 Task: Add a signature Katie Thompson containing Best wishes for a happy National Friendship Day, Katie Thompson to email address softage.9@softage.net and add a label Air quality
Action: Mouse moved to (1274, 70)
Screenshot: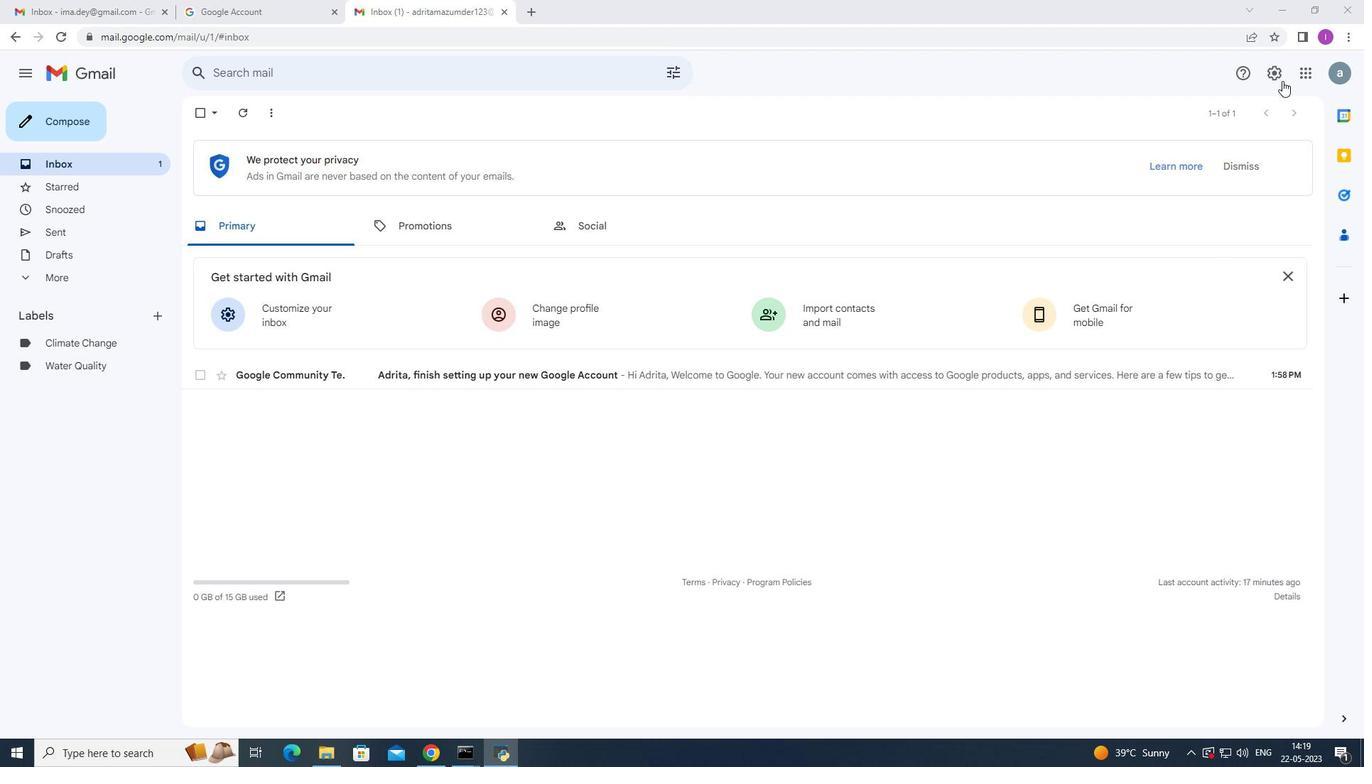 
Action: Mouse pressed left at (1274, 70)
Screenshot: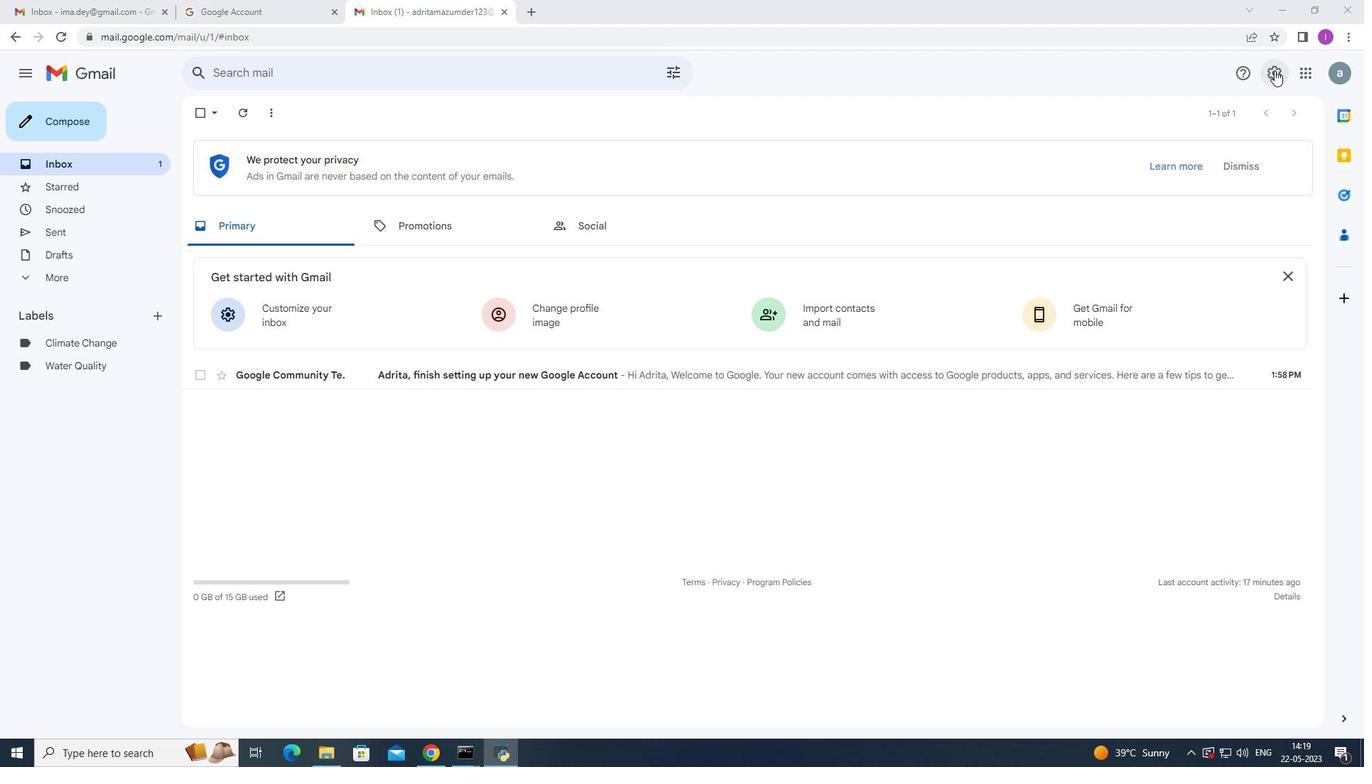 
Action: Mouse moved to (1236, 142)
Screenshot: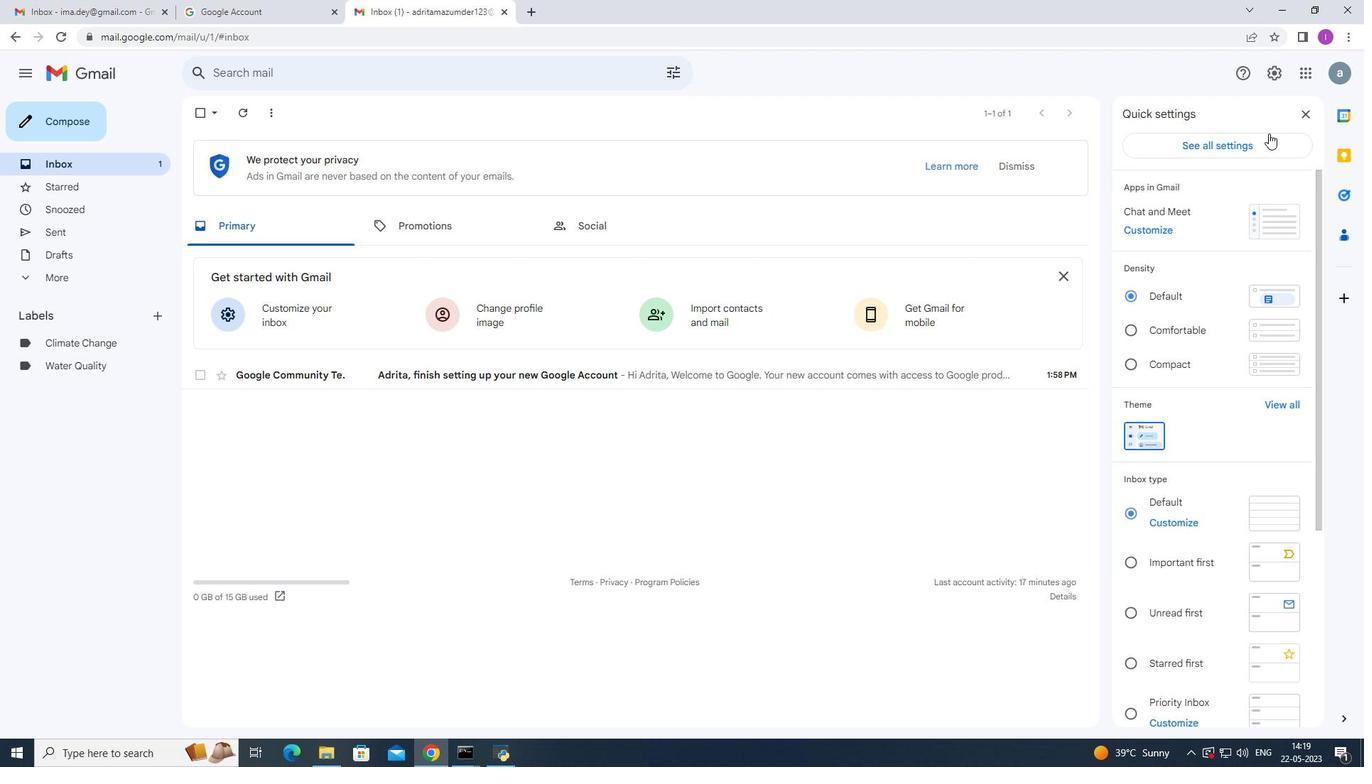 
Action: Mouse pressed left at (1236, 142)
Screenshot: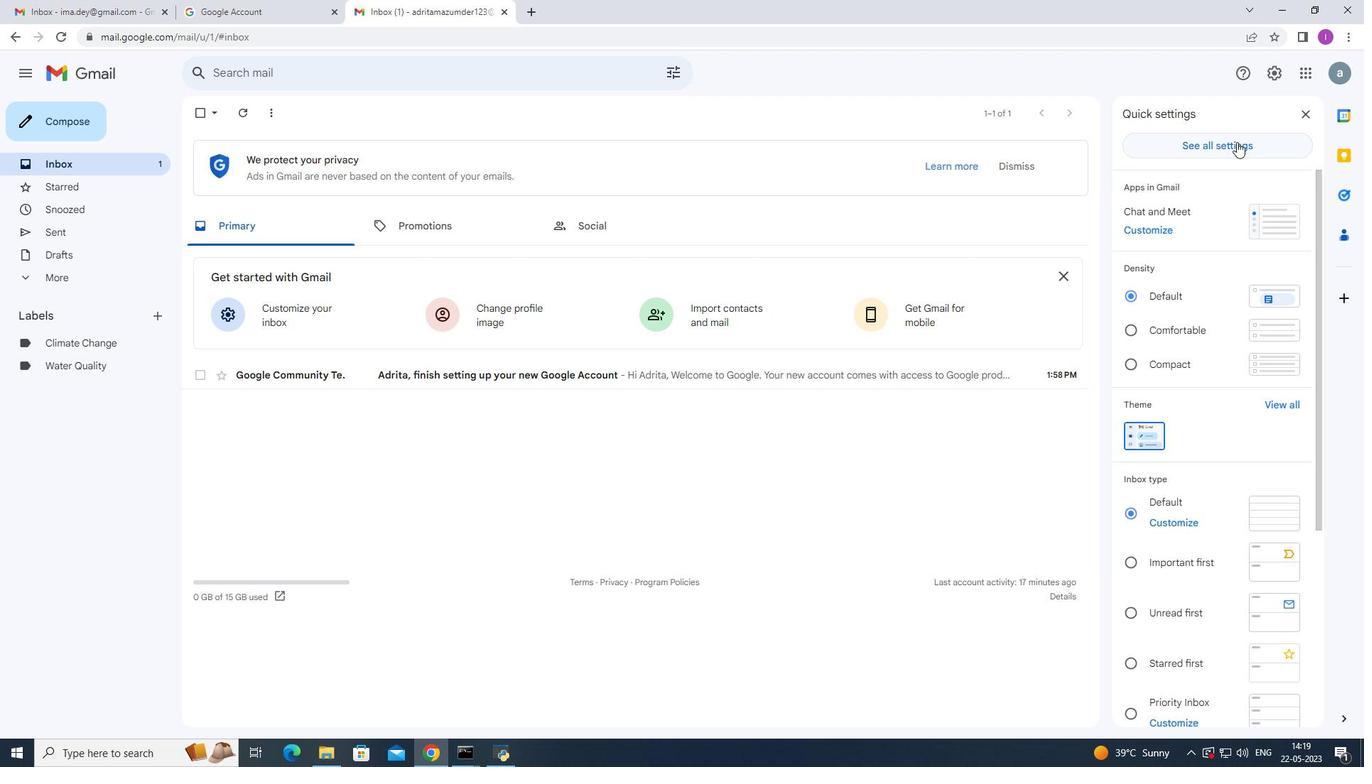 
Action: Mouse moved to (591, 413)
Screenshot: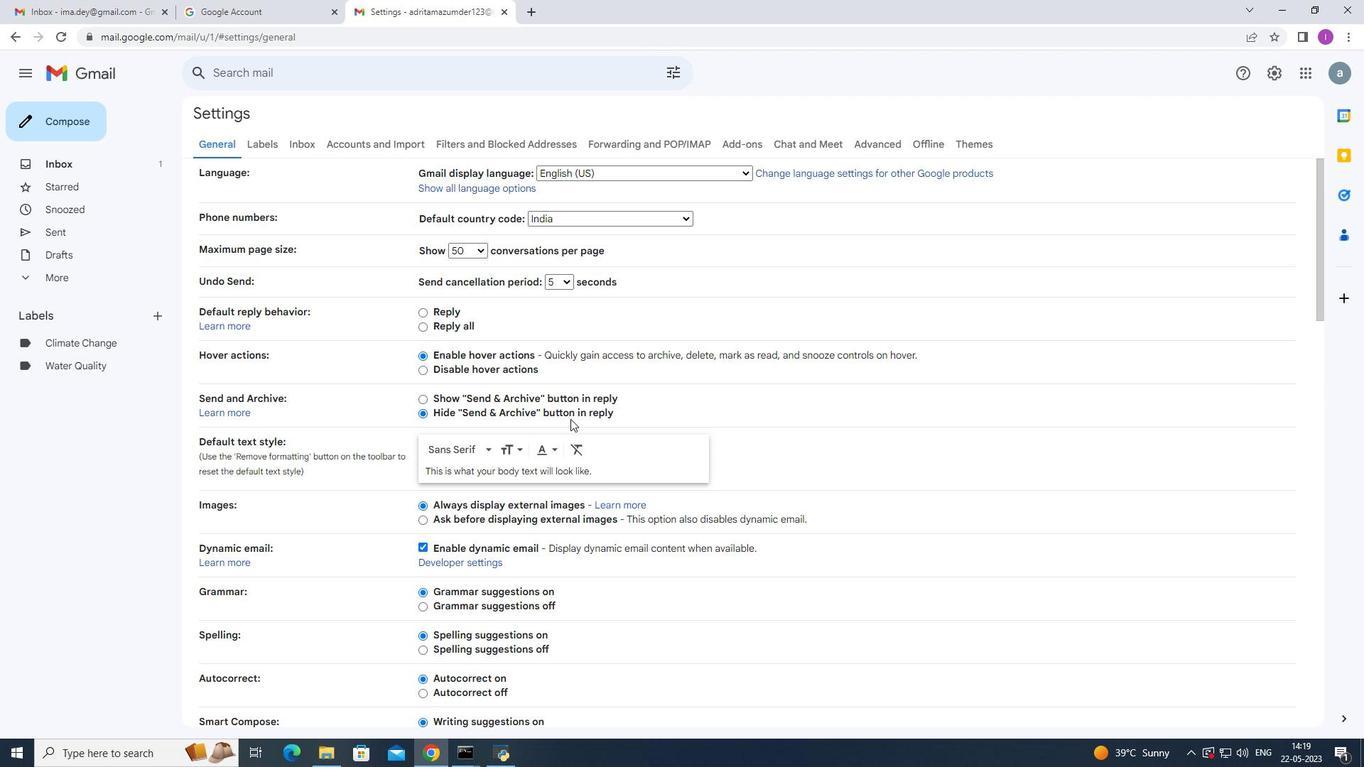 
Action: Mouse scrolled (591, 412) with delta (0, 0)
Screenshot: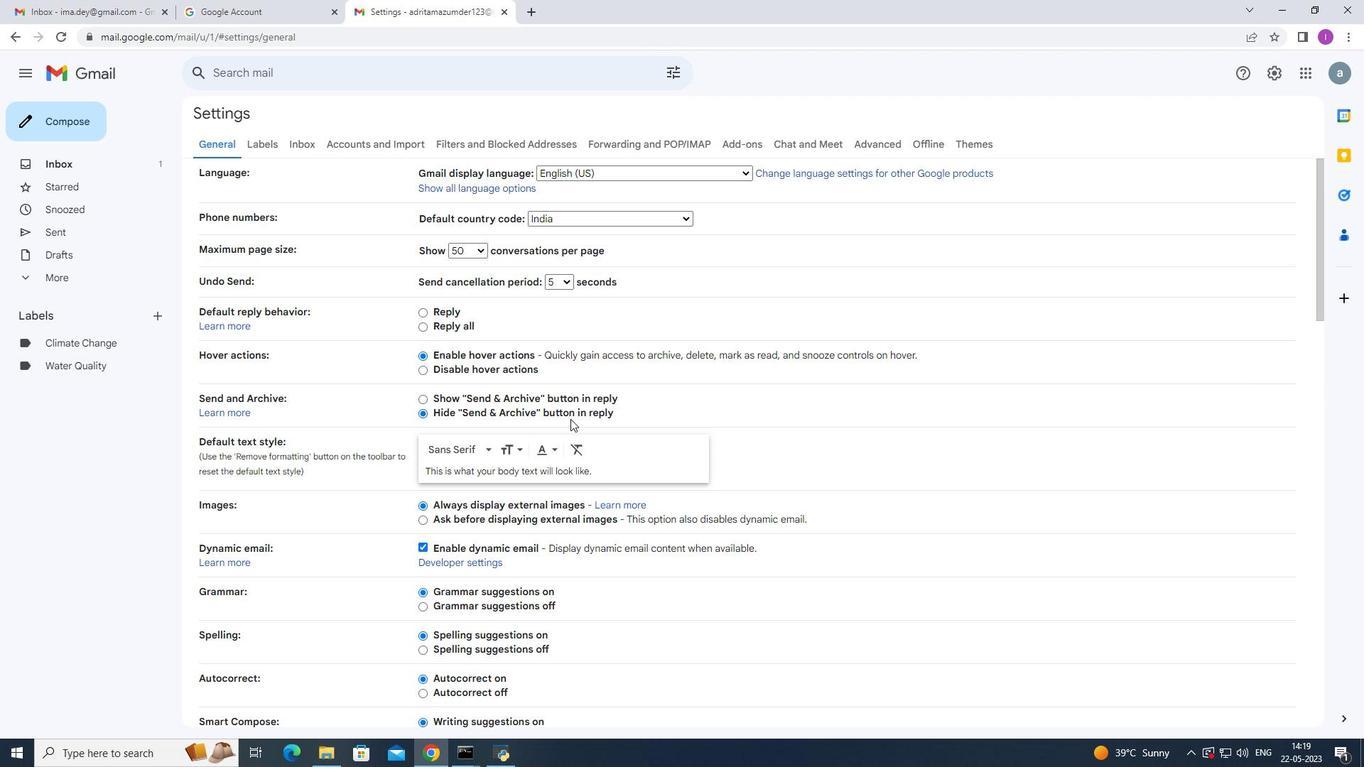 
Action: Mouse scrolled (591, 412) with delta (0, 0)
Screenshot: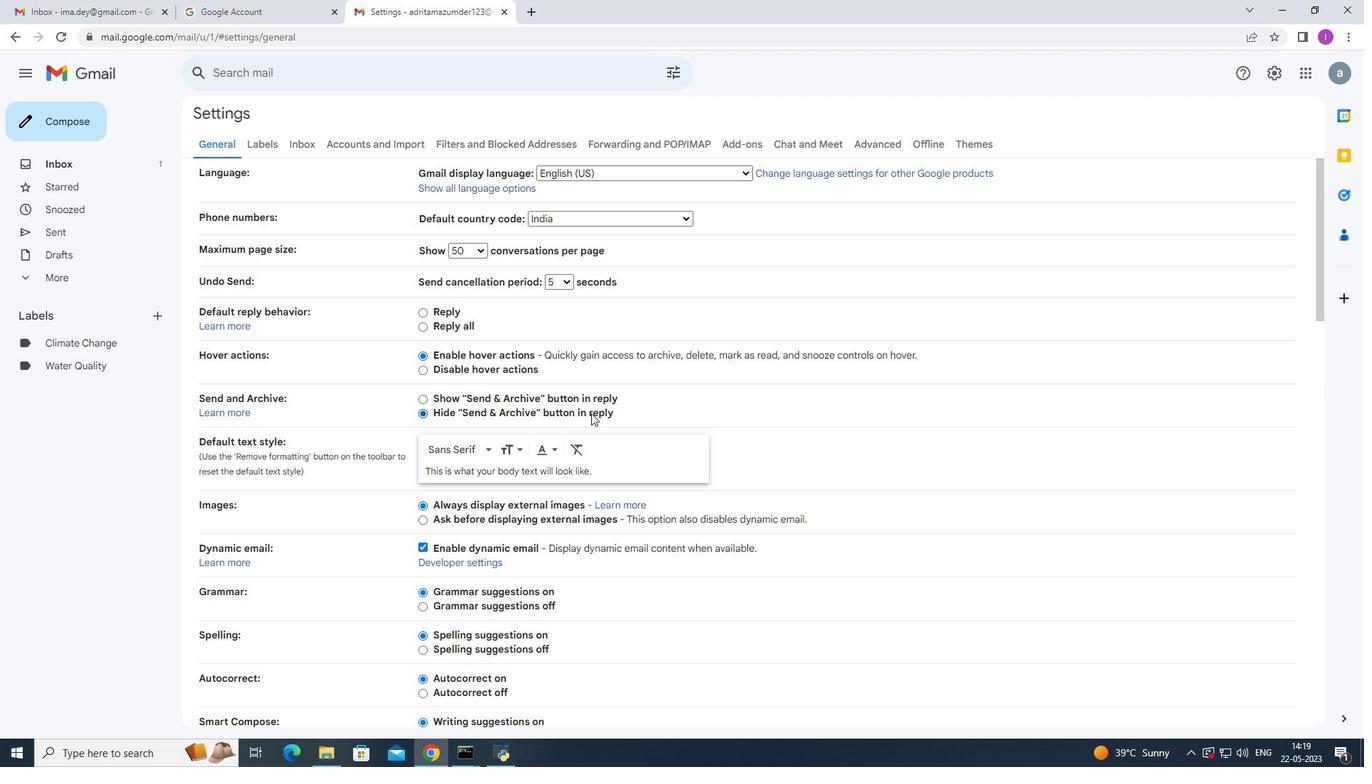 
Action: Mouse moved to (591, 413)
Screenshot: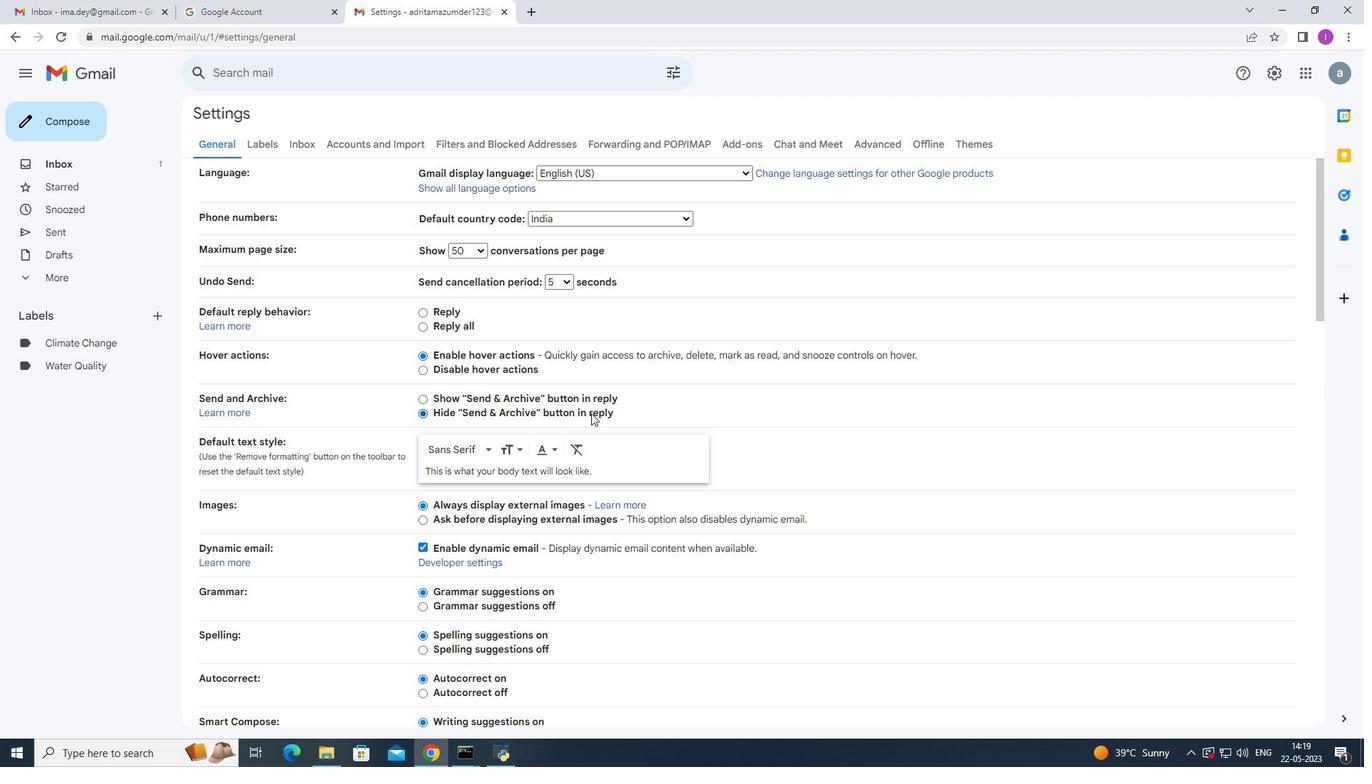 
Action: Mouse scrolled (591, 412) with delta (0, 0)
Screenshot: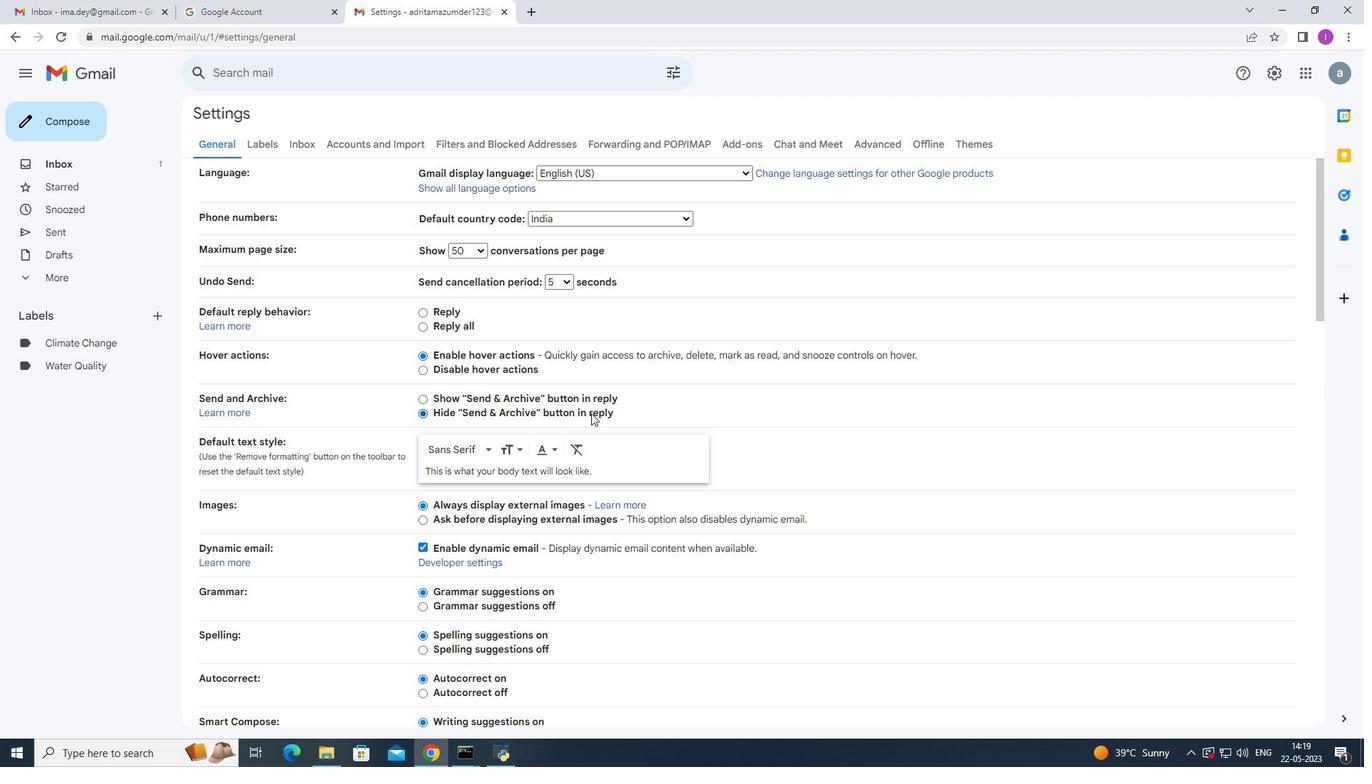 
Action: Mouse scrolled (591, 412) with delta (0, 0)
Screenshot: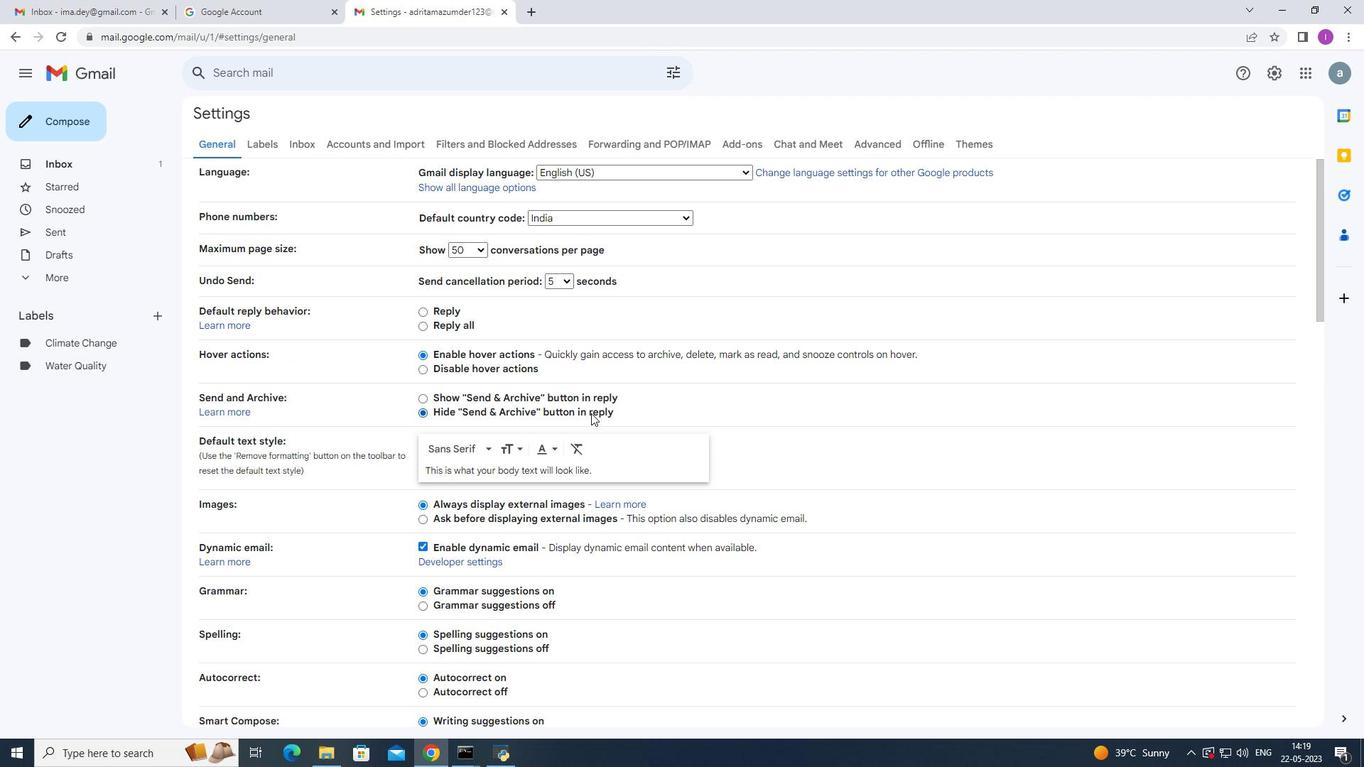 
Action: Mouse scrolled (591, 412) with delta (0, 0)
Screenshot: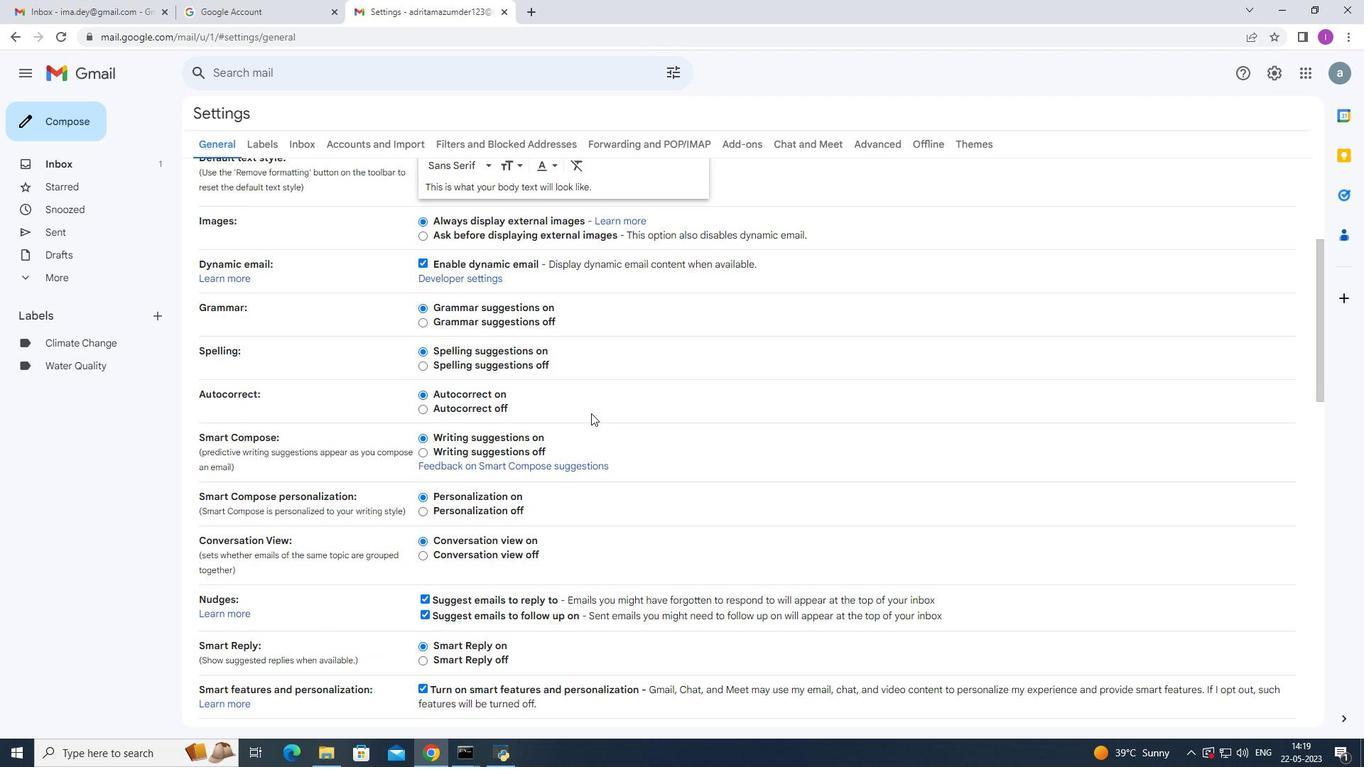 
Action: Mouse scrolled (591, 412) with delta (0, 0)
Screenshot: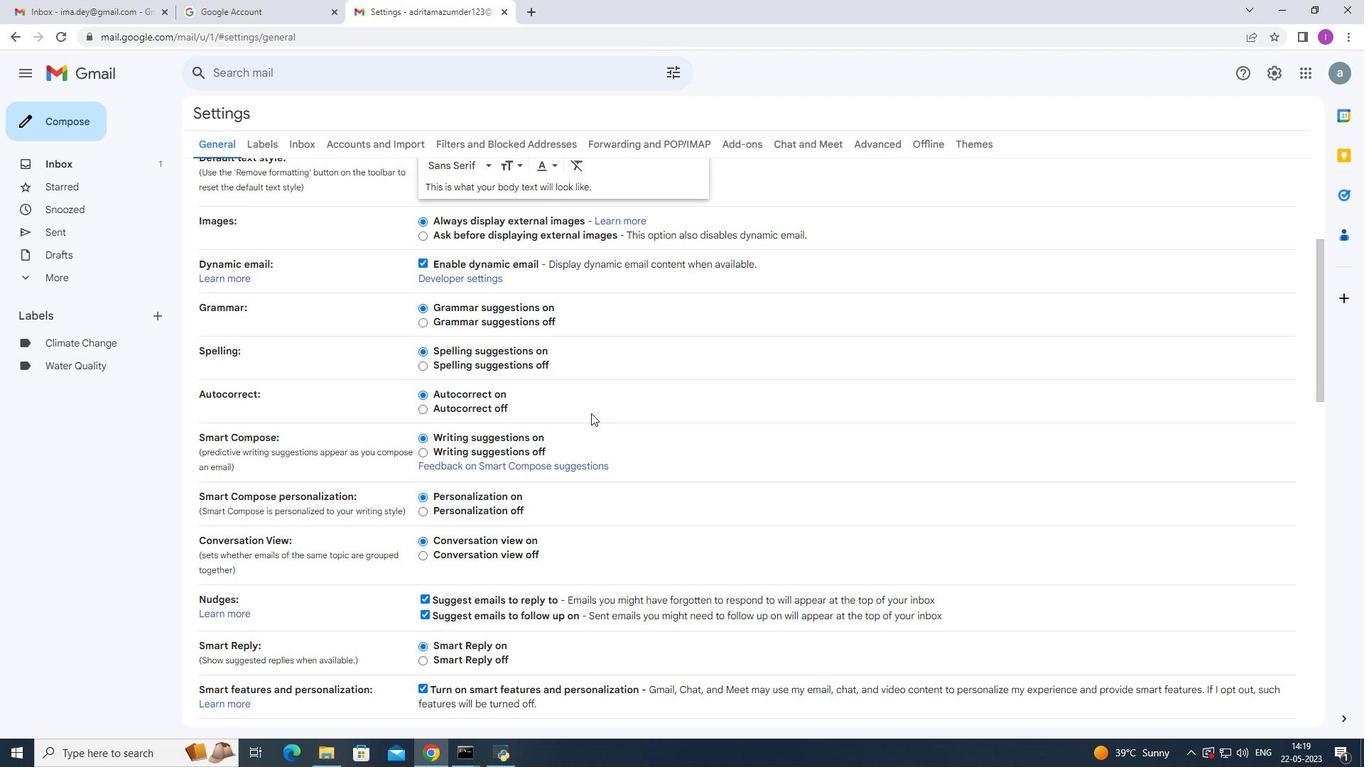 
Action: Mouse scrolled (591, 412) with delta (0, 0)
Screenshot: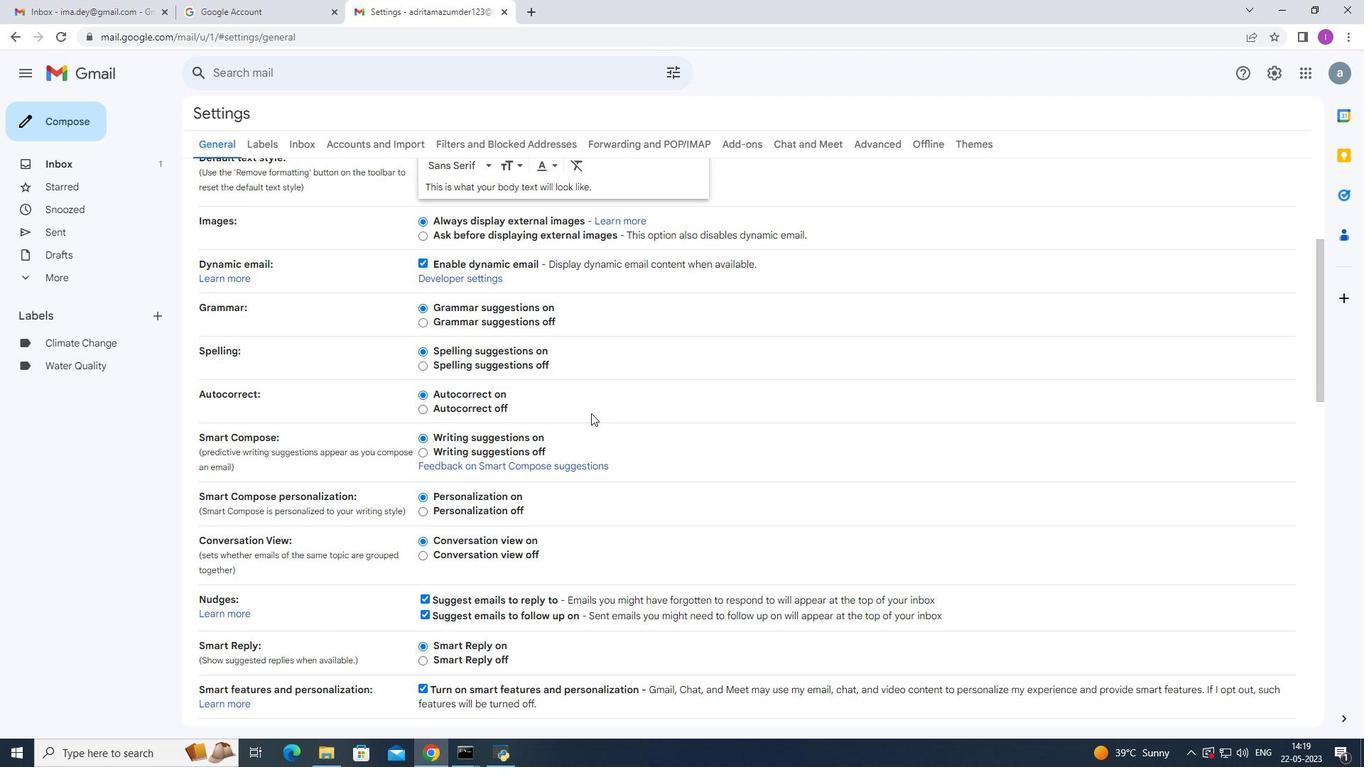 
Action: Mouse scrolled (591, 412) with delta (0, 0)
Screenshot: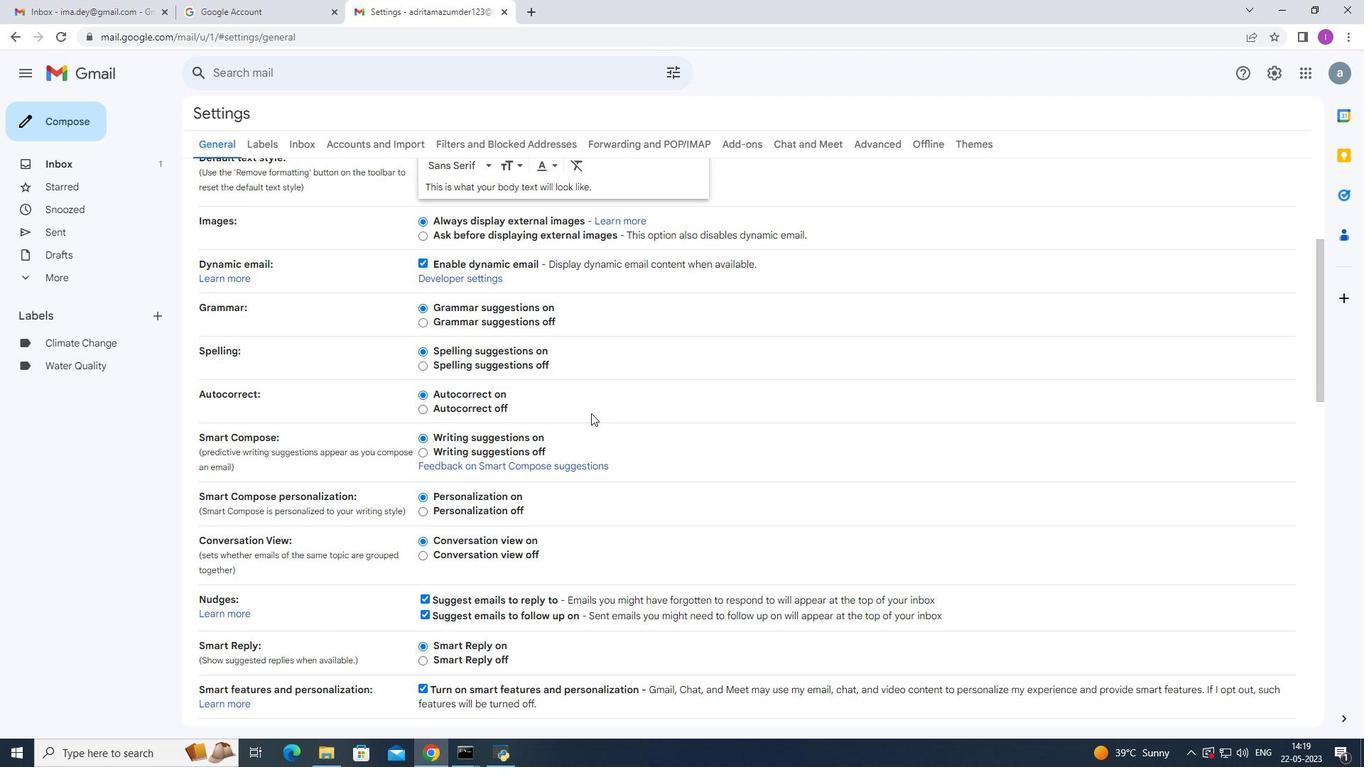 
Action: Mouse scrolled (591, 412) with delta (0, 0)
Screenshot: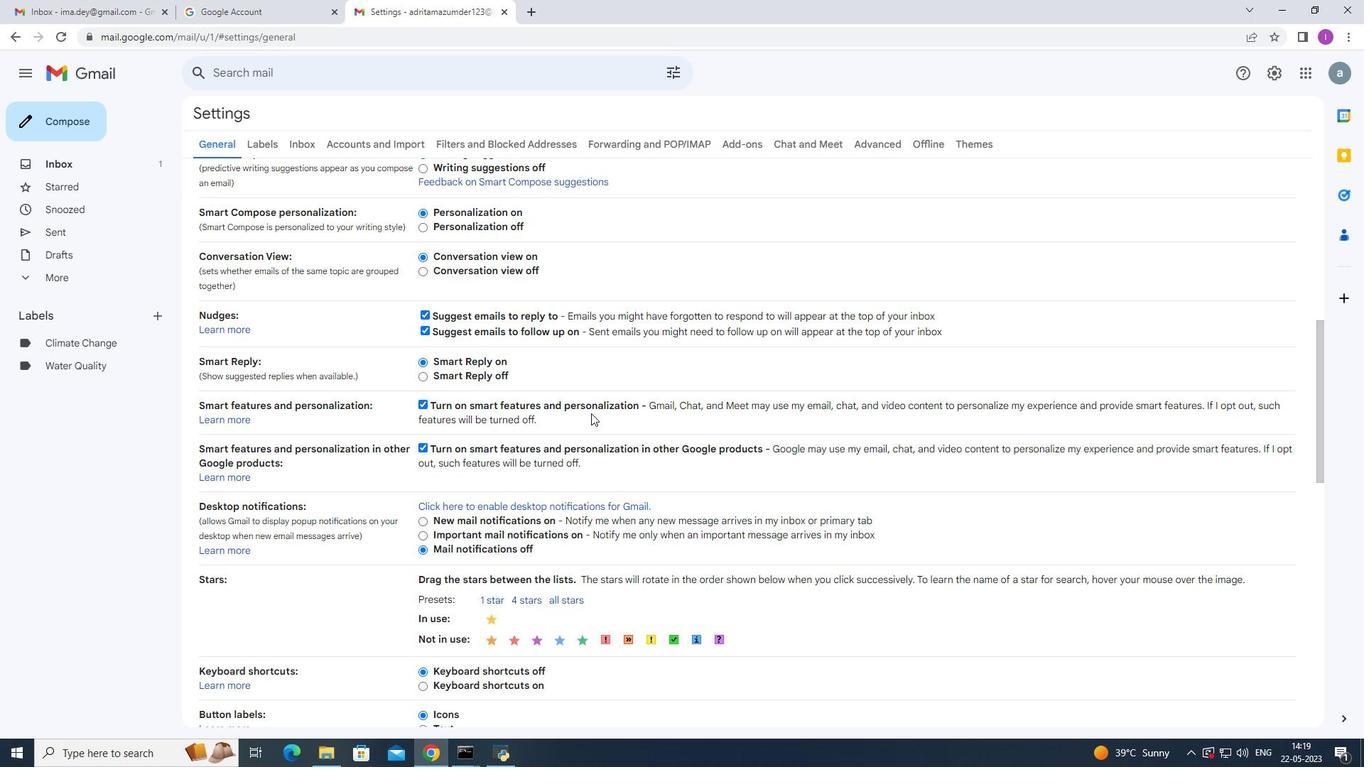 
Action: Mouse scrolled (591, 412) with delta (0, 0)
Screenshot: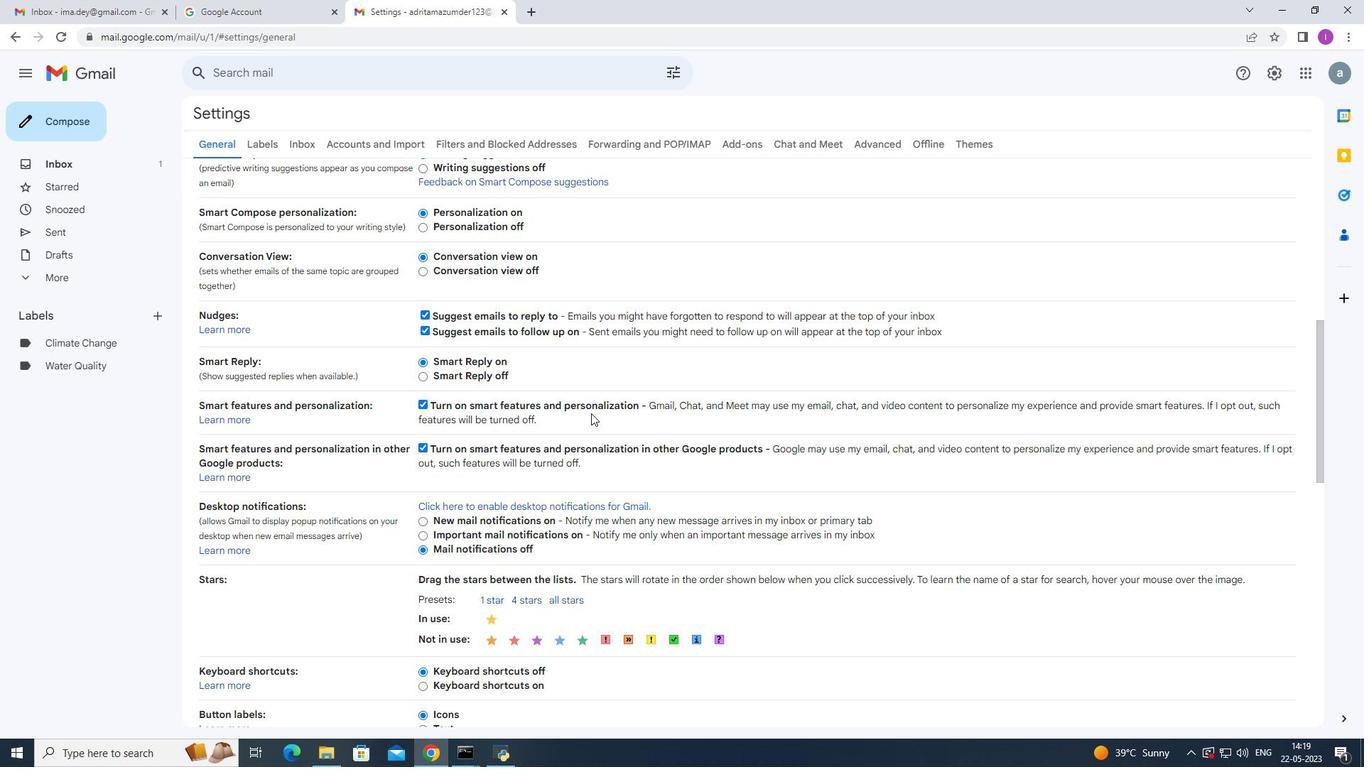 
Action: Mouse scrolled (591, 412) with delta (0, 0)
Screenshot: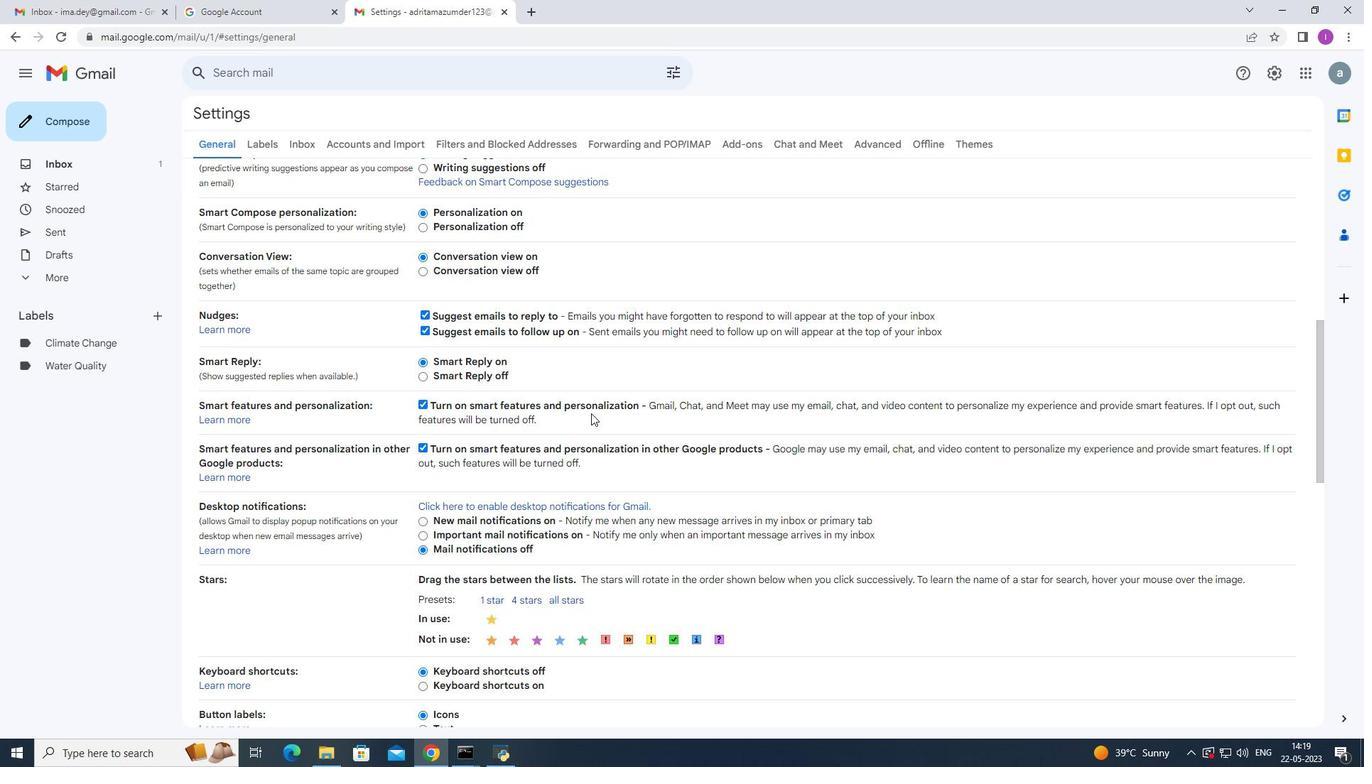 
Action: Mouse scrolled (591, 412) with delta (0, 0)
Screenshot: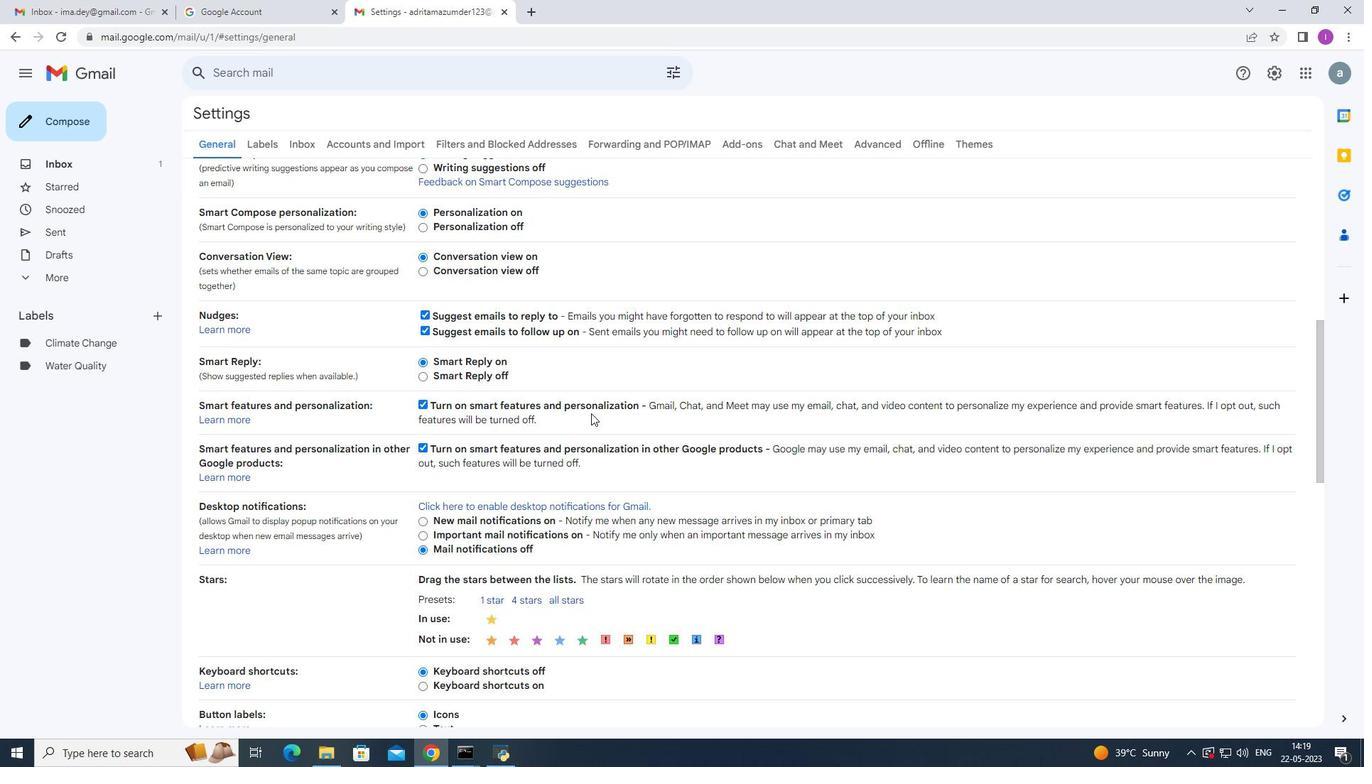 
Action: Mouse scrolled (591, 412) with delta (0, 0)
Screenshot: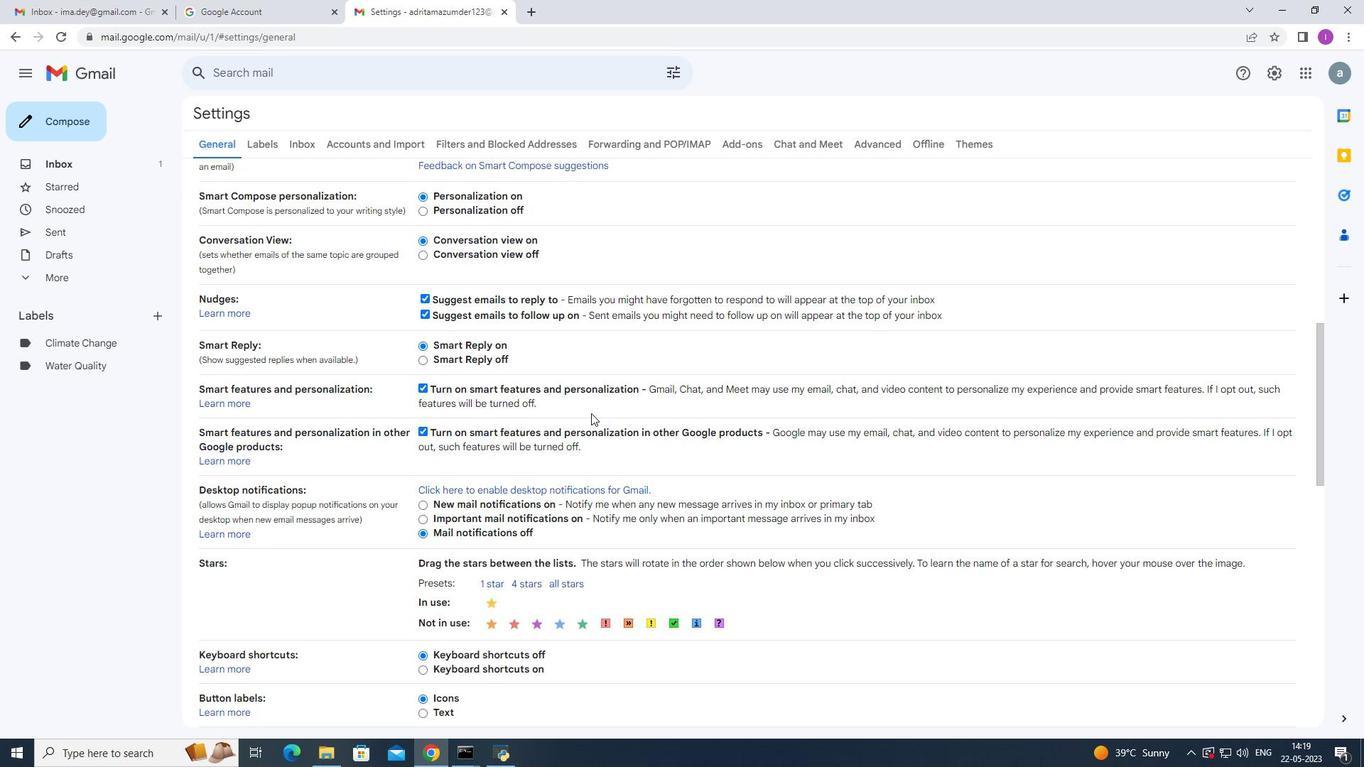
Action: Mouse scrolled (591, 412) with delta (0, 0)
Screenshot: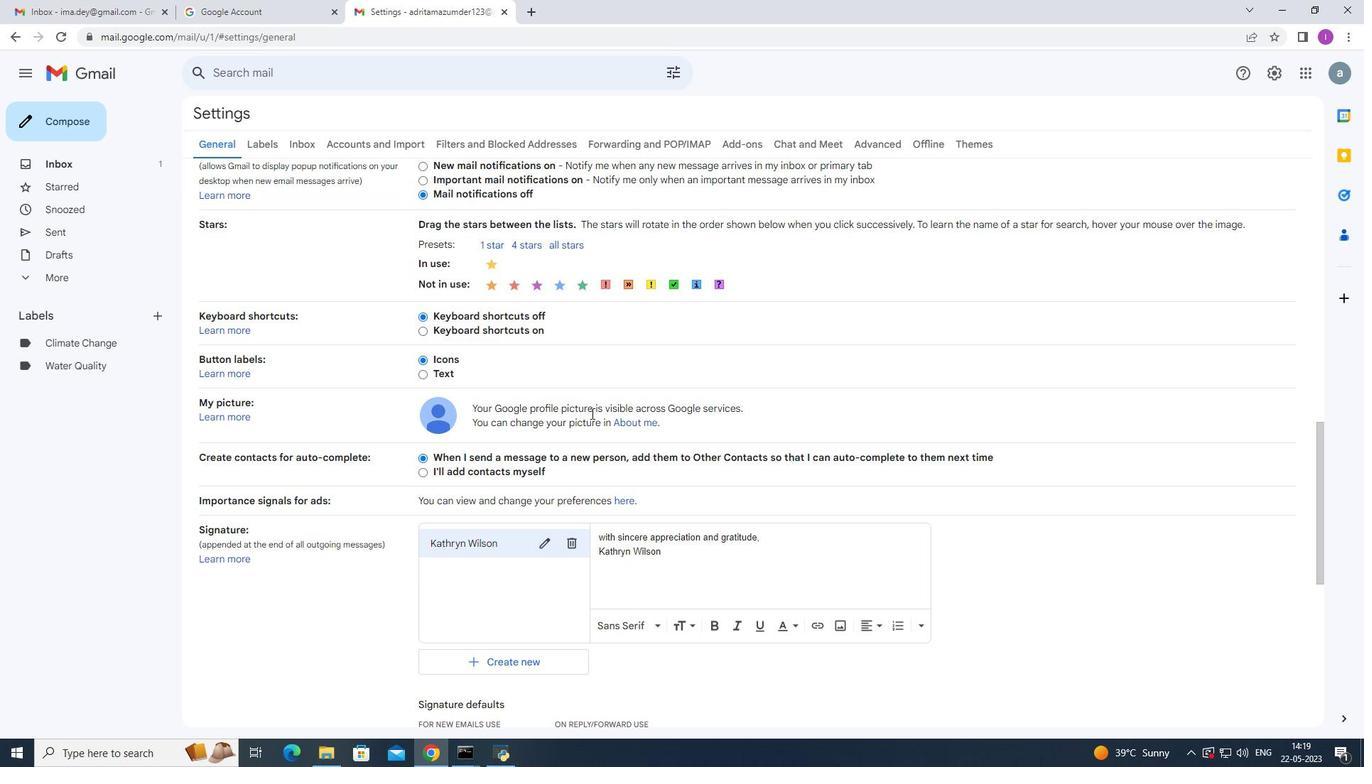 
Action: Mouse scrolled (591, 412) with delta (0, 0)
Screenshot: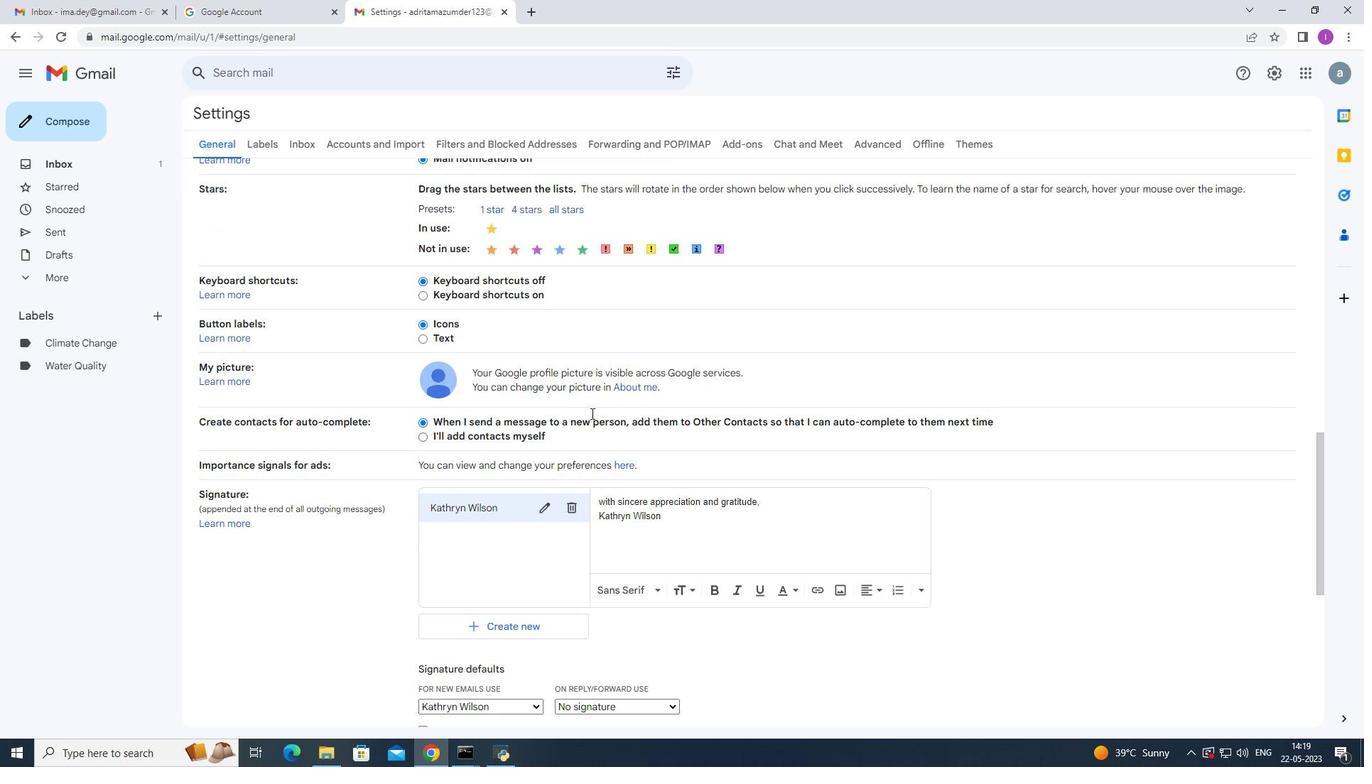 
Action: Mouse moved to (571, 399)
Screenshot: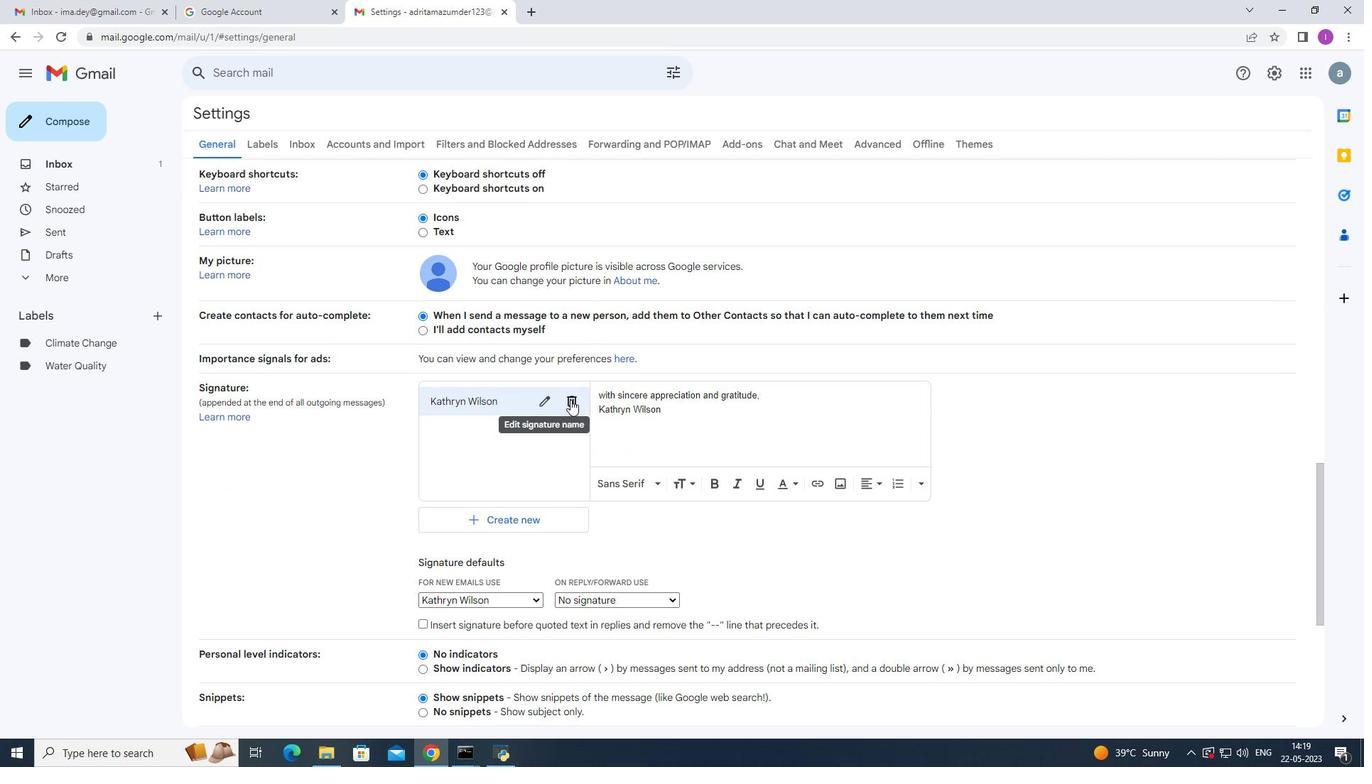
Action: Mouse pressed left at (571, 399)
Screenshot: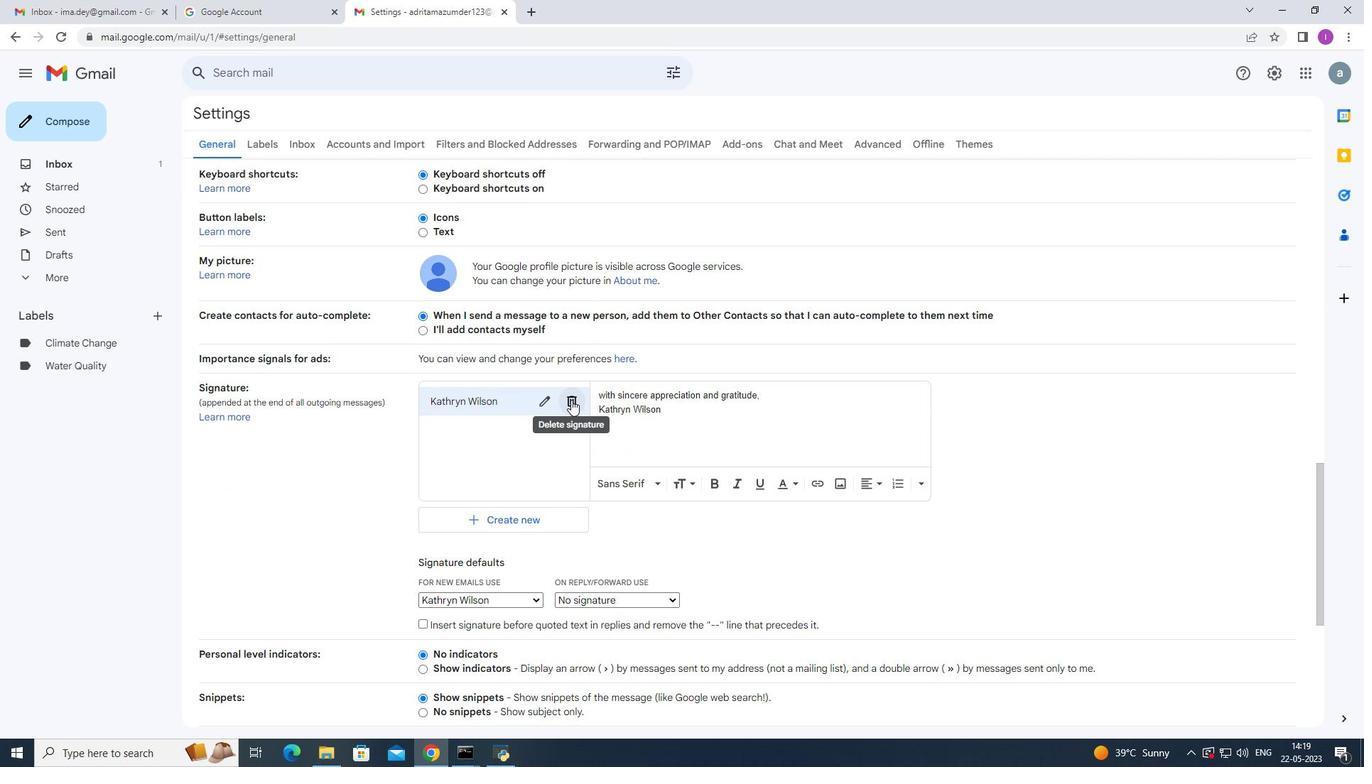 
Action: Mouse moved to (804, 422)
Screenshot: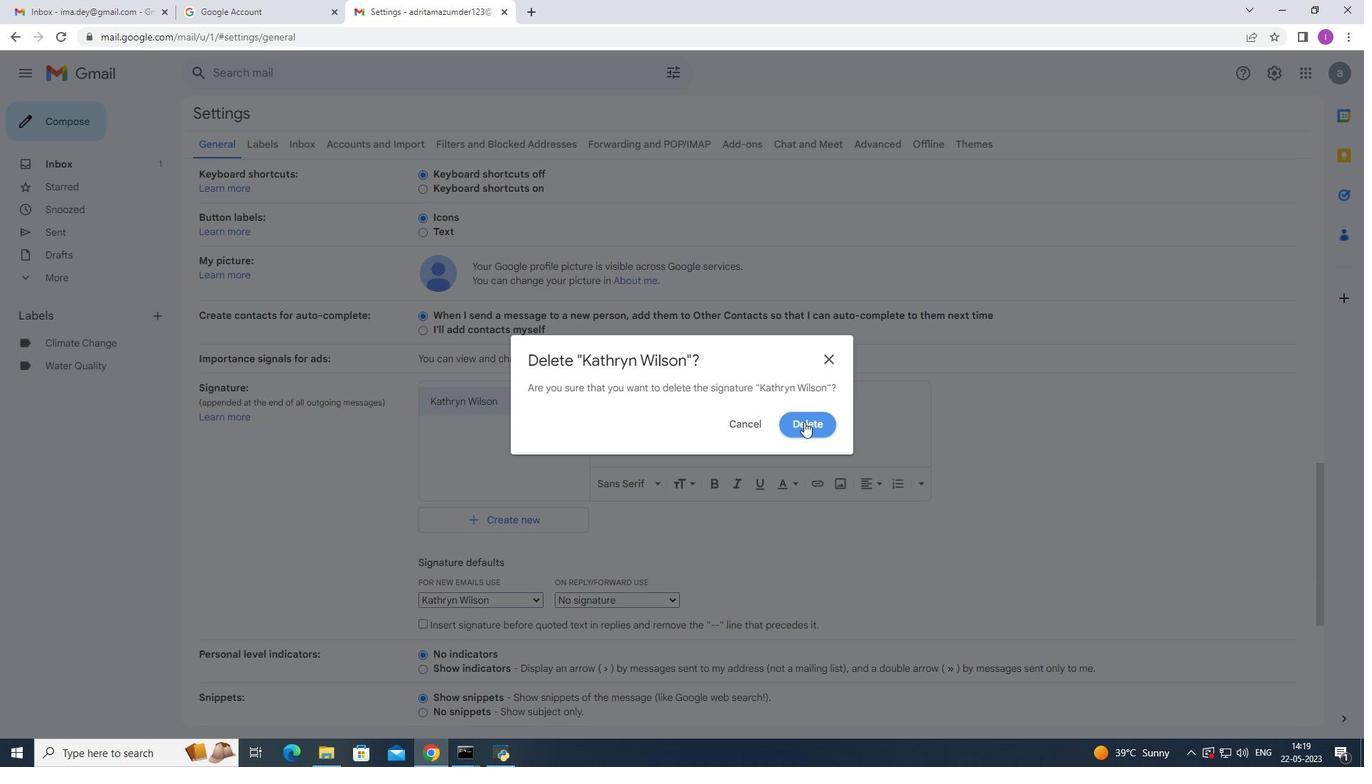 
Action: Mouse pressed left at (804, 422)
Screenshot: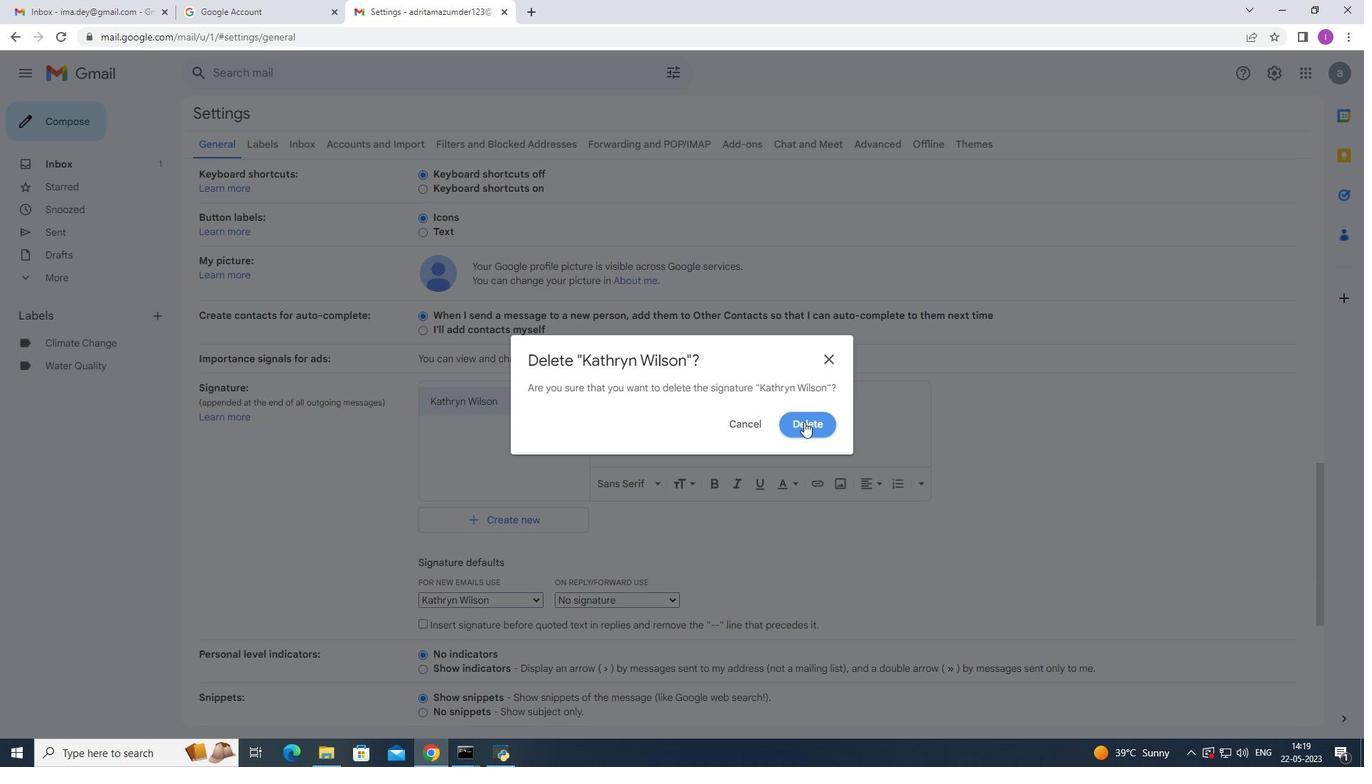 
Action: Mouse moved to (490, 414)
Screenshot: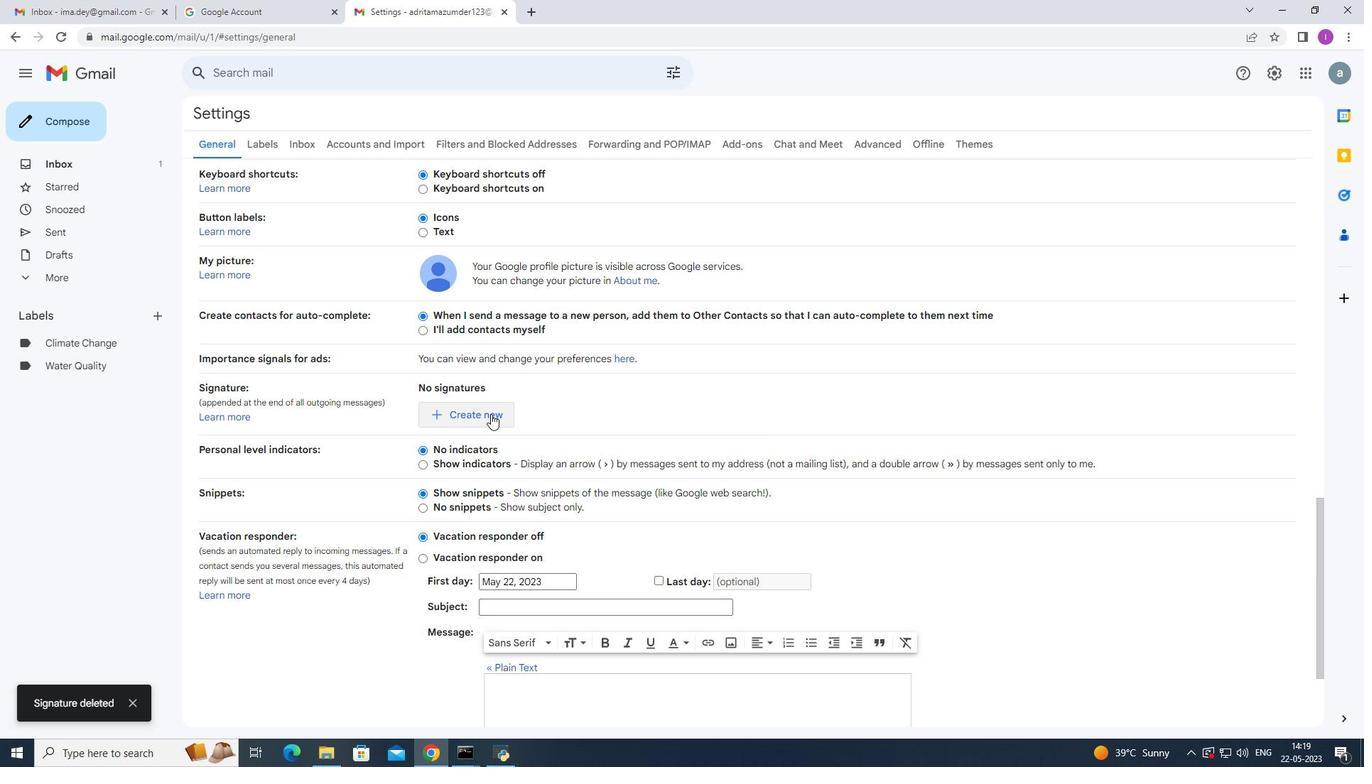 
Action: Mouse pressed left at (490, 414)
Screenshot: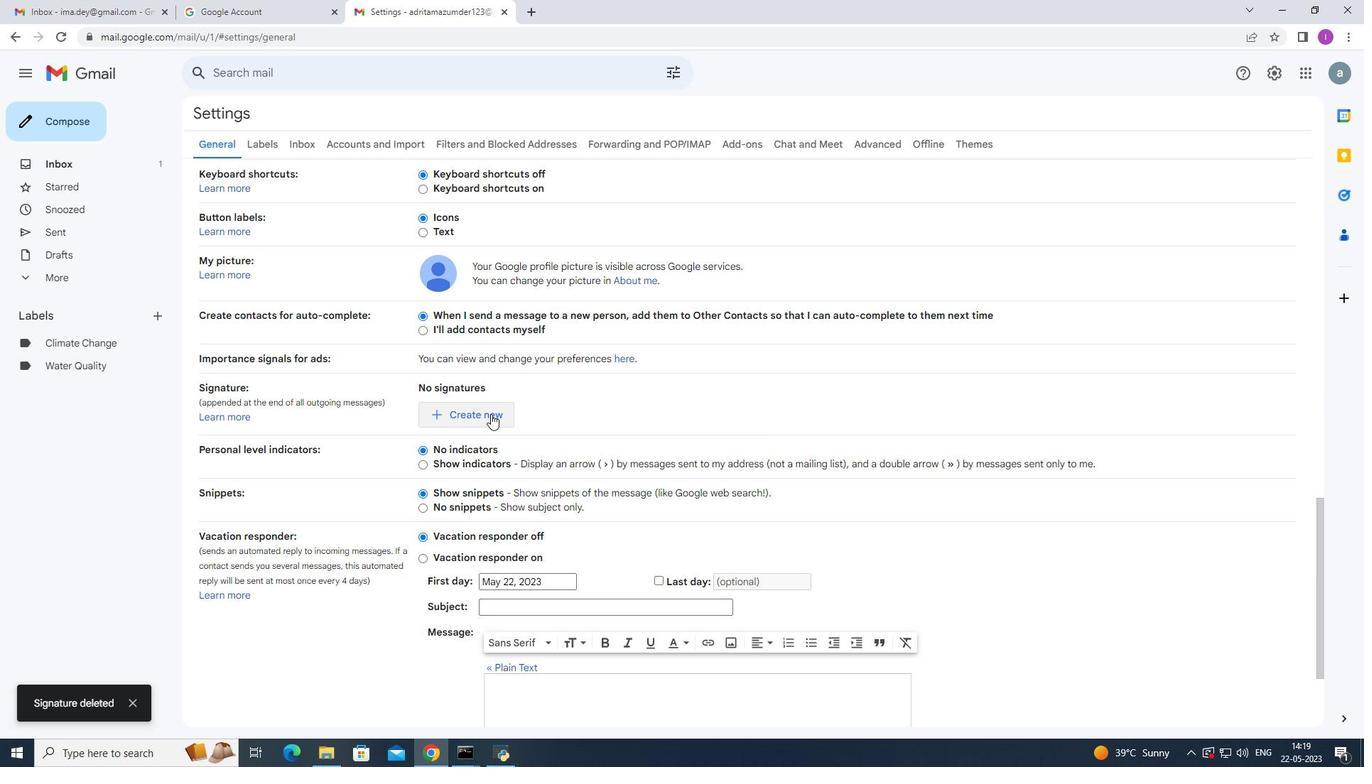 
Action: Mouse moved to (571, 386)
Screenshot: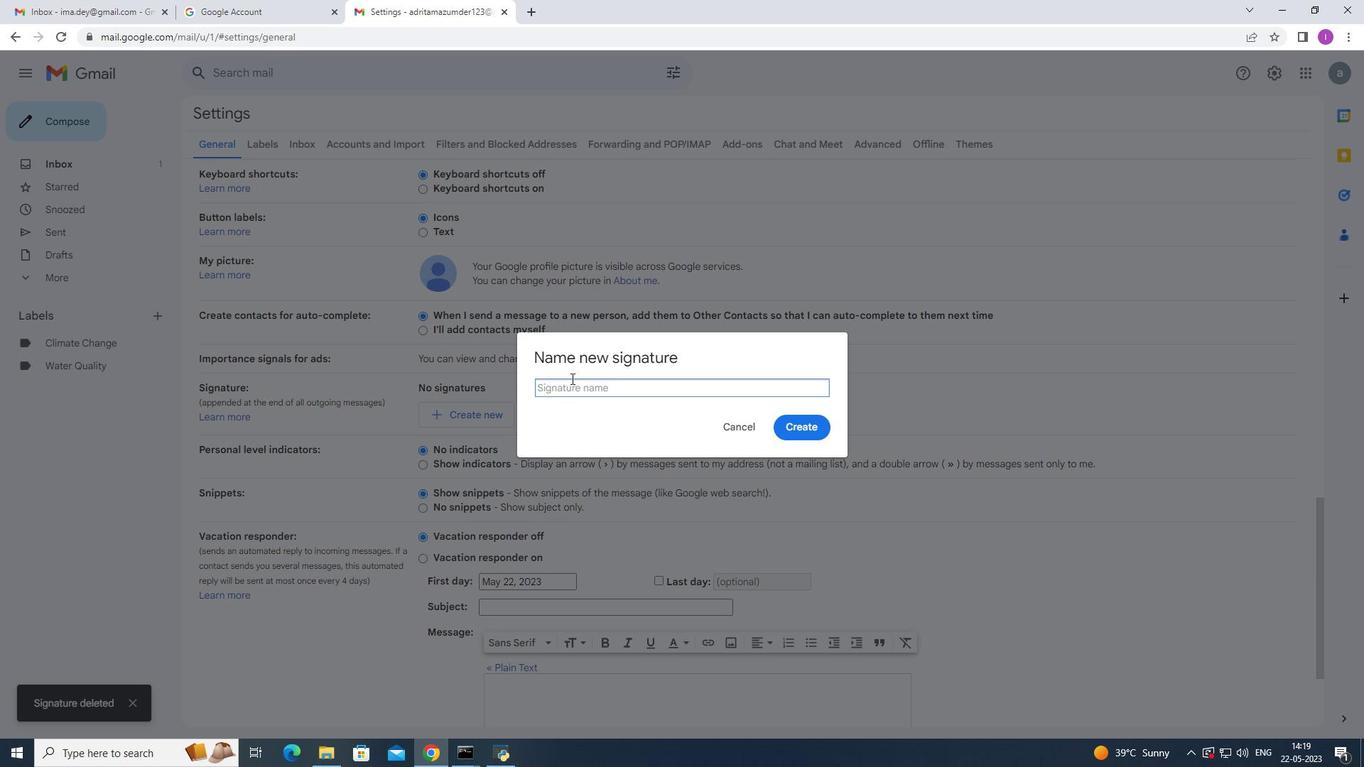 
Action: Key pressed <Key.shift>Katir
Screenshot: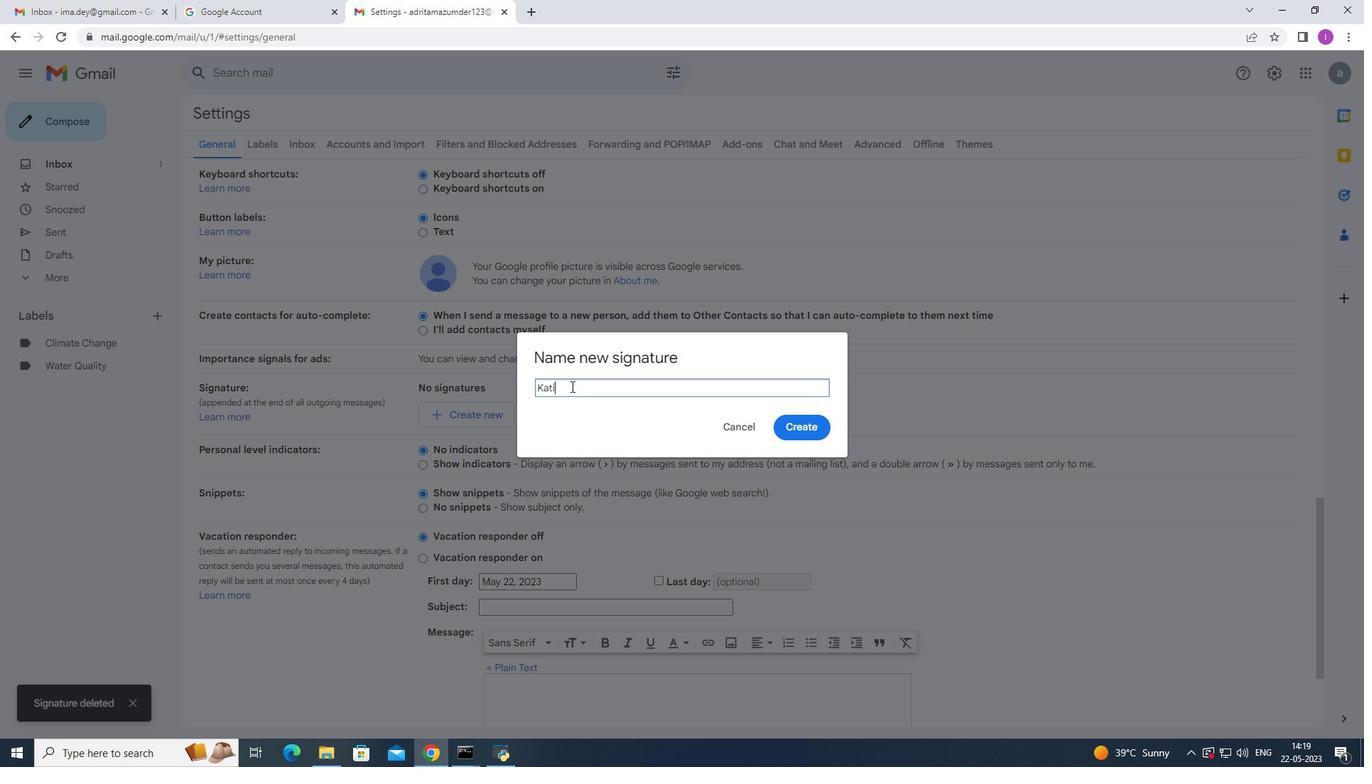 
Action: Mouse moved to (532, 337)
Screenshot: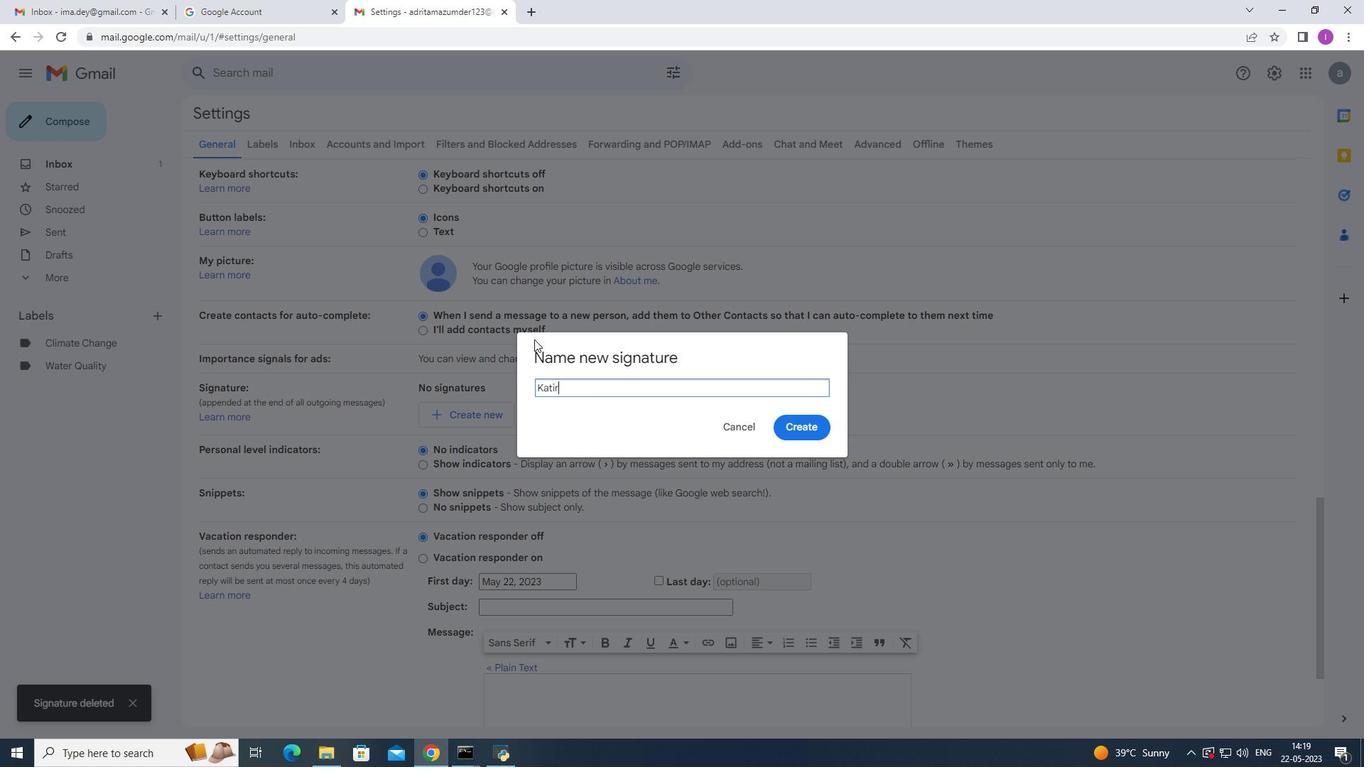 
Action: Key pressed <Key.backspace>
Screenshot: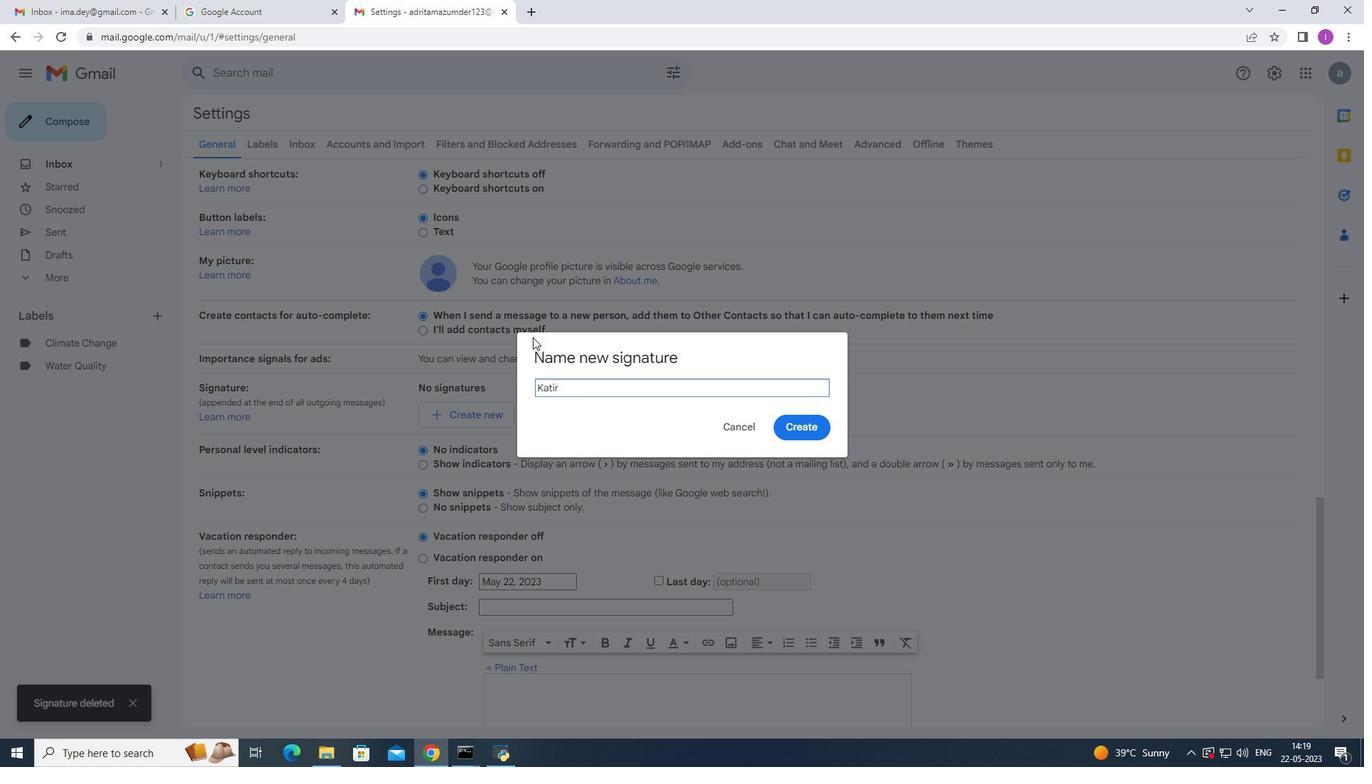 
Action: Mouse moved to (506, 314)
Screenshot: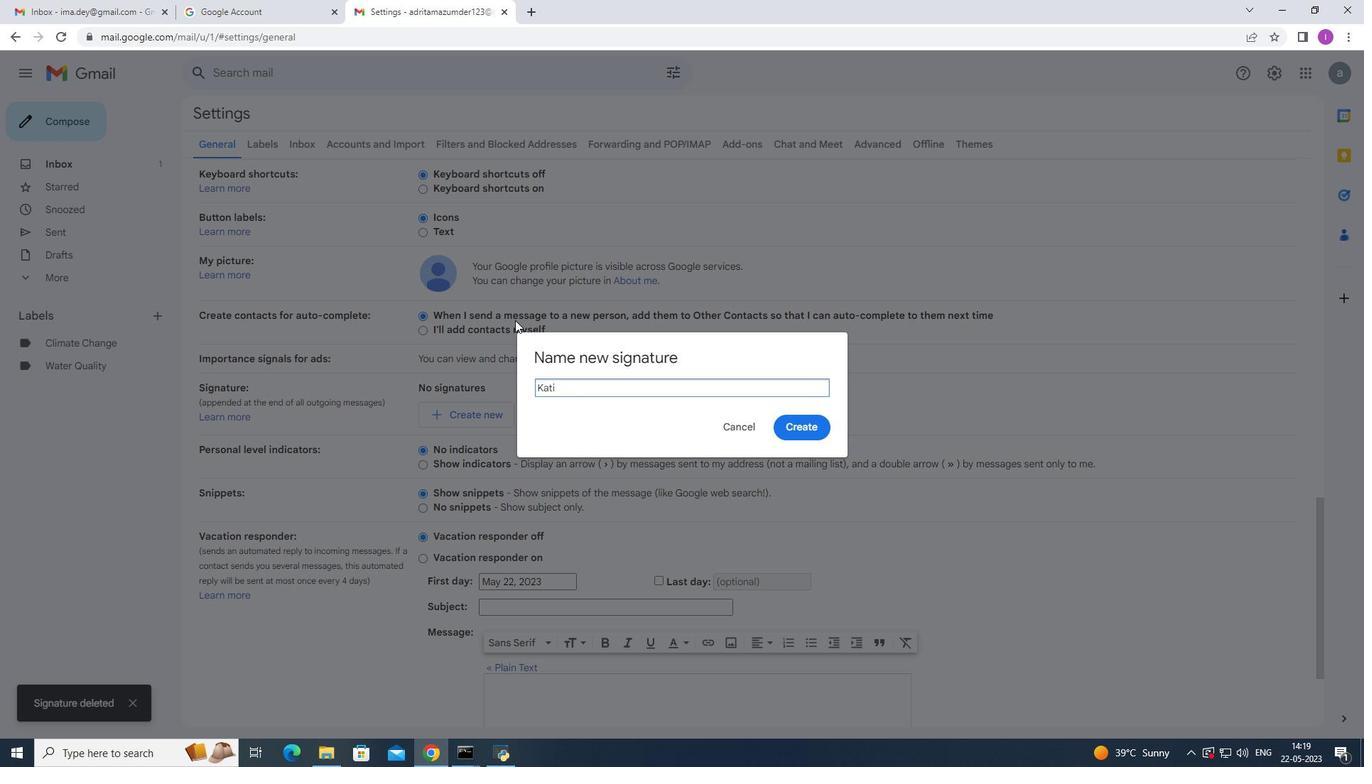 
Action: Key pressed e
Screenshot: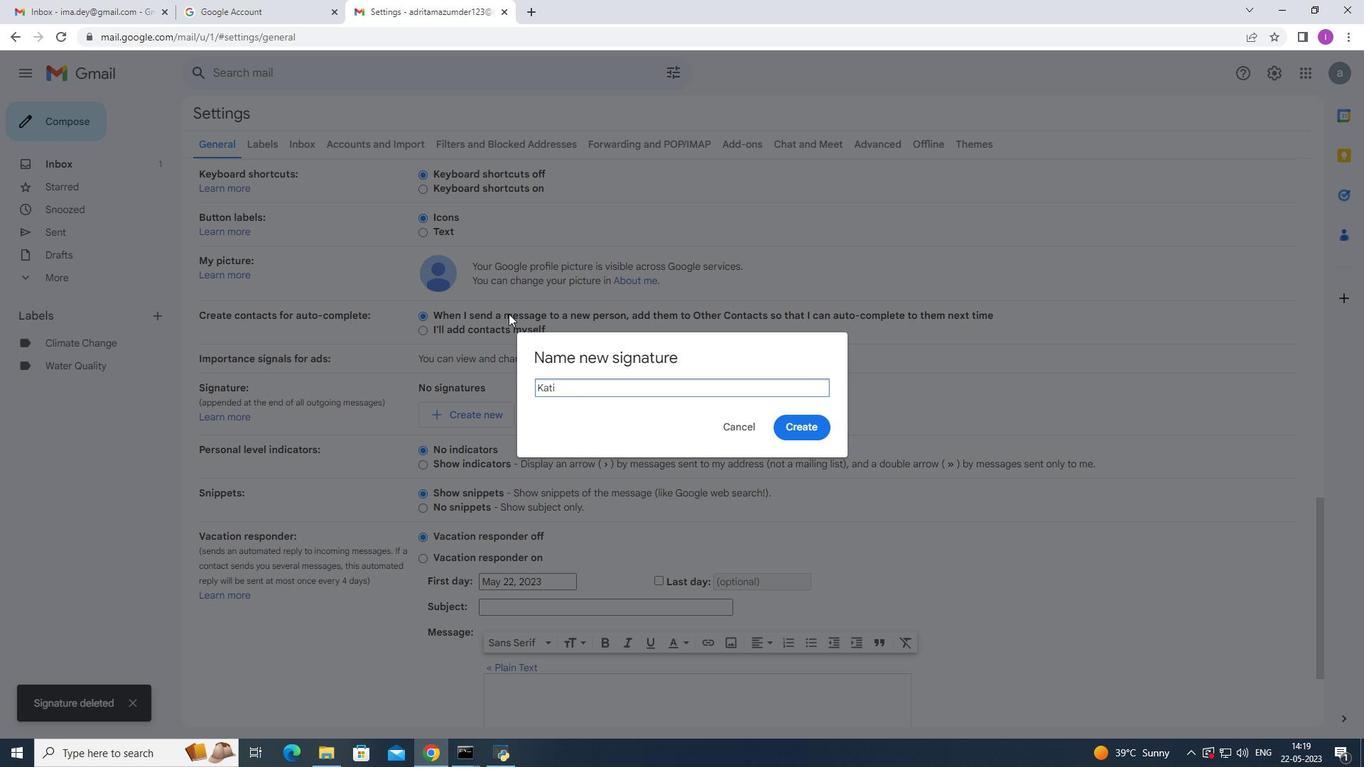 
Action: Mouse moved to (502, 308)
Screenshot: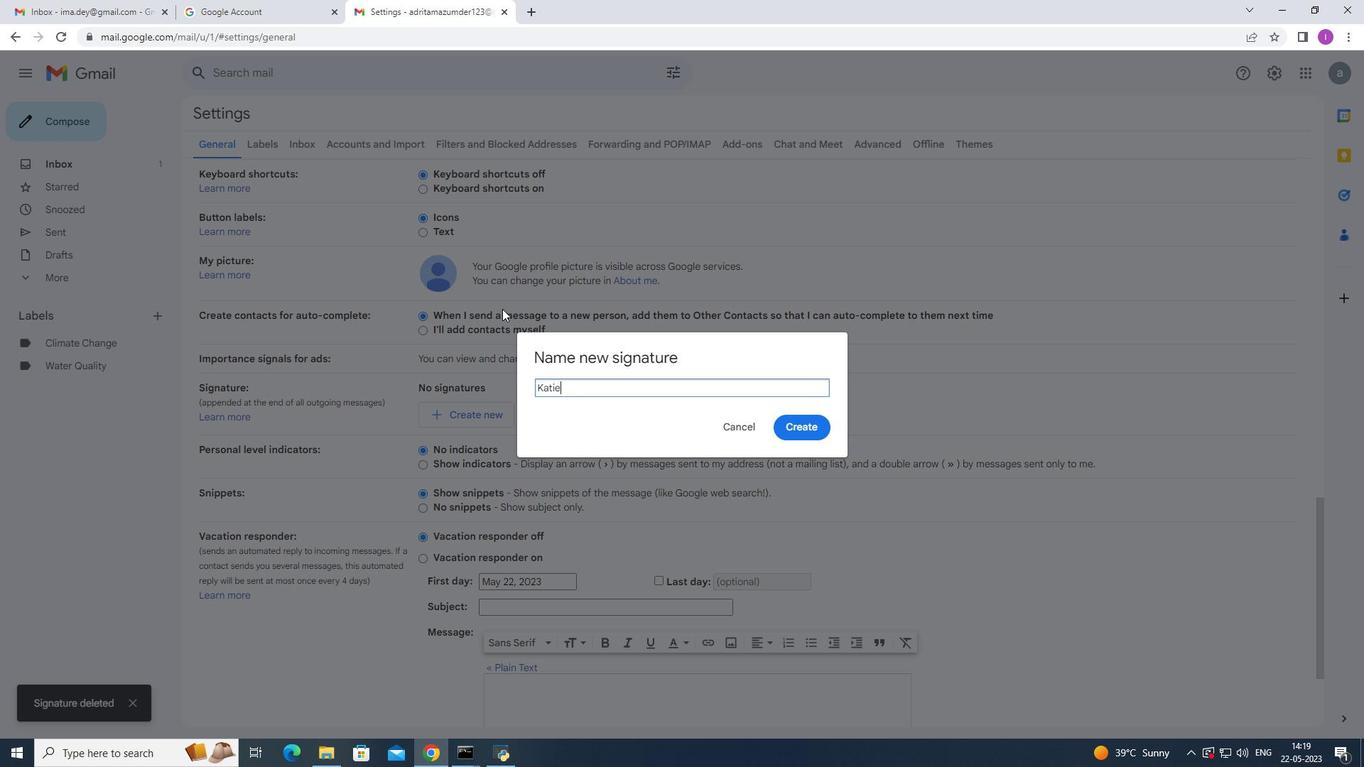 
Action: Key pressed <Key.space>
Screenshot: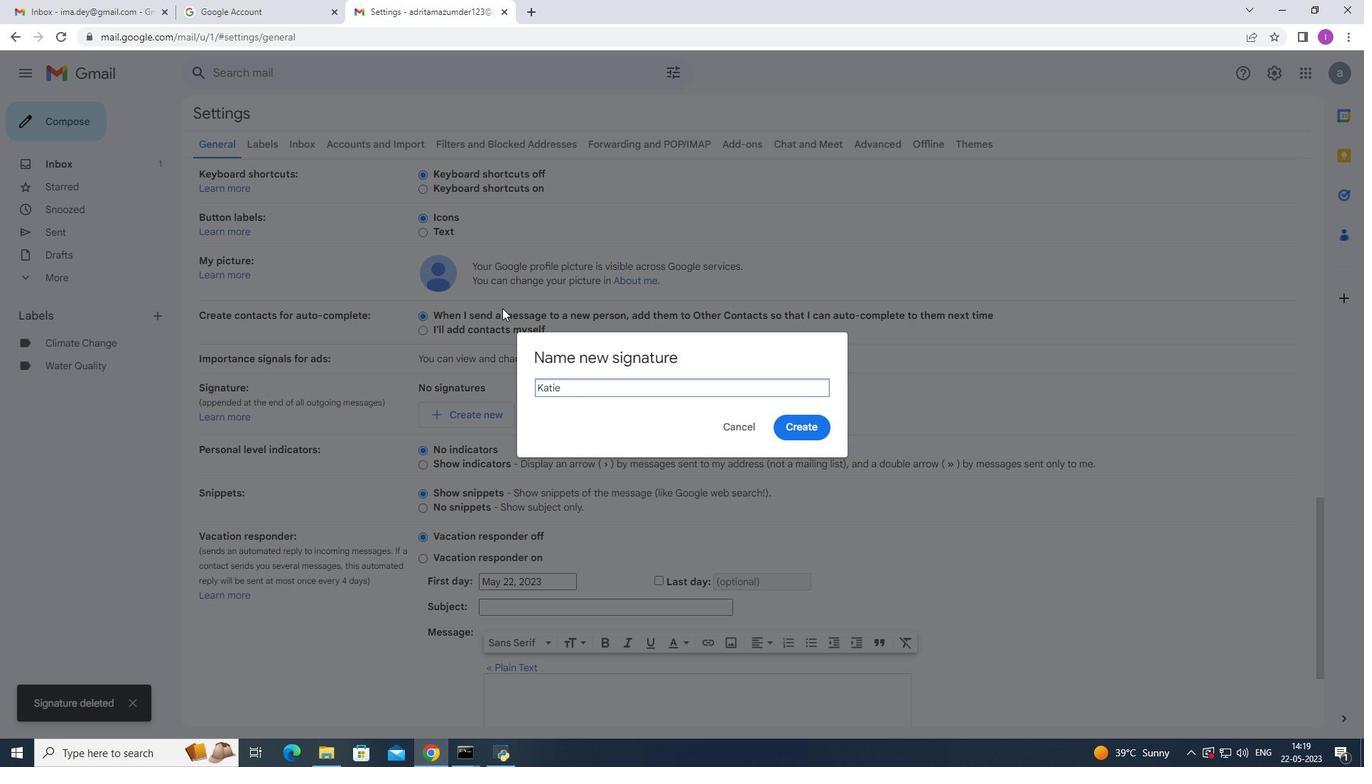 
Action: Mouse moved to (500, 304)
Screenshot: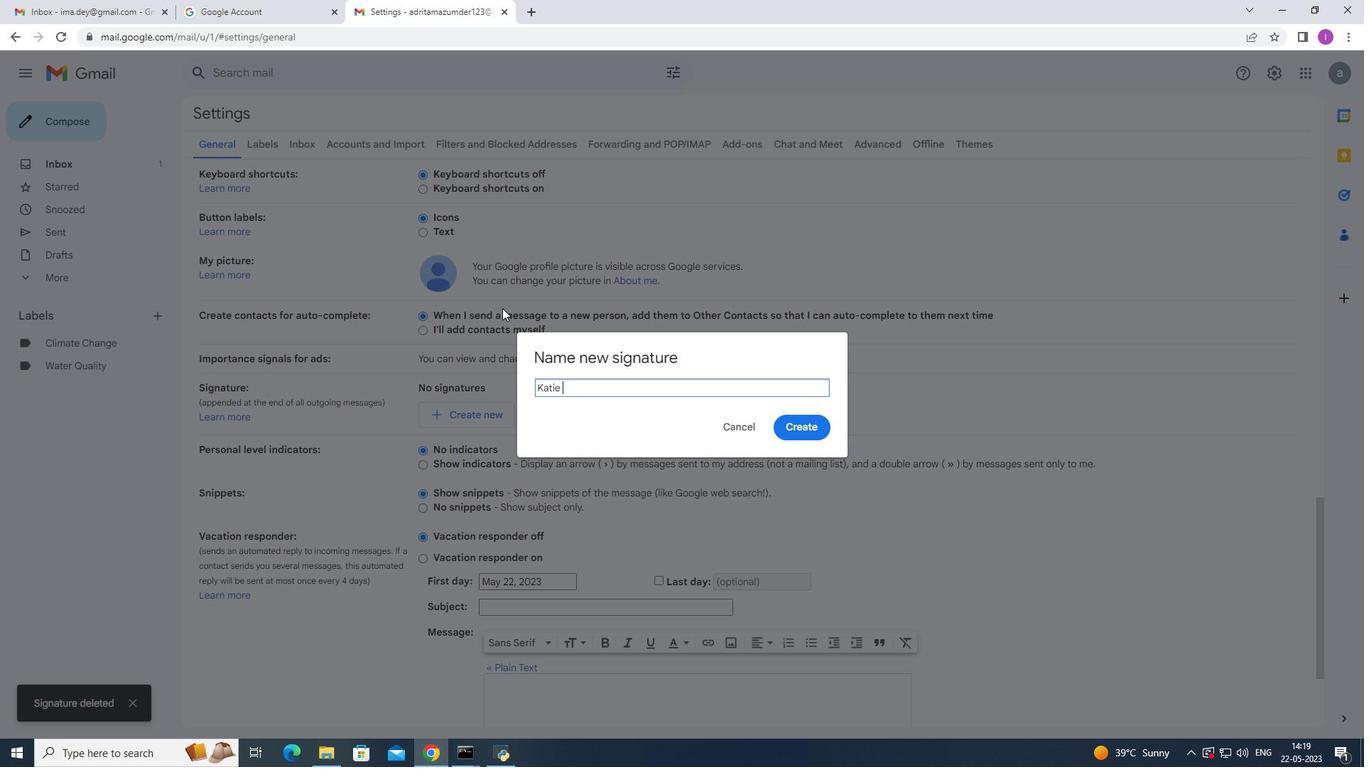 
Action: Key pressed <Key.shift><Key.shift><Key.shift>Thom
Screenshot: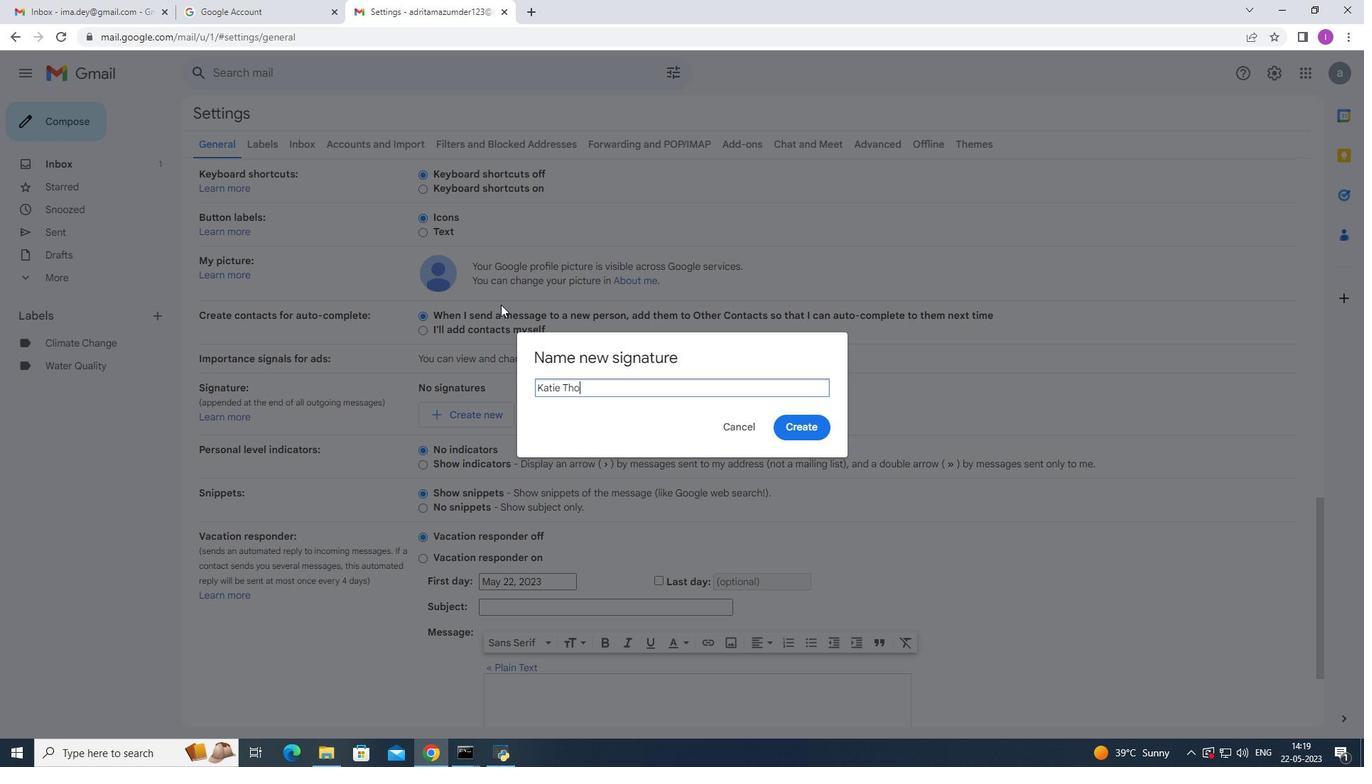 
Action: Mouse moved to (492, 301)
Screenshot: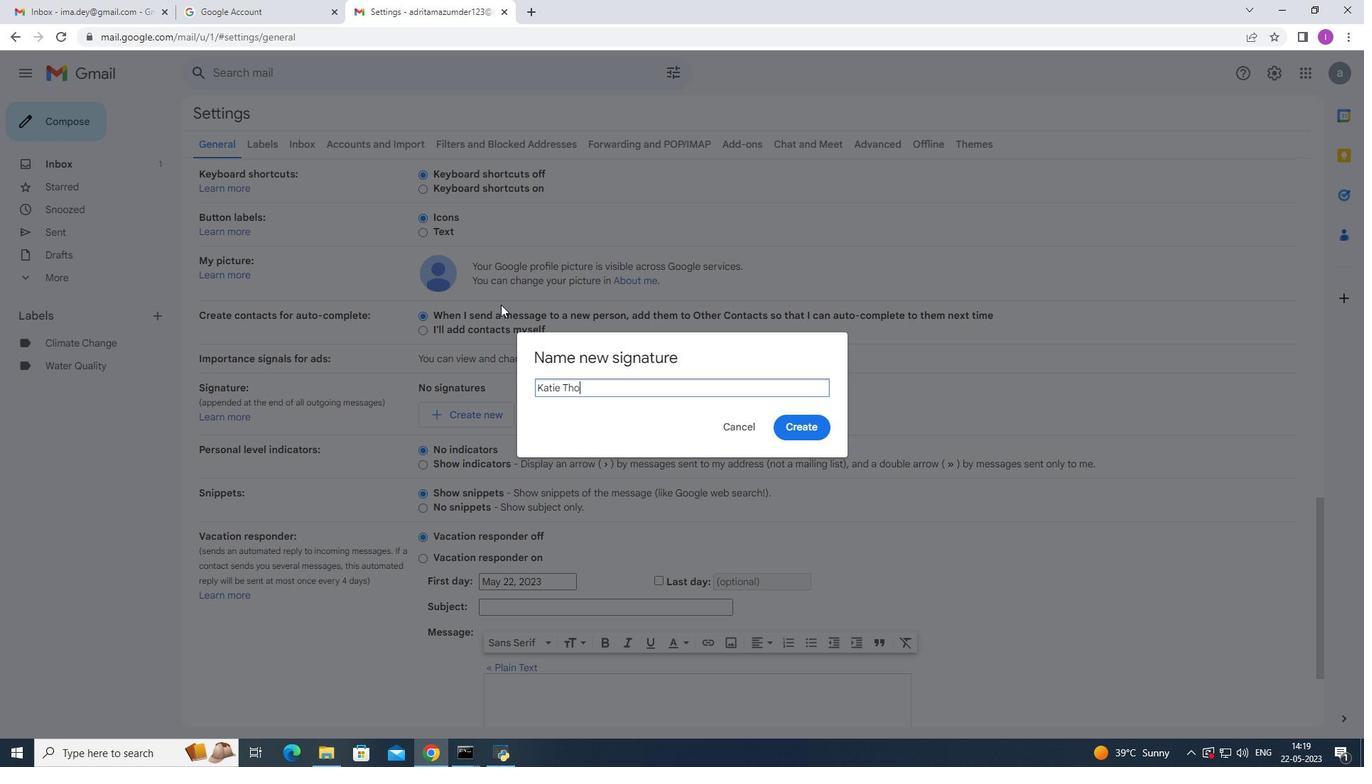 
Action: Key pressed pson
Screenshot: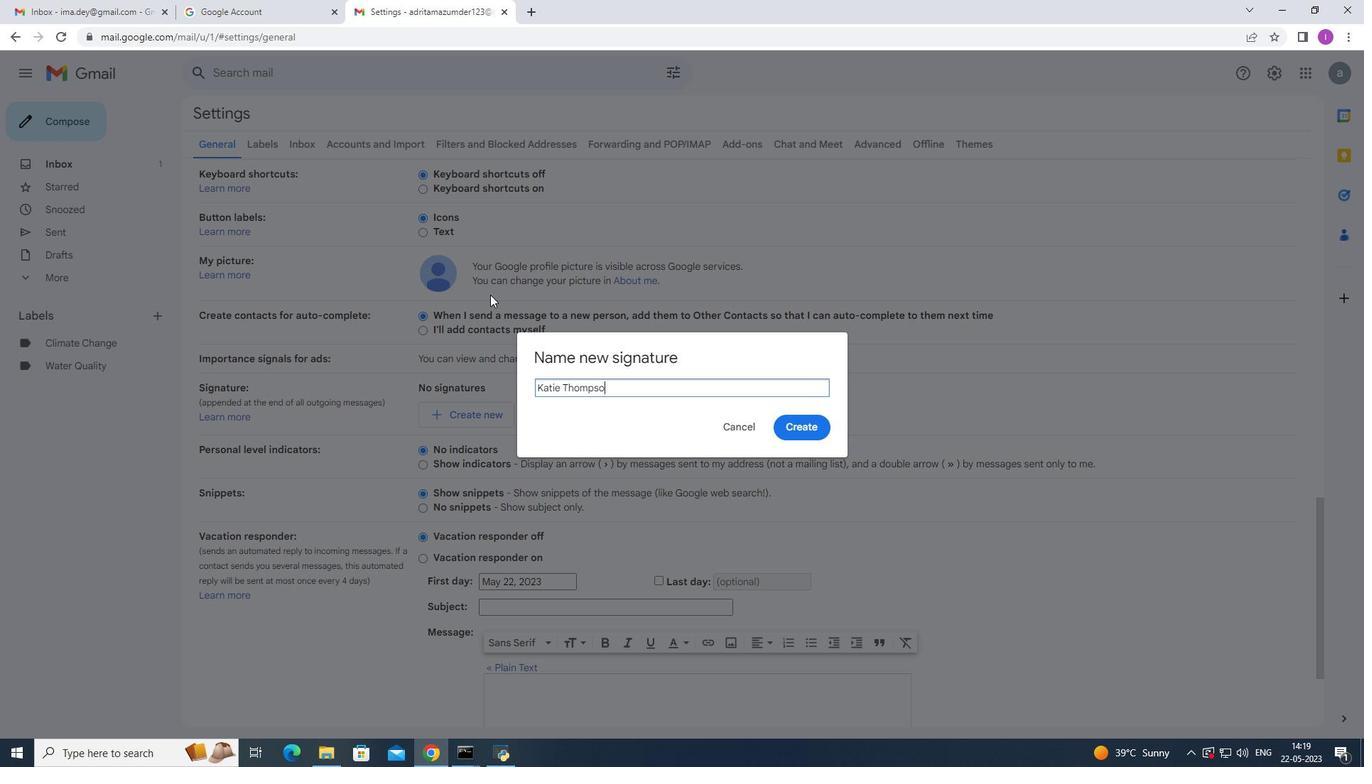 
Action: Mouse moved to (813, 425)
Screenshot: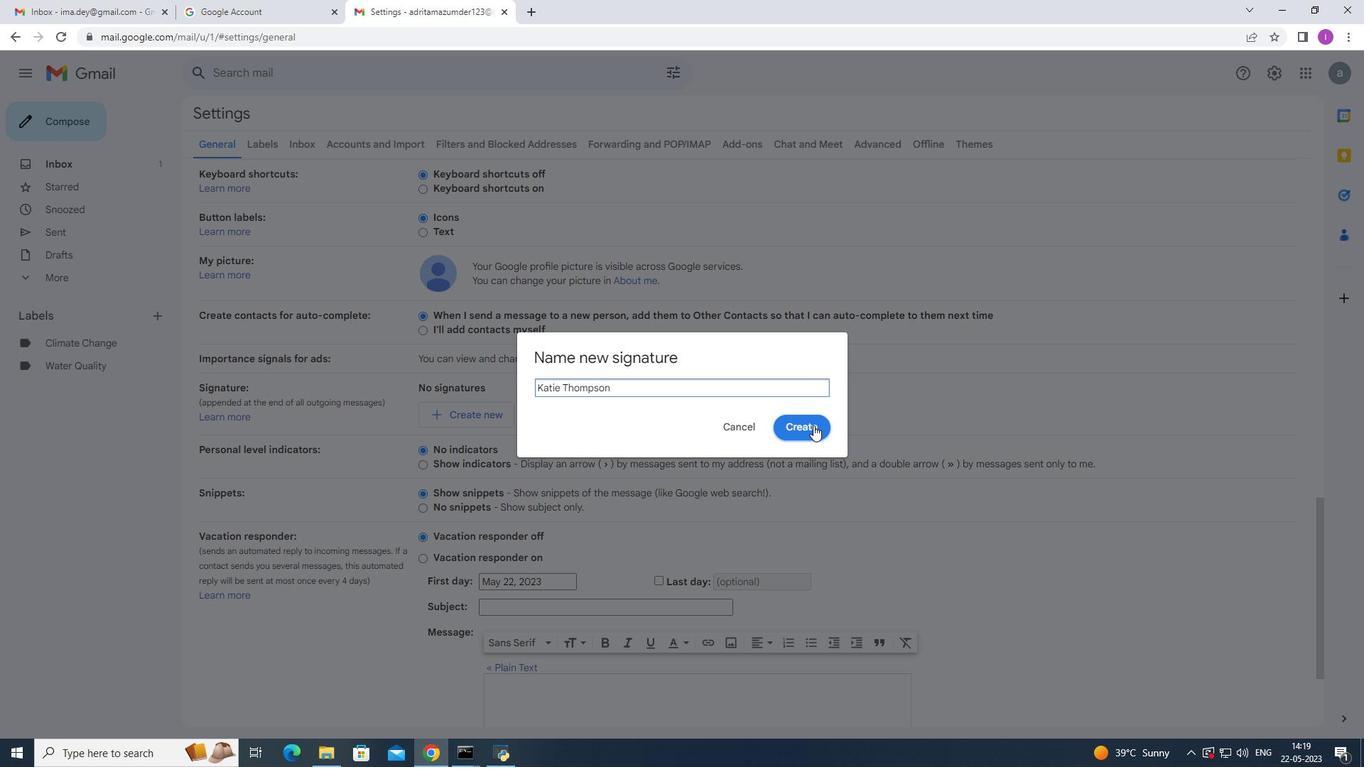 
Action: Mouse pressed left at (813, 425)
Screenshot: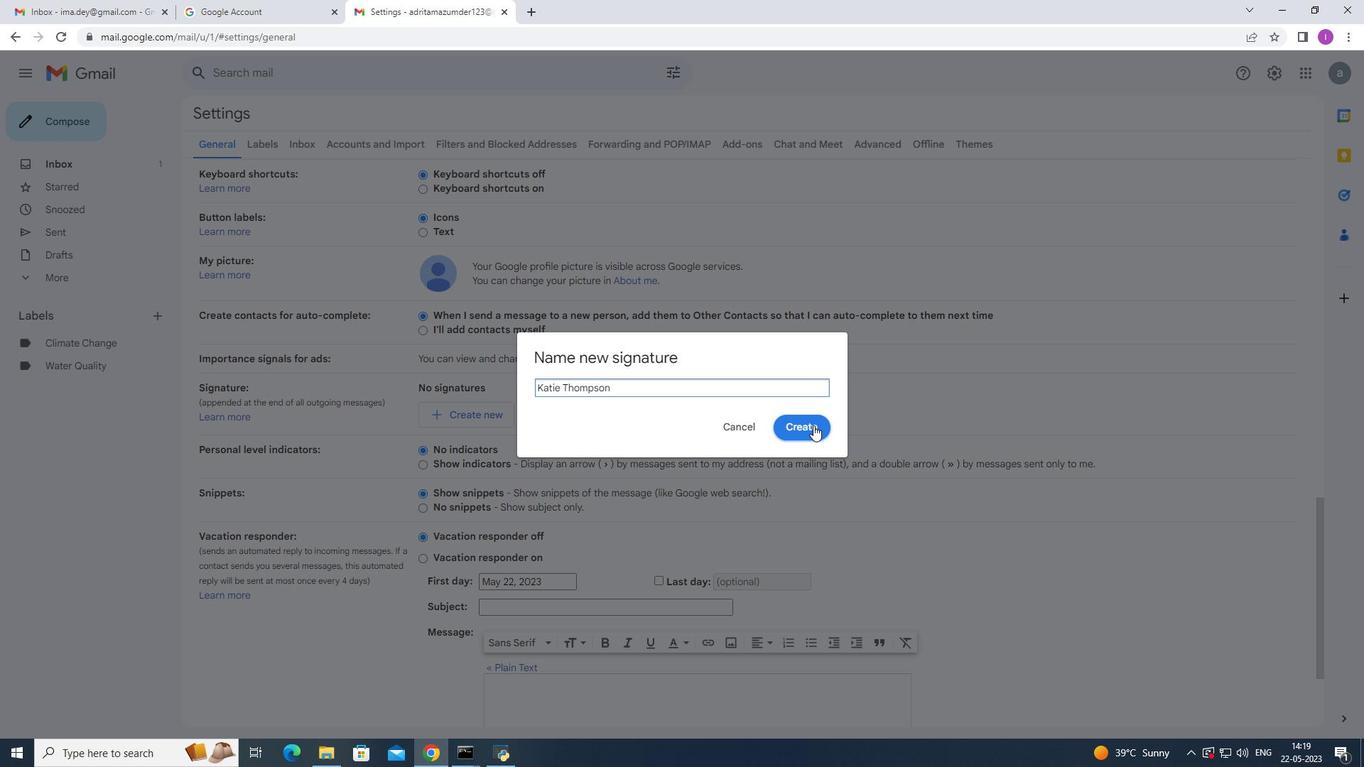 
Action: Mouse moved to (538, 602)
Screenshot: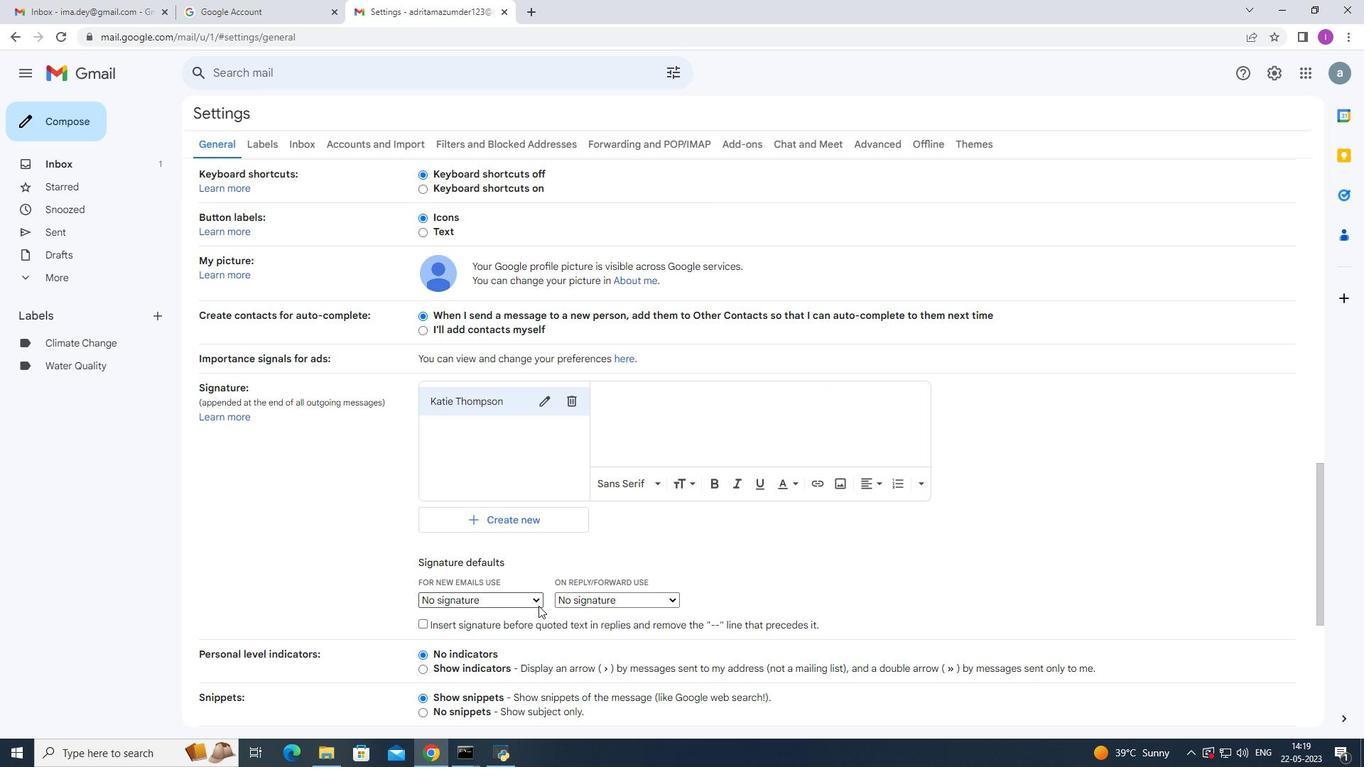 
Action: Mouse pressed left at (538, 602)
Screenshot: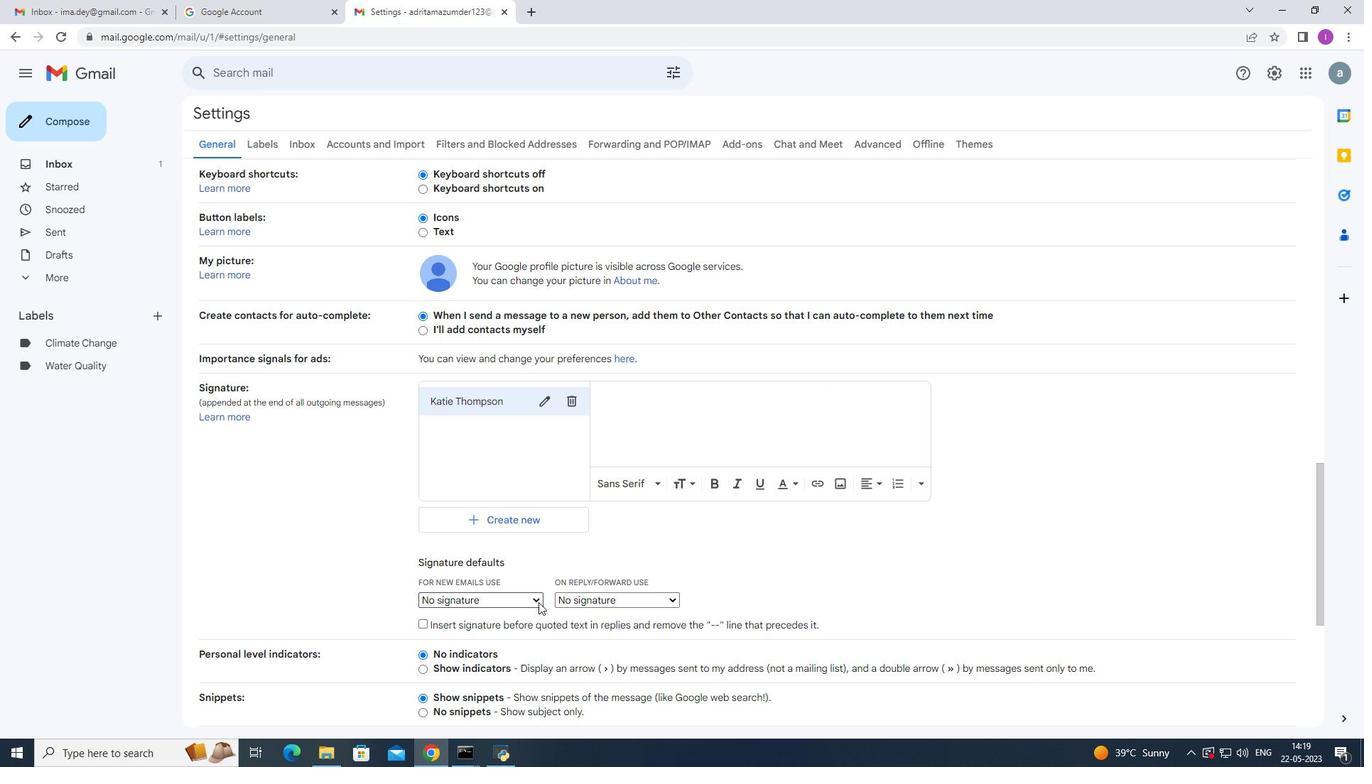 
Action: Mouse moved to (493, 626)
Screenshot: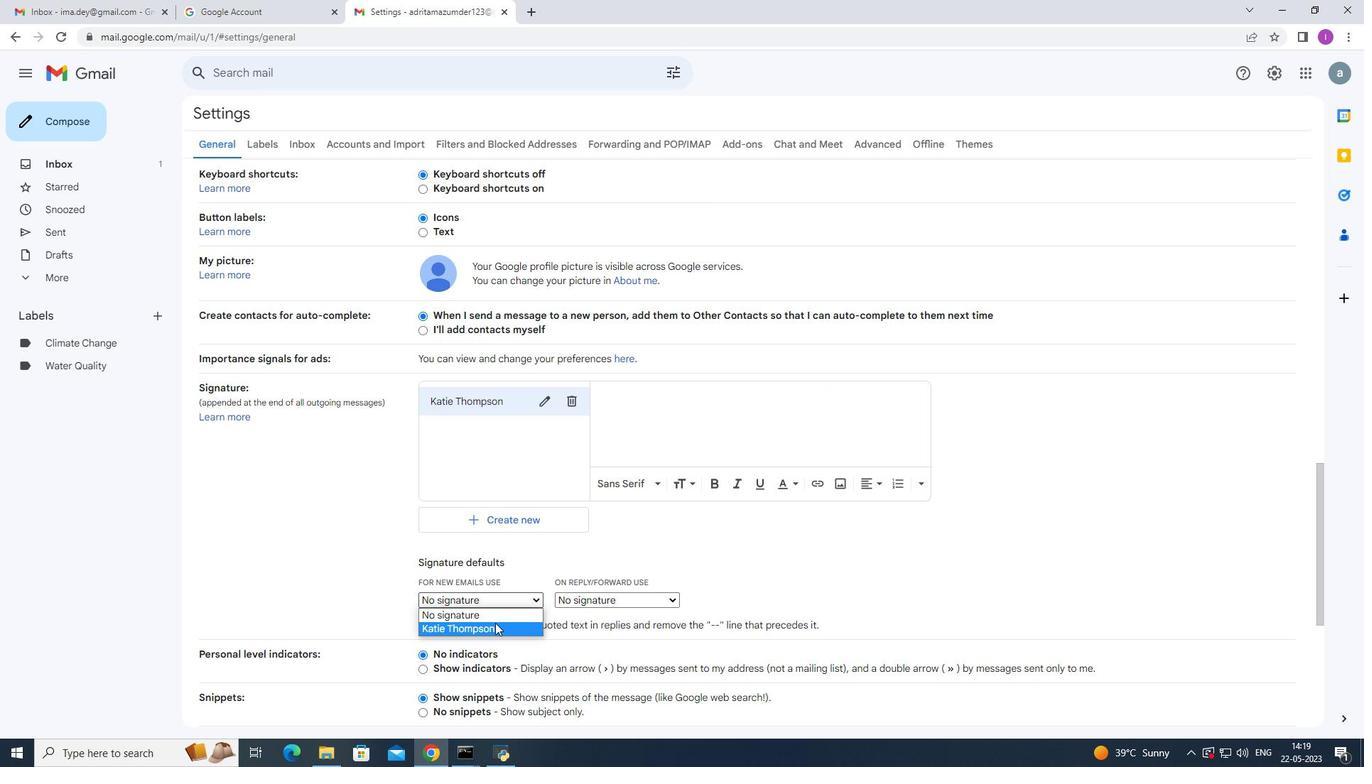 
Action: Mouse pressed left at (493, 626)
Screenshot: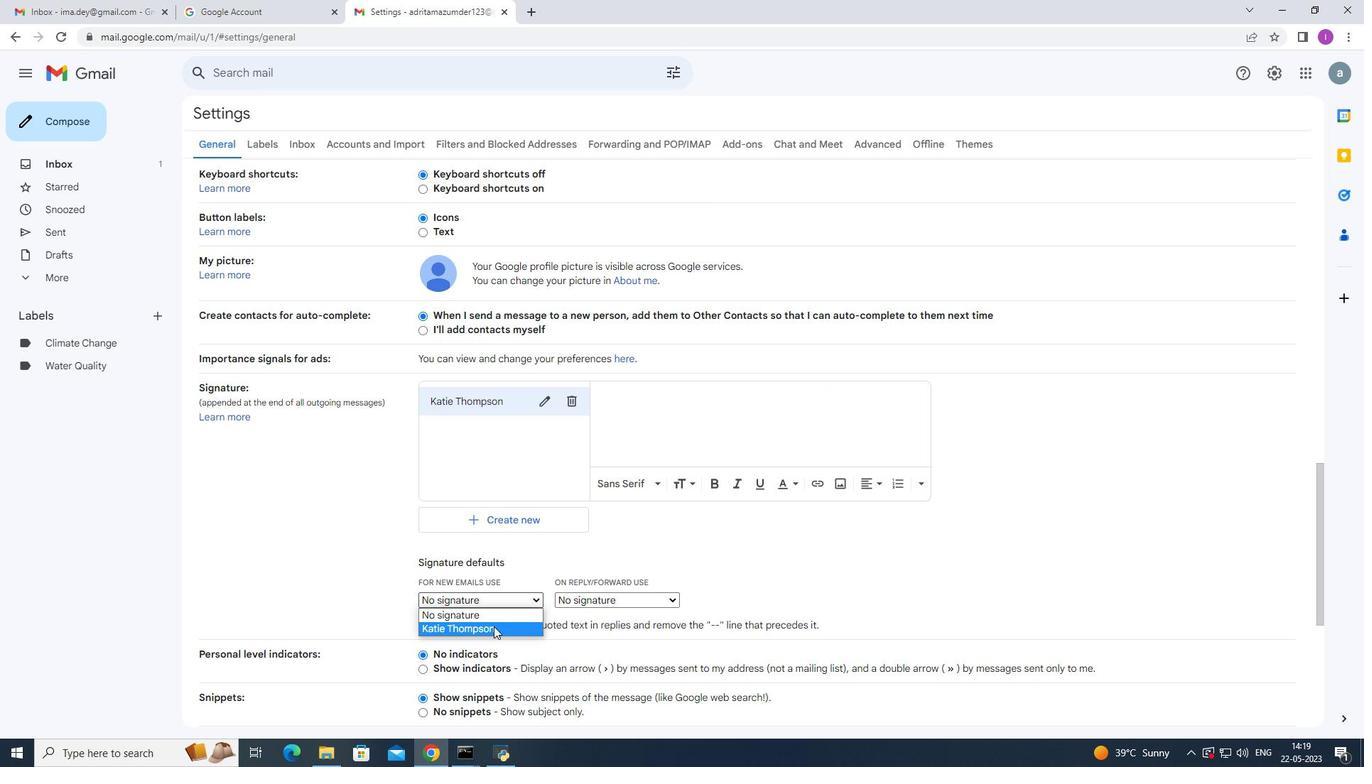 
Action: Mouse pressed left at (493, 626)
Screenshot: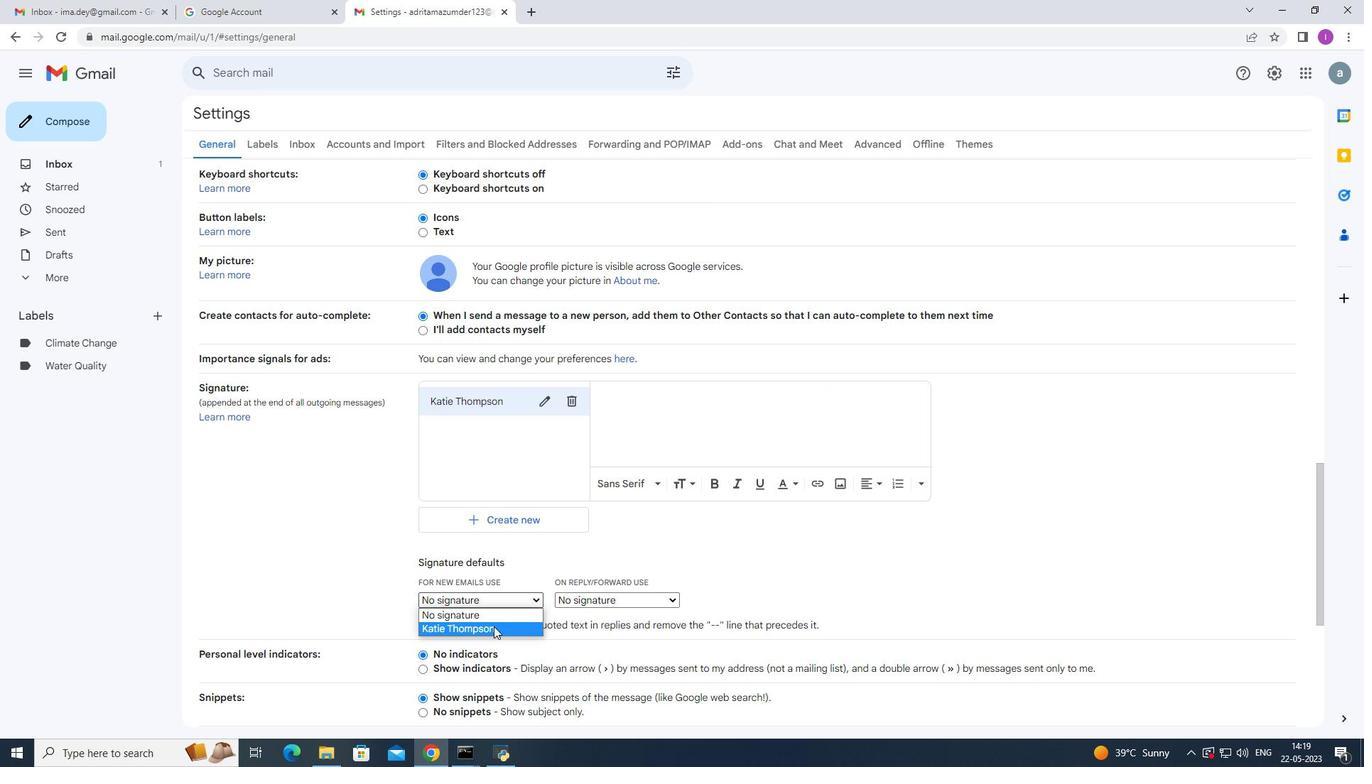 
Action: Mouse moved to (607, 392)
Screenshot: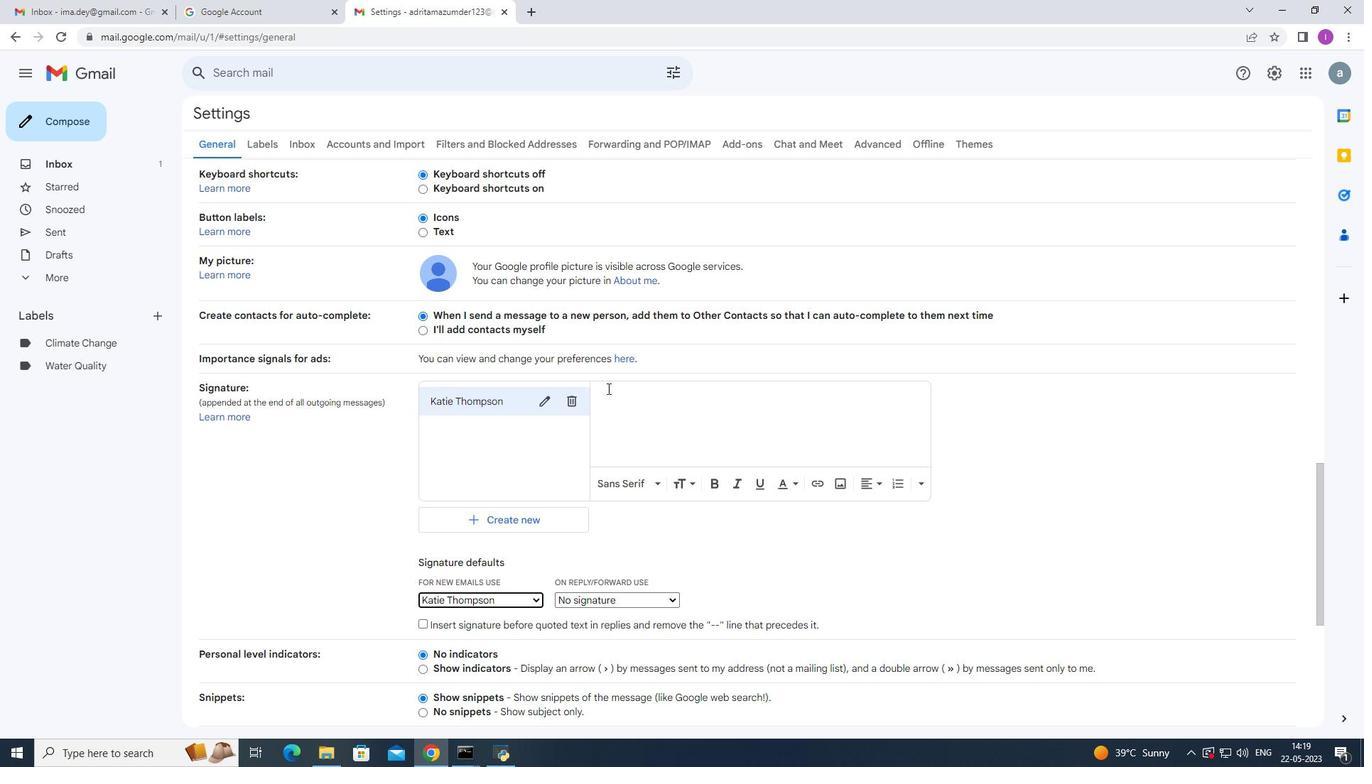 
Action: Mouse pressed left at (607, 392)
Screenshot: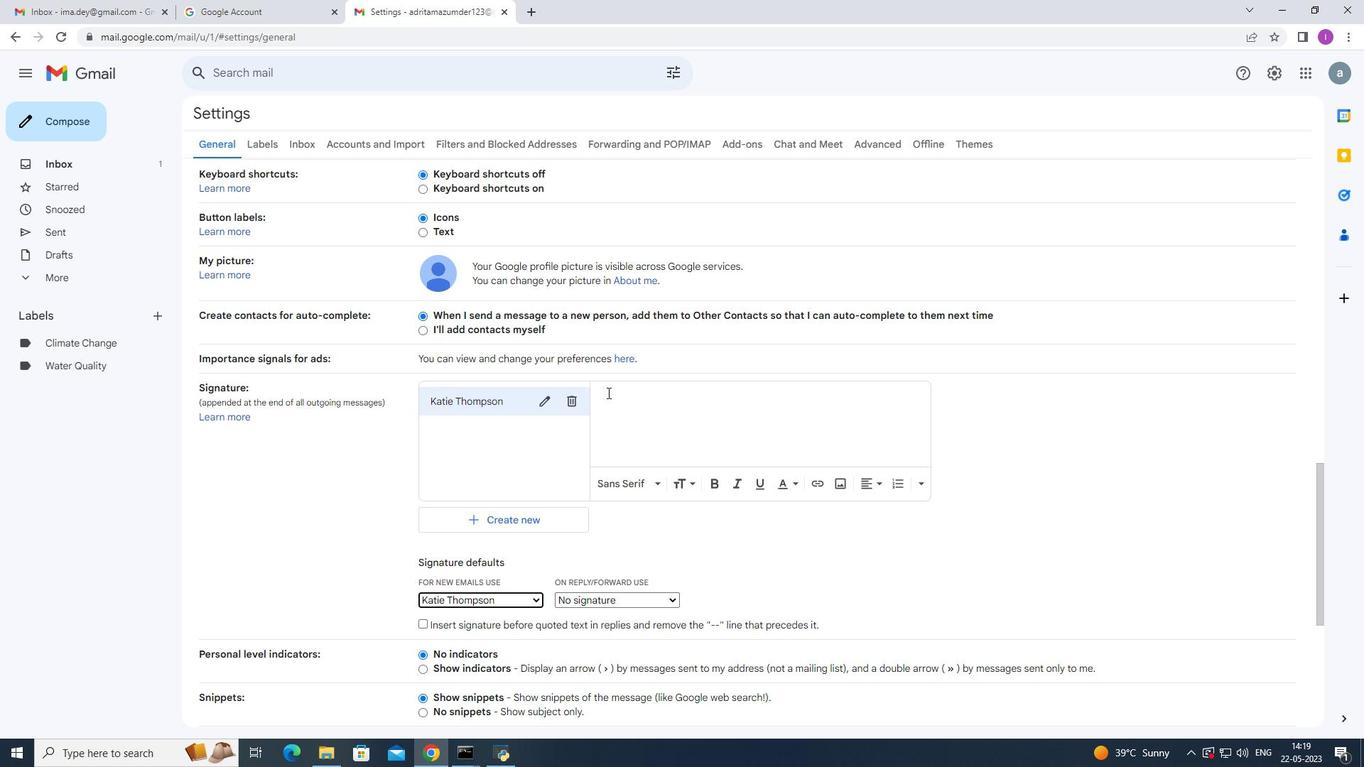 
Action: Mouse moved to (728, 393)
Screenshot: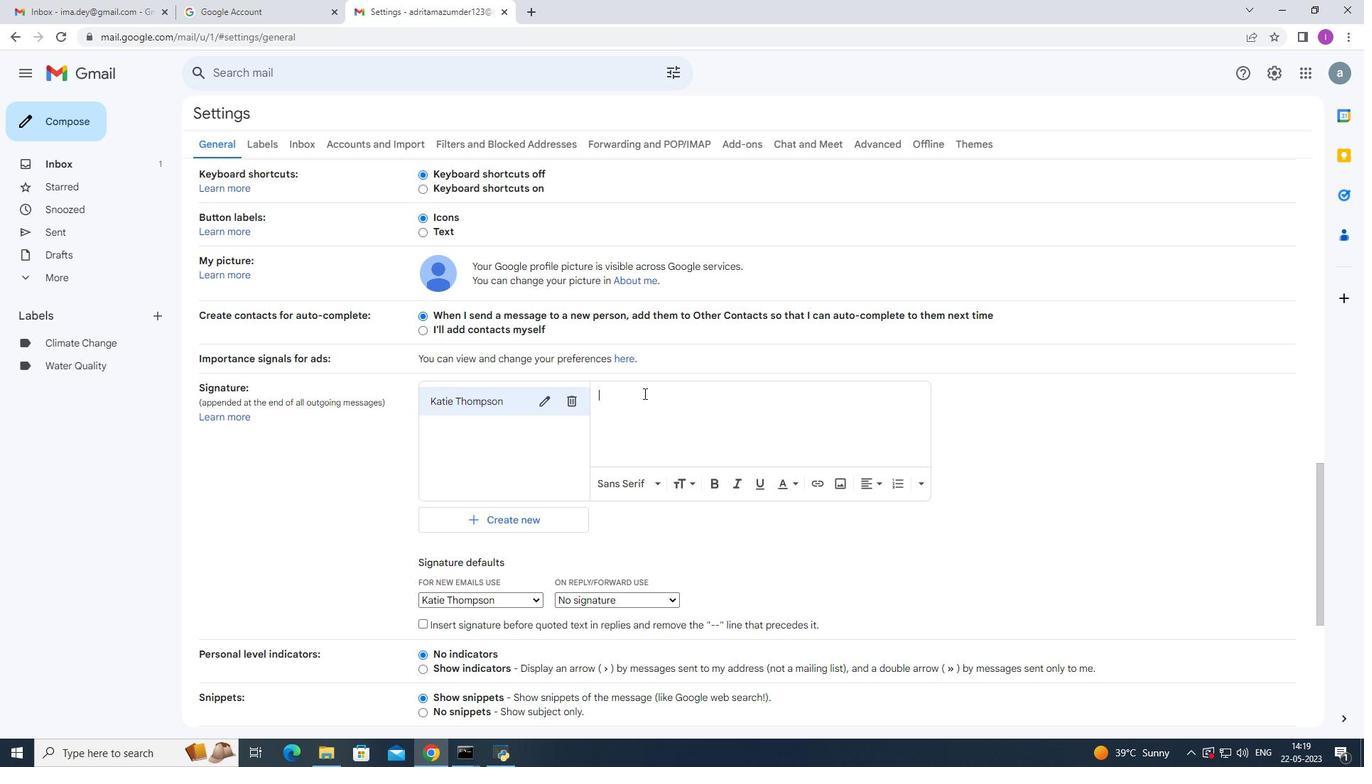 
Action: Key pressed <Key.shift>Best<Key.space>wishes<Key.space>for<Key.space>a<Key.space>happy<Key.space>national<Key.shift>Friendship<Key.space>
Screenshot: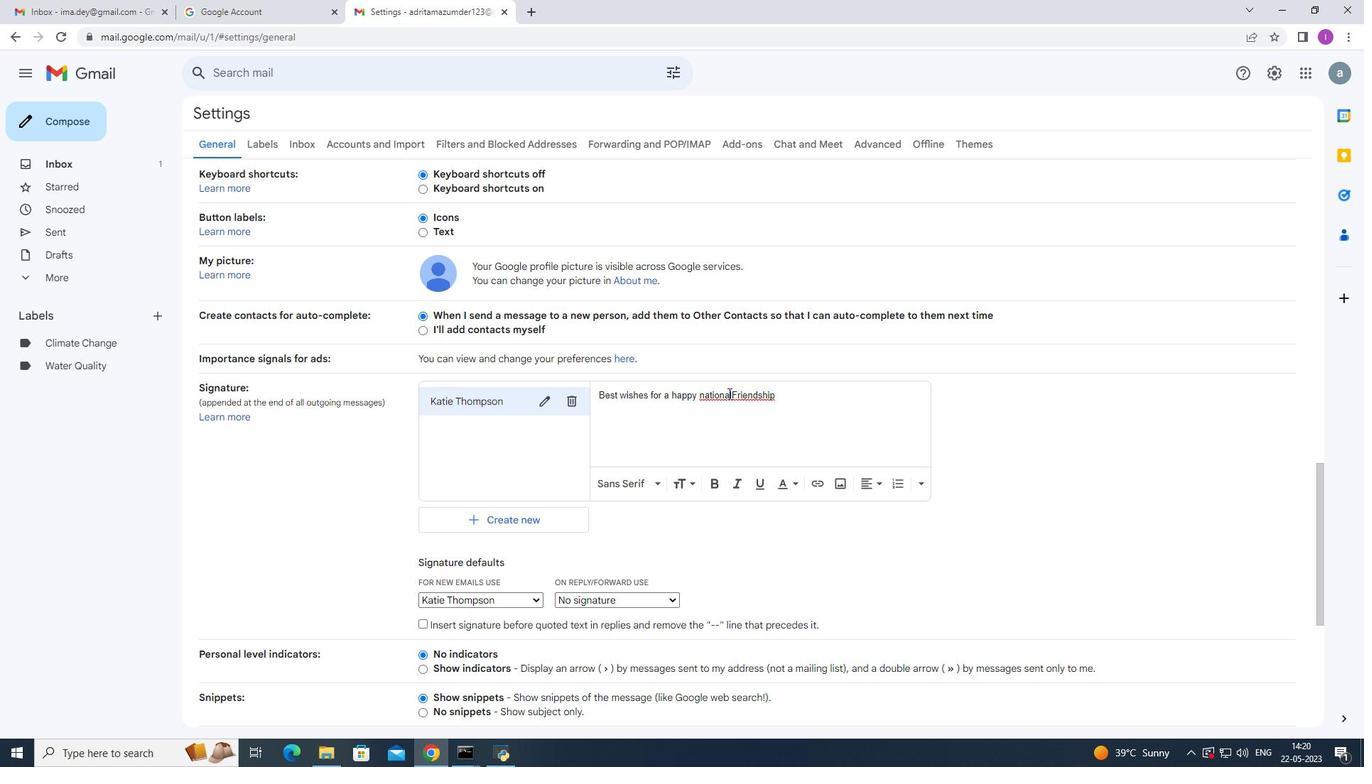 
Action: Mouse moved to (731, 394)
Screenshot: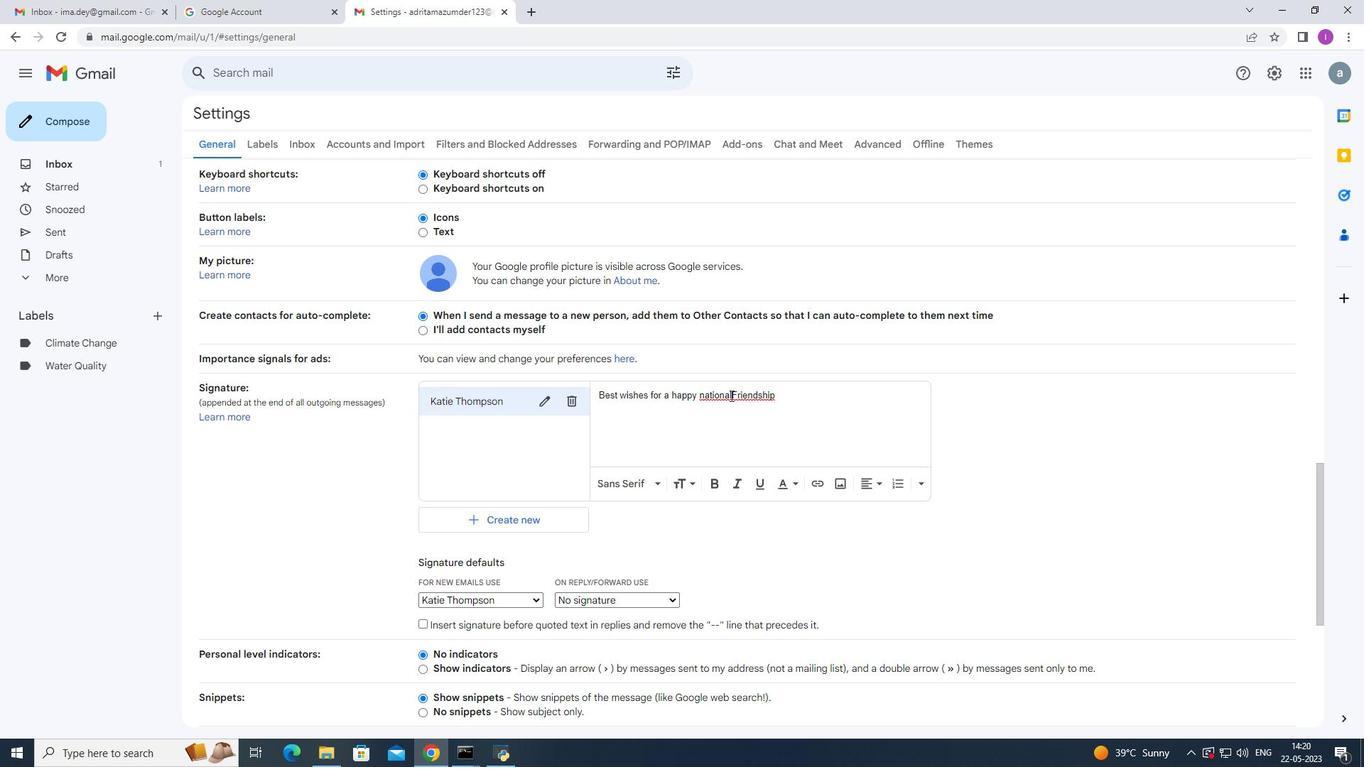 
Action: Mouse pressed left at (731, 394)
Screenshot: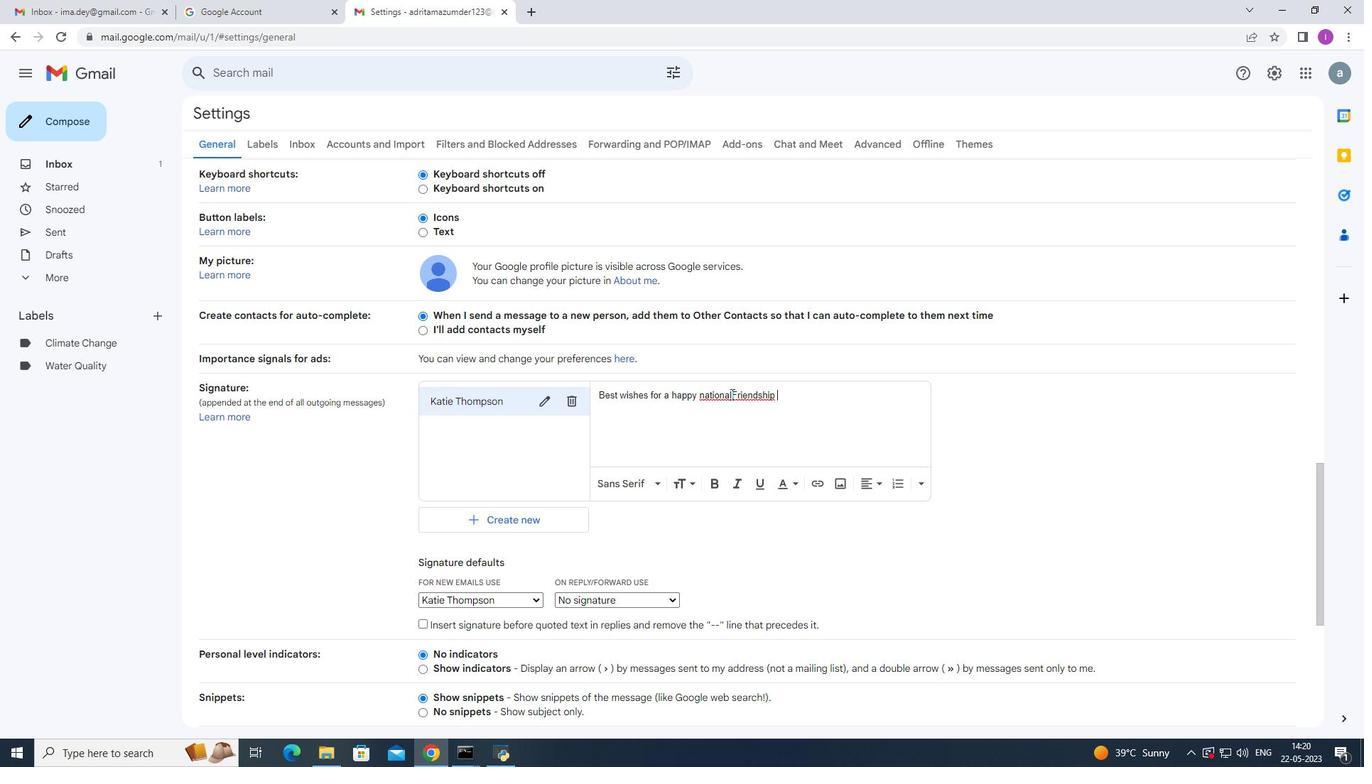 
Action: Key pressed <Key.space>
Screenshot: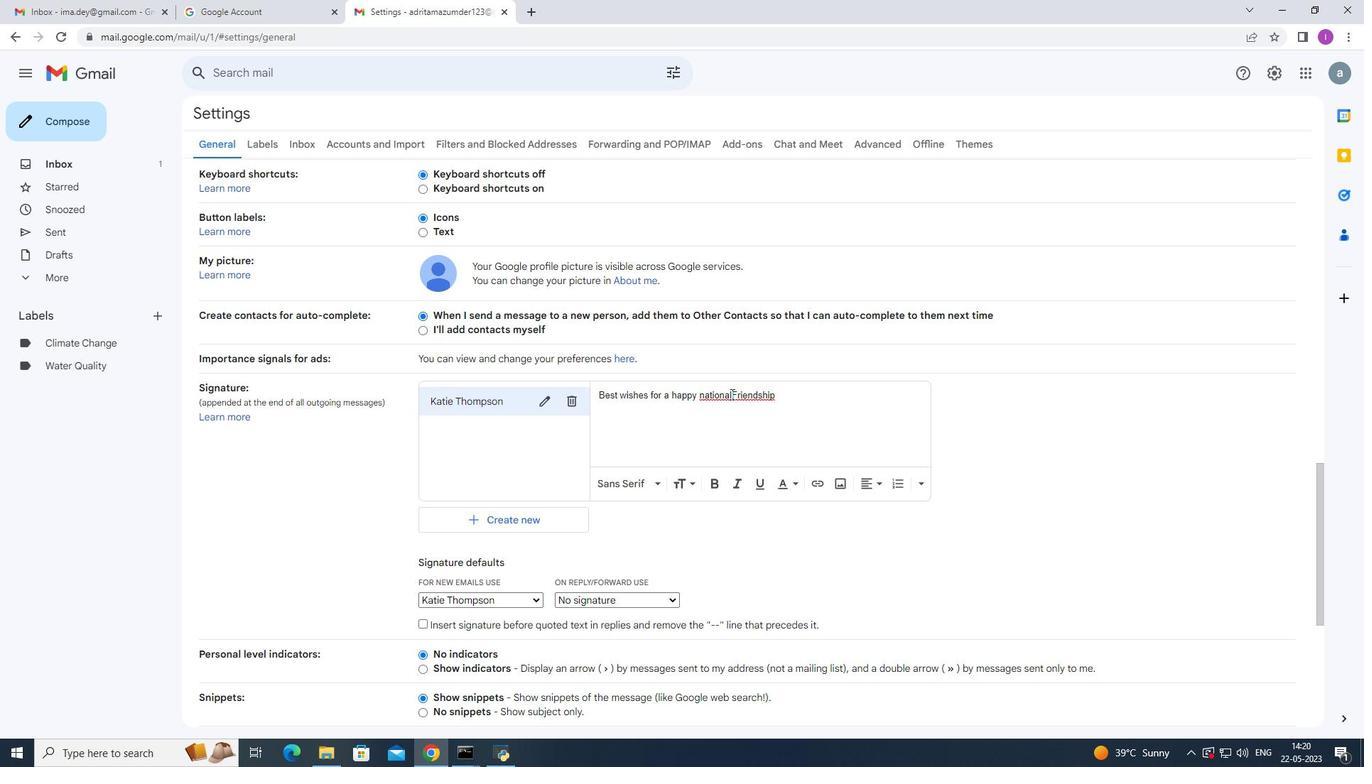 
Action: Mouse moved to (783, 395)
Screenshot: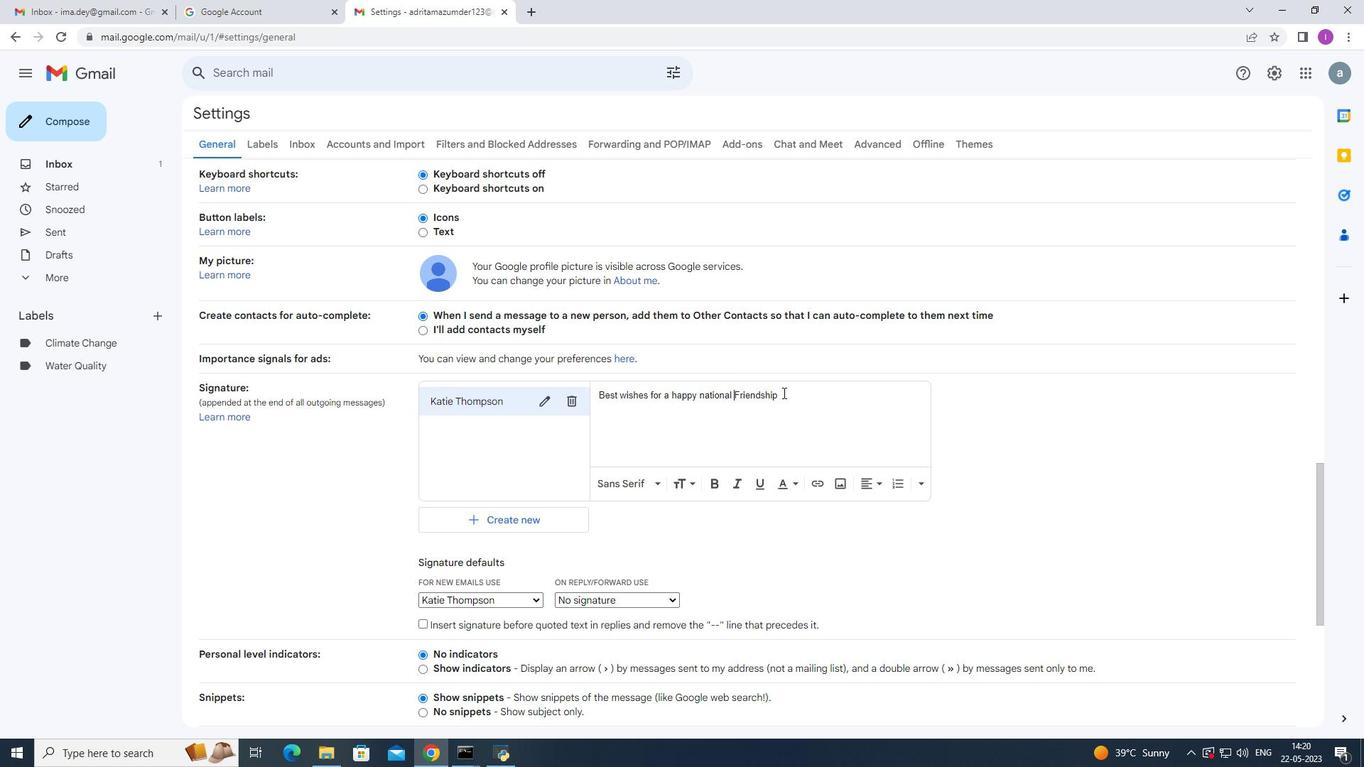 
Action: Mouse pressed left at (783, 395)
Screenshot: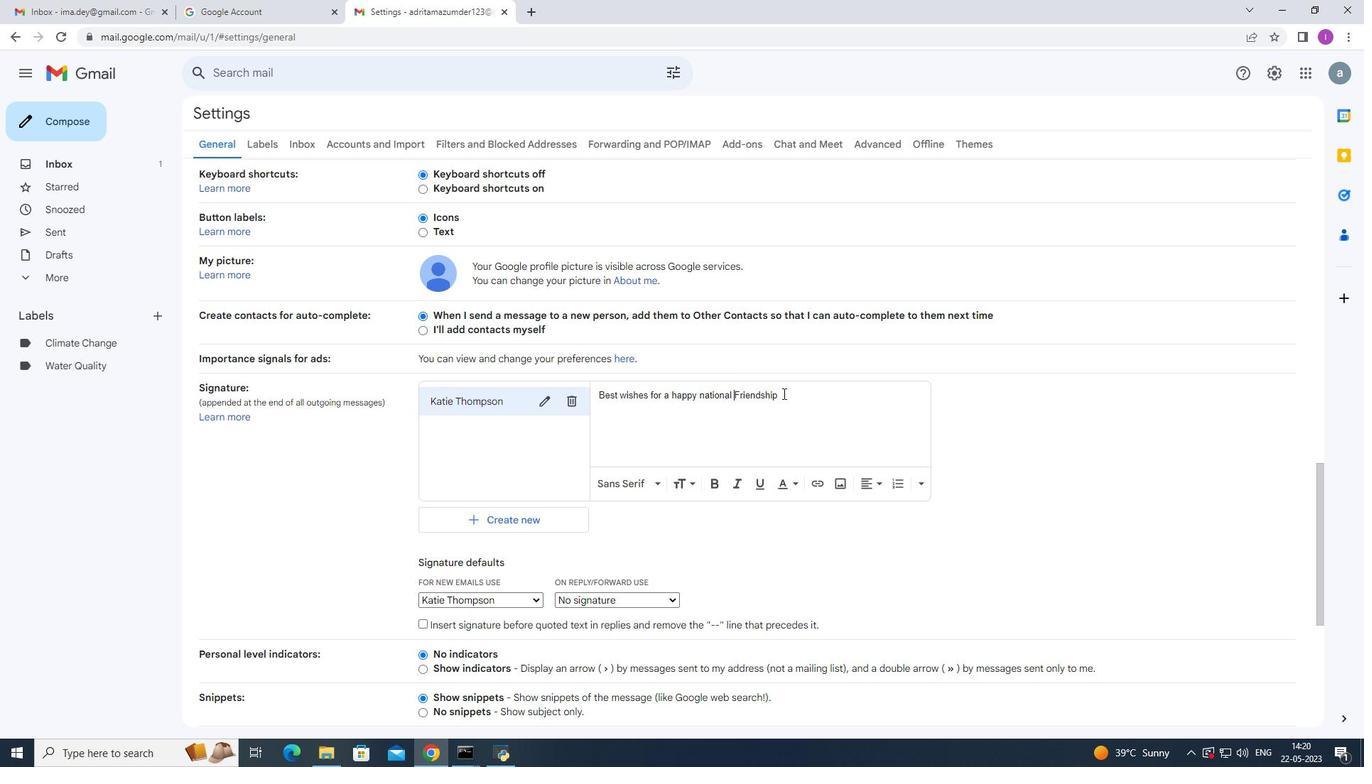 
Action: Mouse moved to (702, 394)
Screenshot: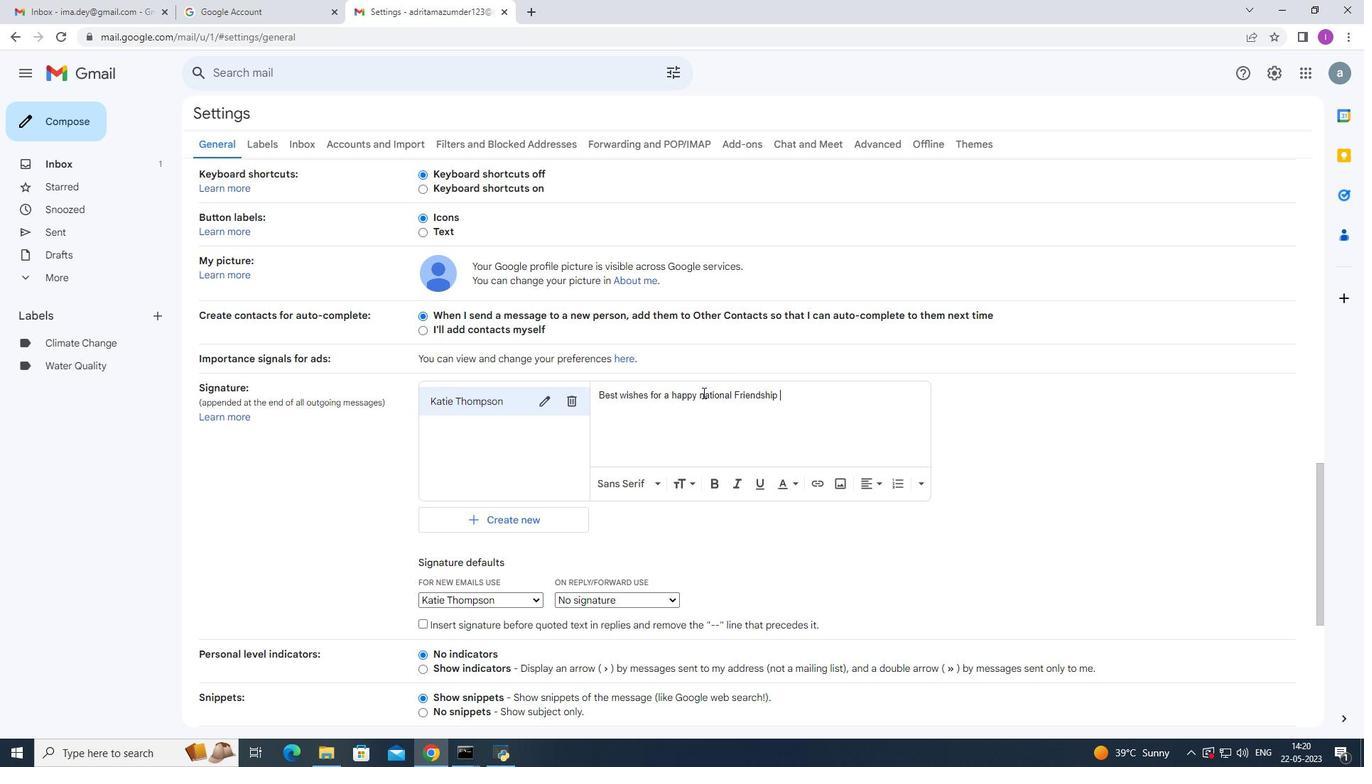 
Action: Mouse pressed left at (702, 394)
Screenshot: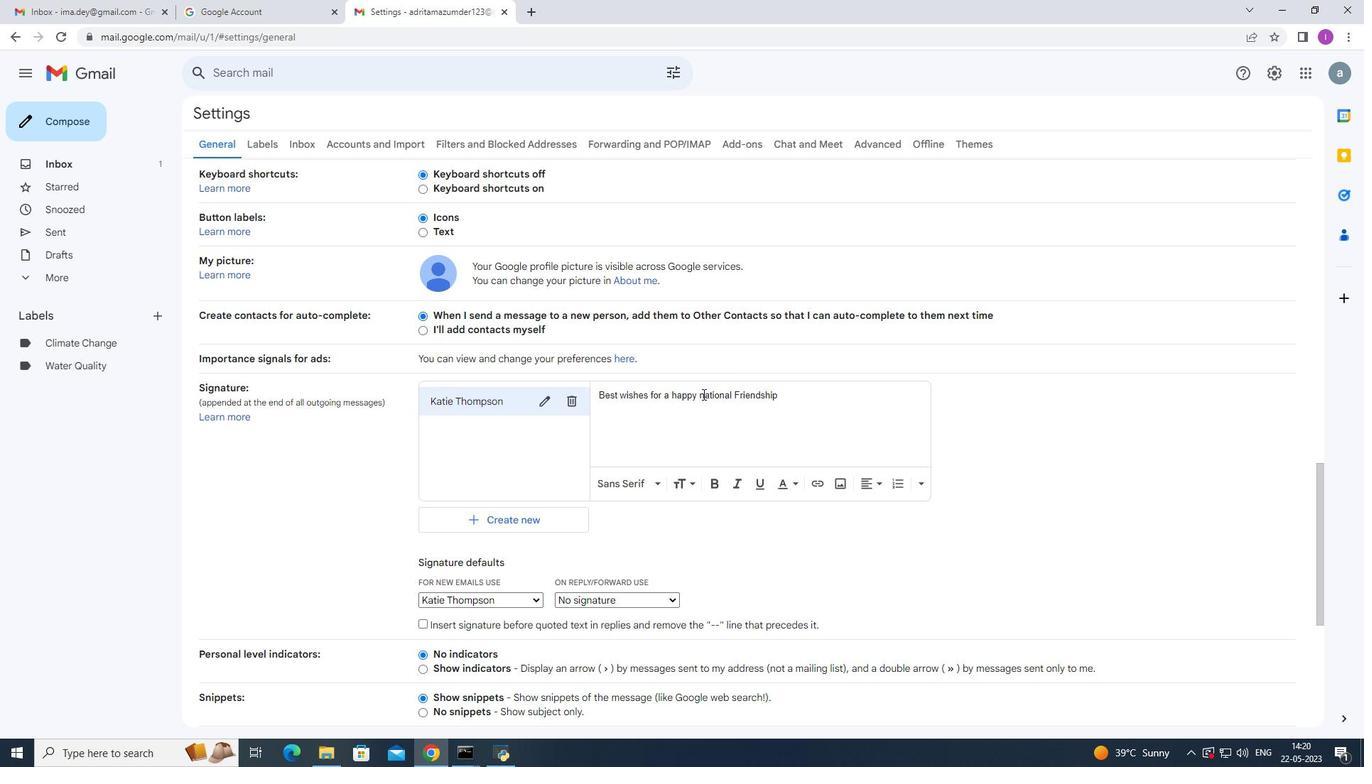 
Action: Mouse moved to (750, 402)
Screenshot: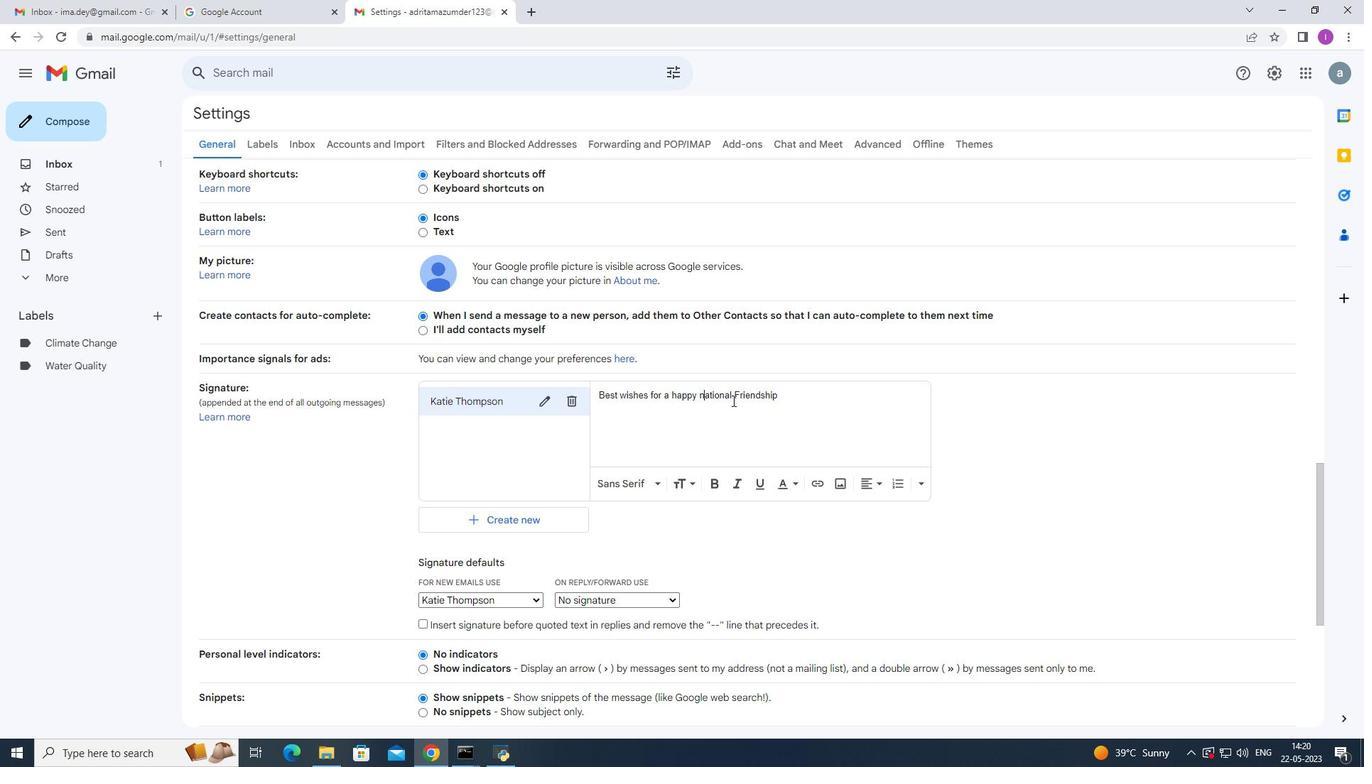 
Action: Key pressed <Key.backspace><Key.shift>N
Screenshot: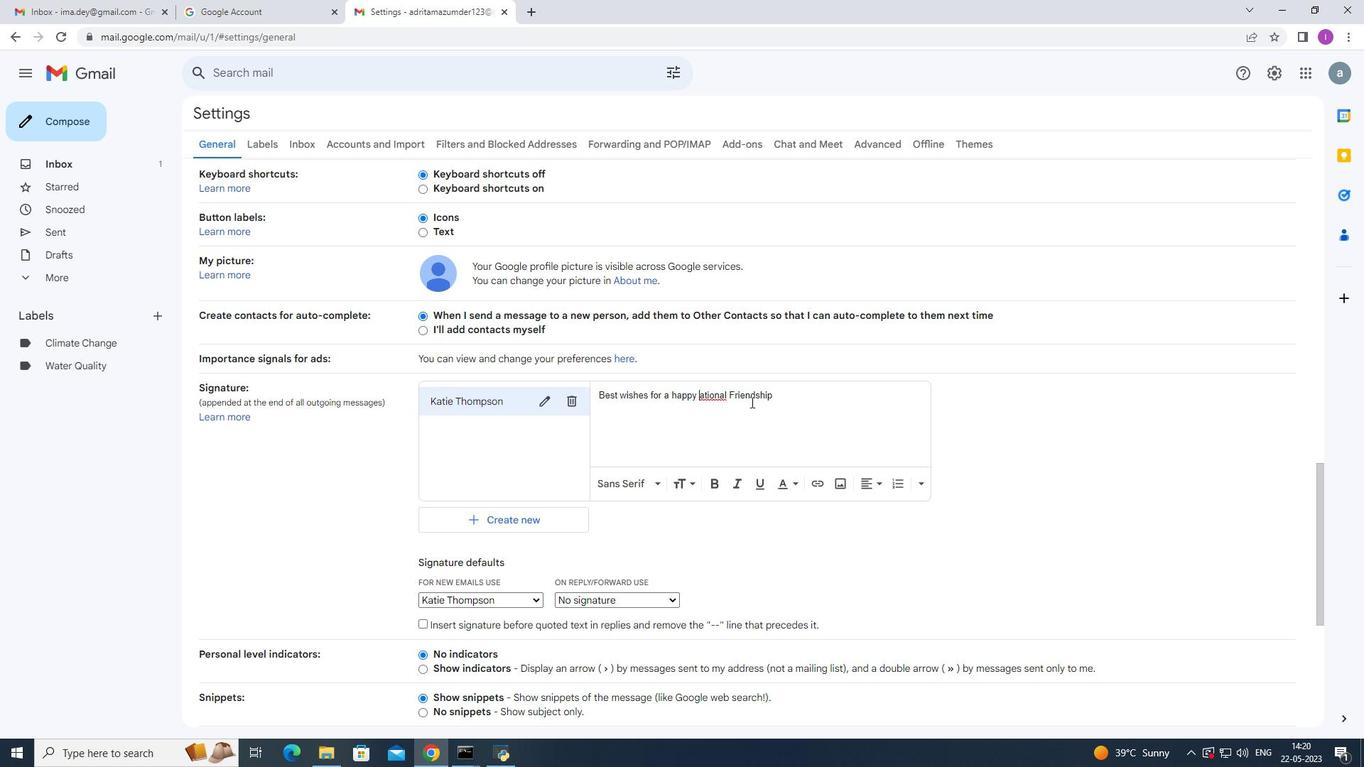 
Action: Mouse moved to (780, 392)
Screenshot: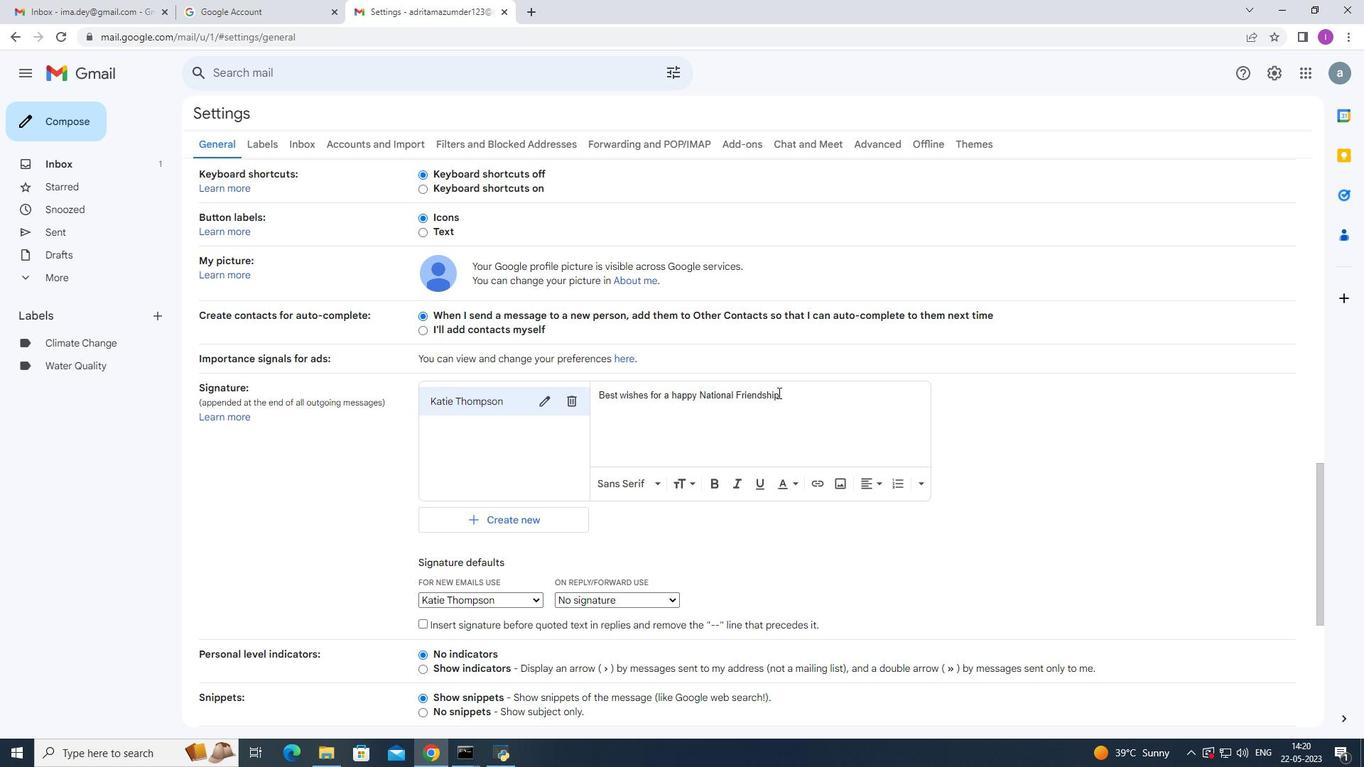 
Action: Mouse pressed left at (780, 392)
Screenshot: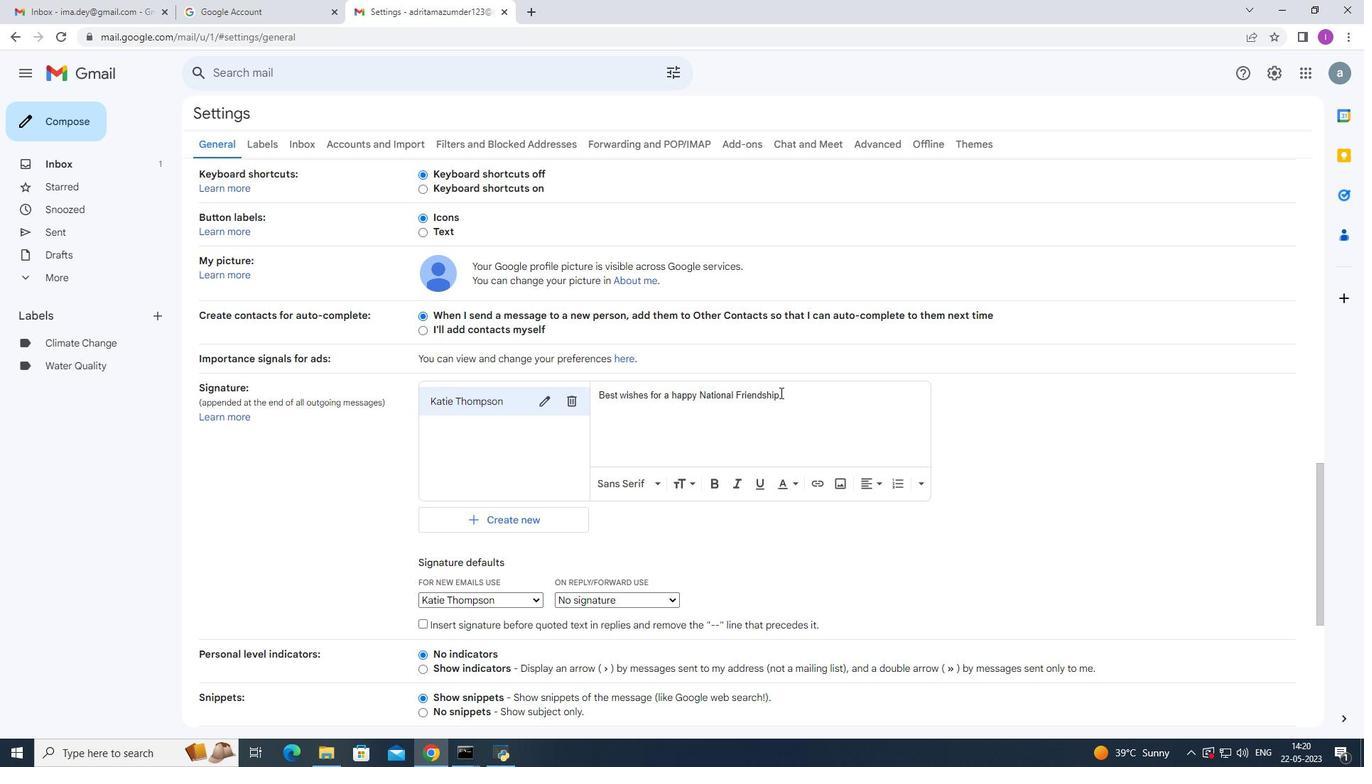 
Action: Mouse moved to (815, 390)
Screenshot: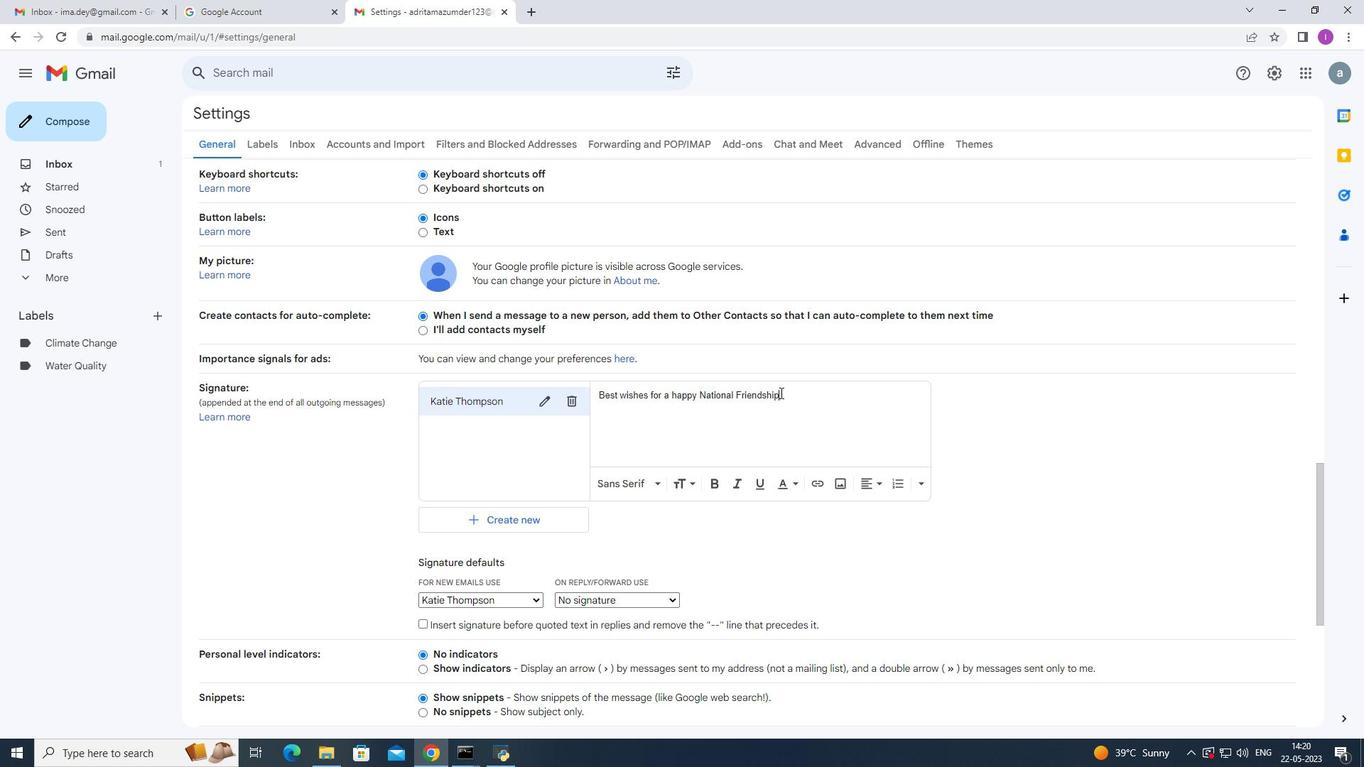 
Action: Key pressed <Key.space><Key.shift>Day
Screenshot: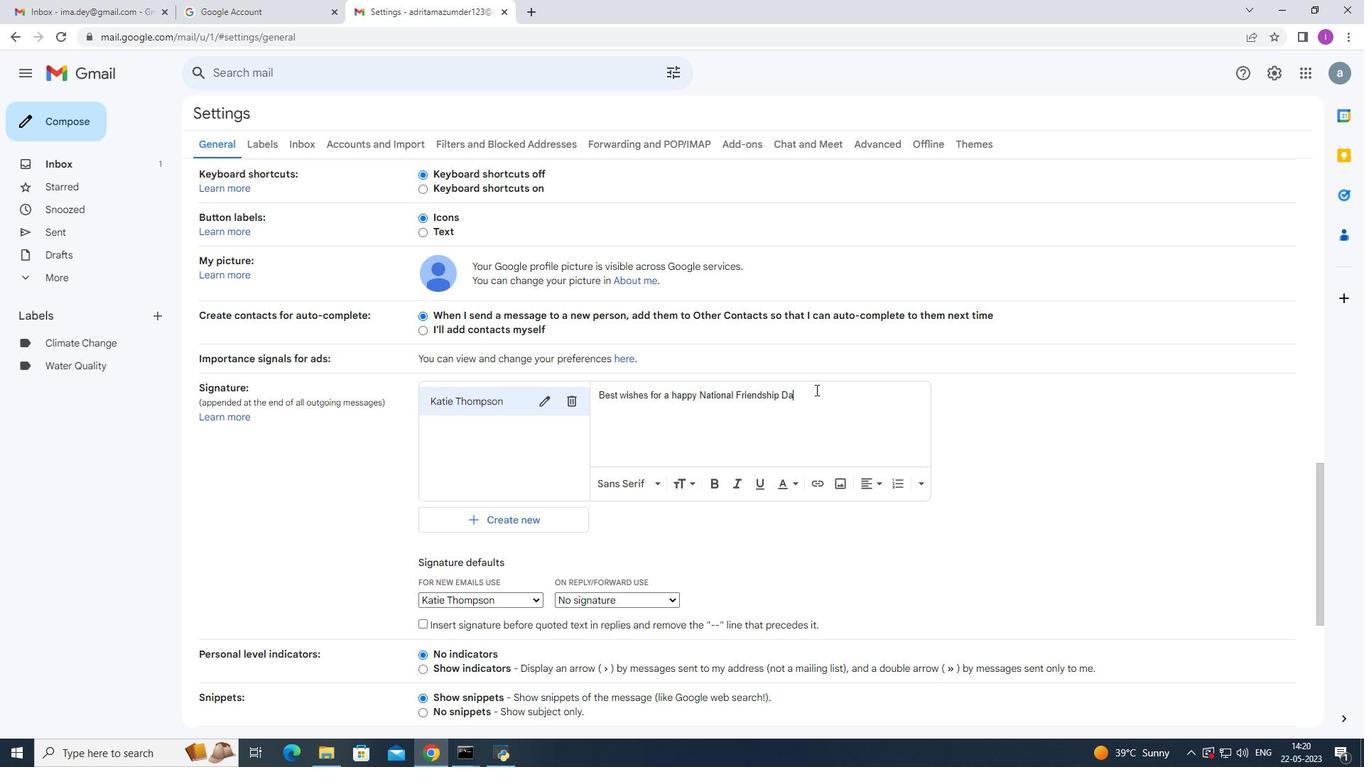 
Action: Mouse moved to (617, 422)
Screenshot: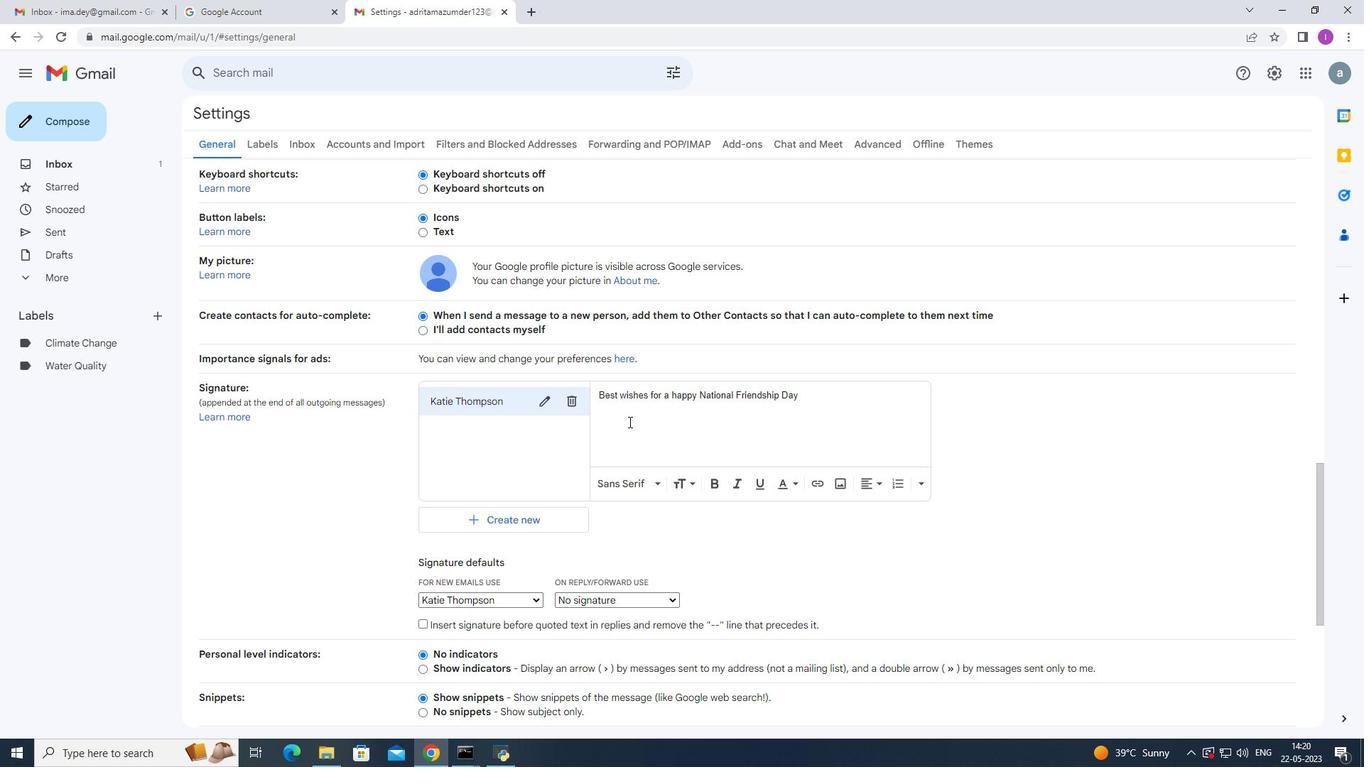 
Action: Mouse pressed left at (617, 422)
Screenshot: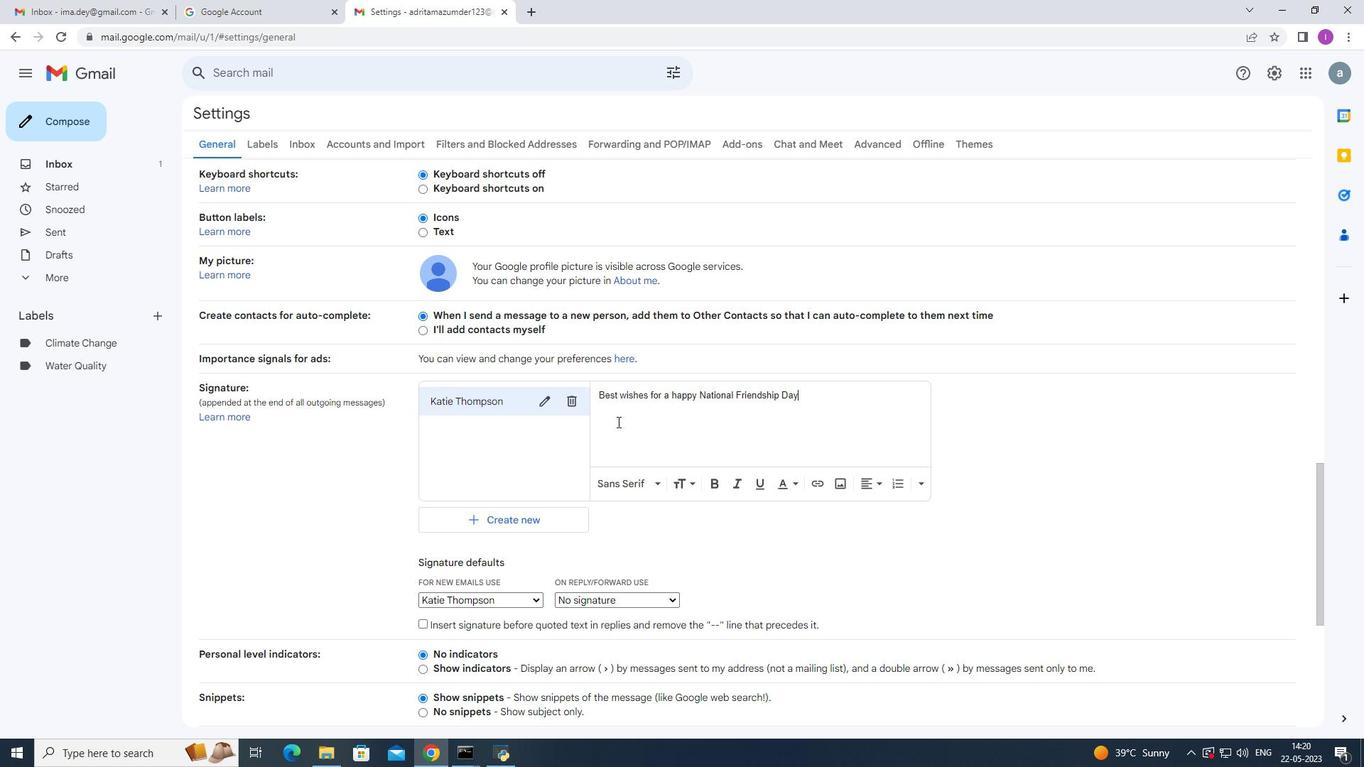 
Action: Mouse moved to (810, 397)
Screenshot: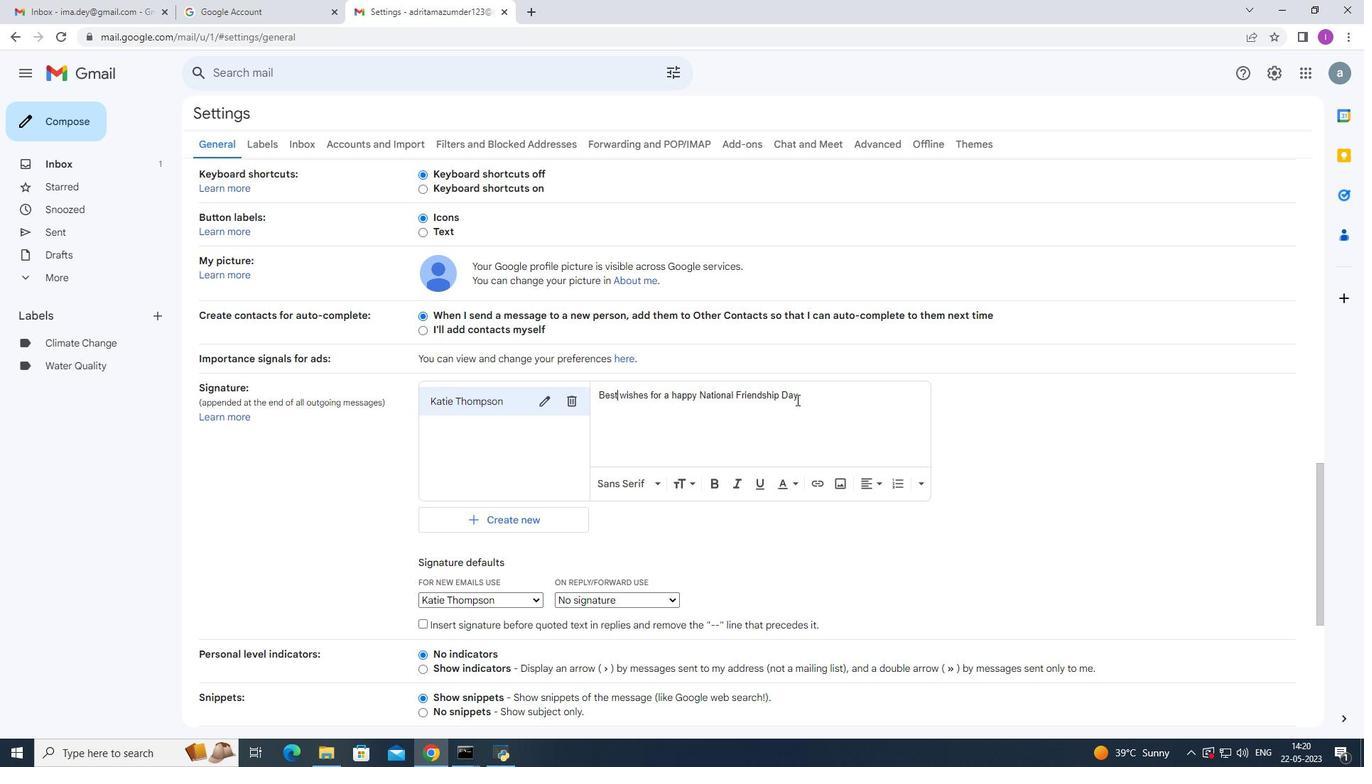 
Action: Mouse pressed left at (810, 397)
Screenshot: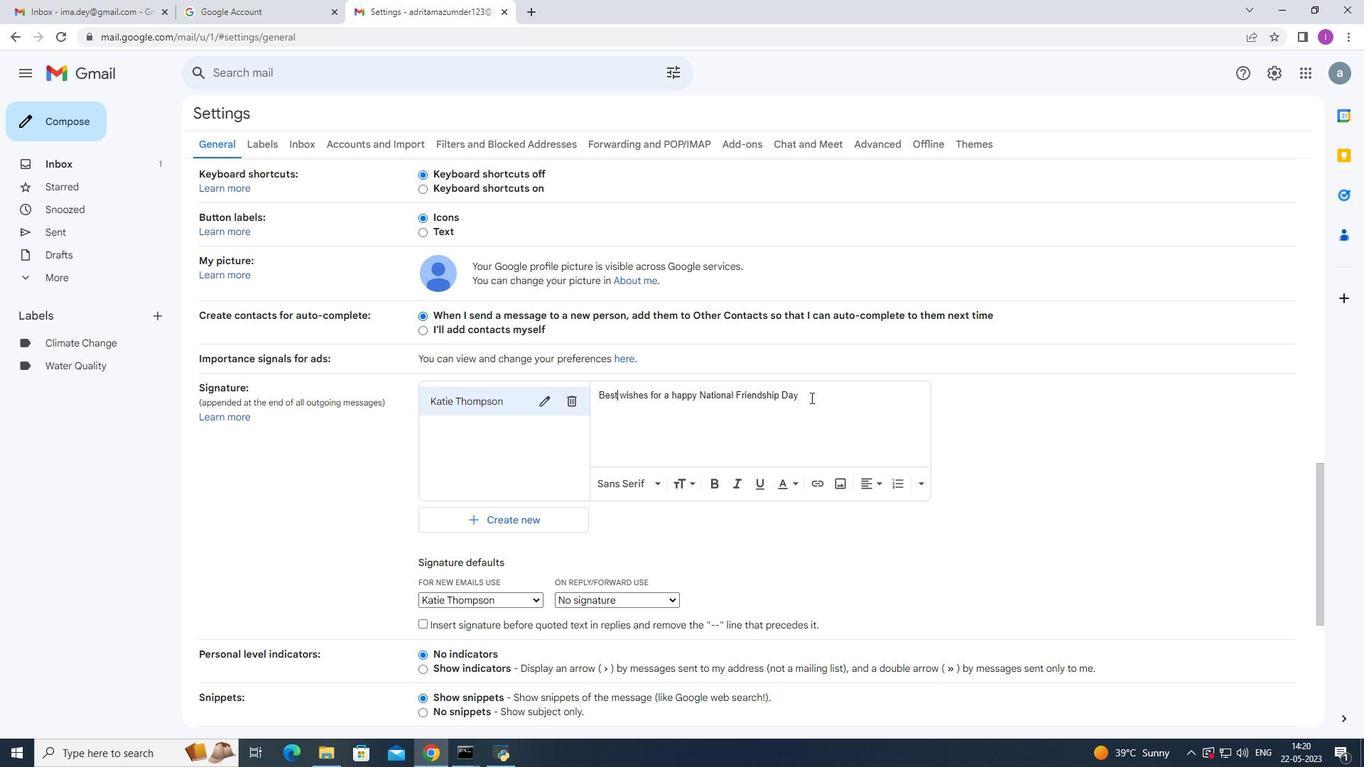 
Action: Key pressed <Key.enter><Key.shift><Key.shift><Key.shift><Key.shift><Key.shift><Key.shift><Key.shift><Key.shift><Key.shift>Katie<Key.space><Key.shift><Key.shift><Key.shift><Key.shift><Key.shift><Key.shift><Key.shift><Key.shift>Thop<Key.backspace>mo<Key.backspace>pson
Screenshot: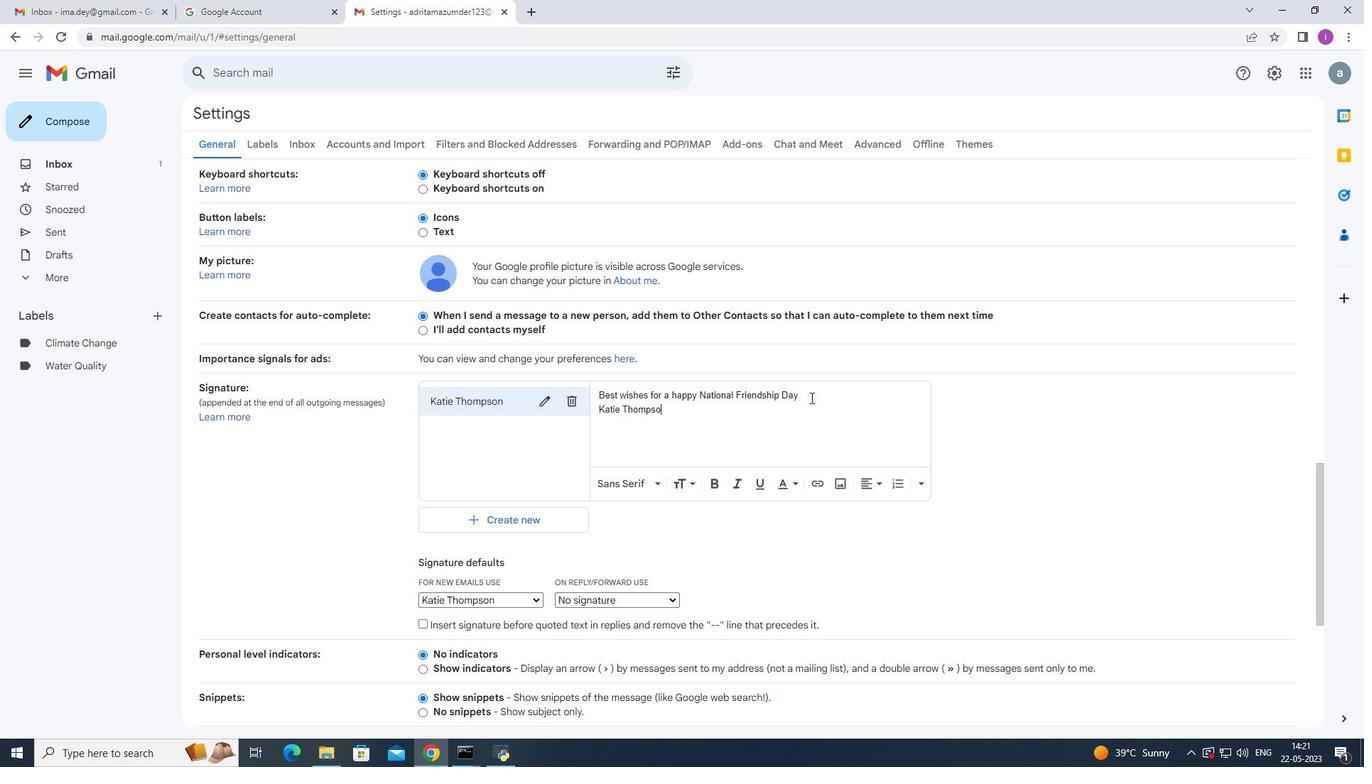 
Action: Mouse moved to (679, 468)
Screenshot: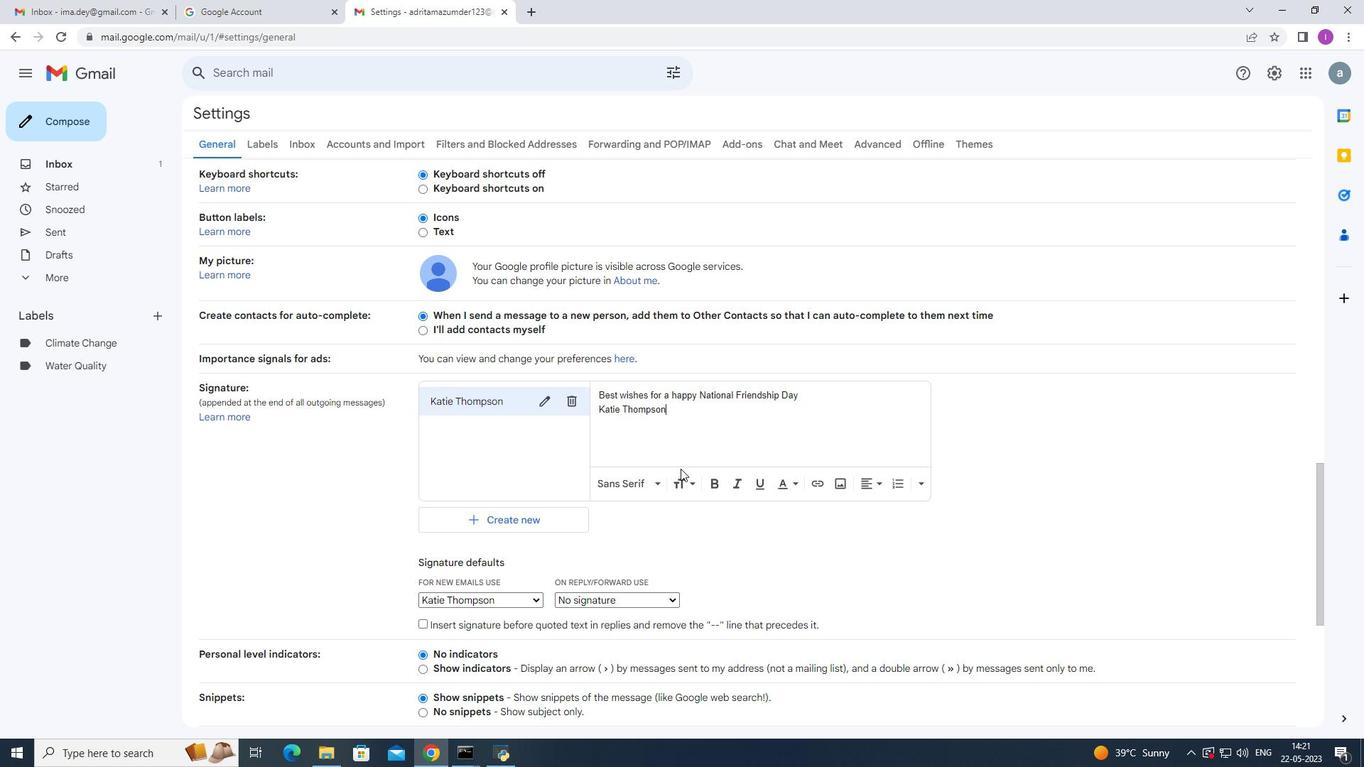 
Action: Mouse scrolled (679, 467) with delta (0, 0)
Screenshot: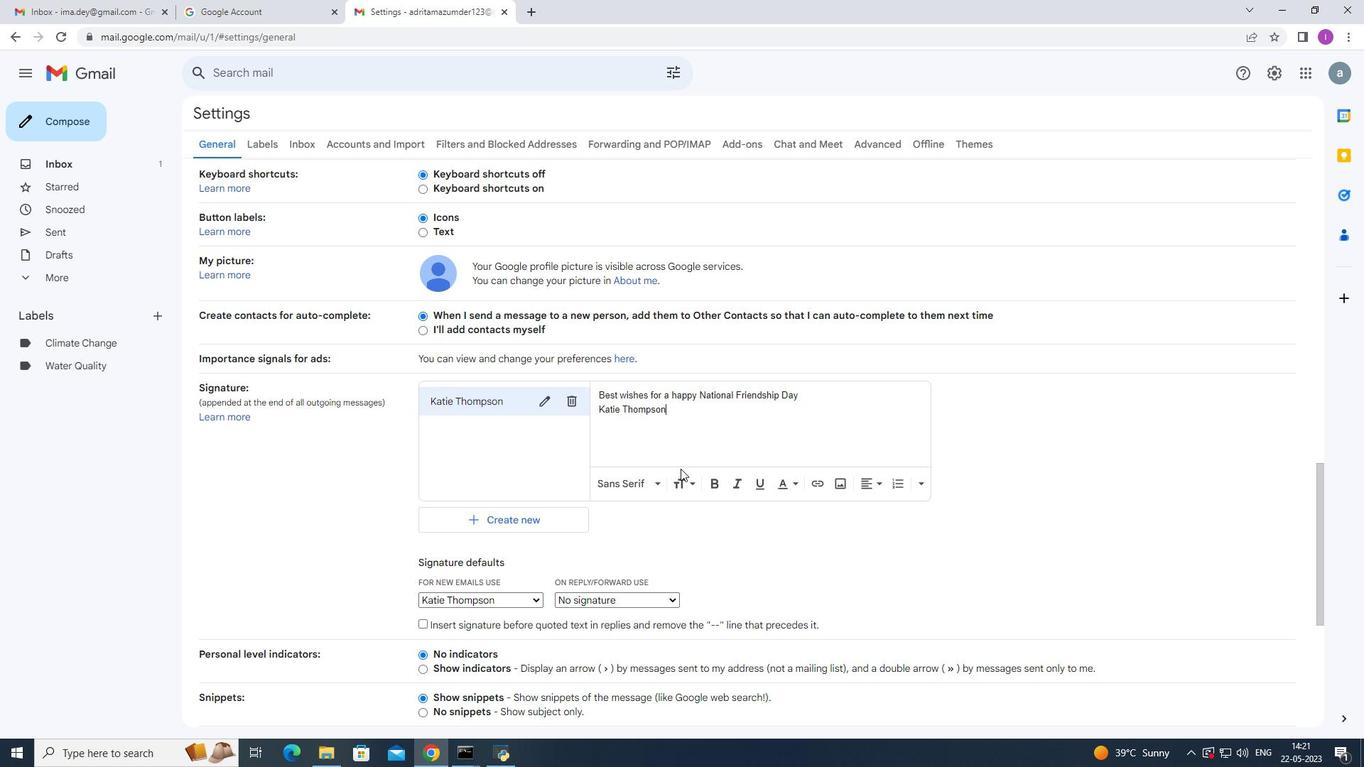 
Action: Mouse moved to (677, 467)
Screenshot: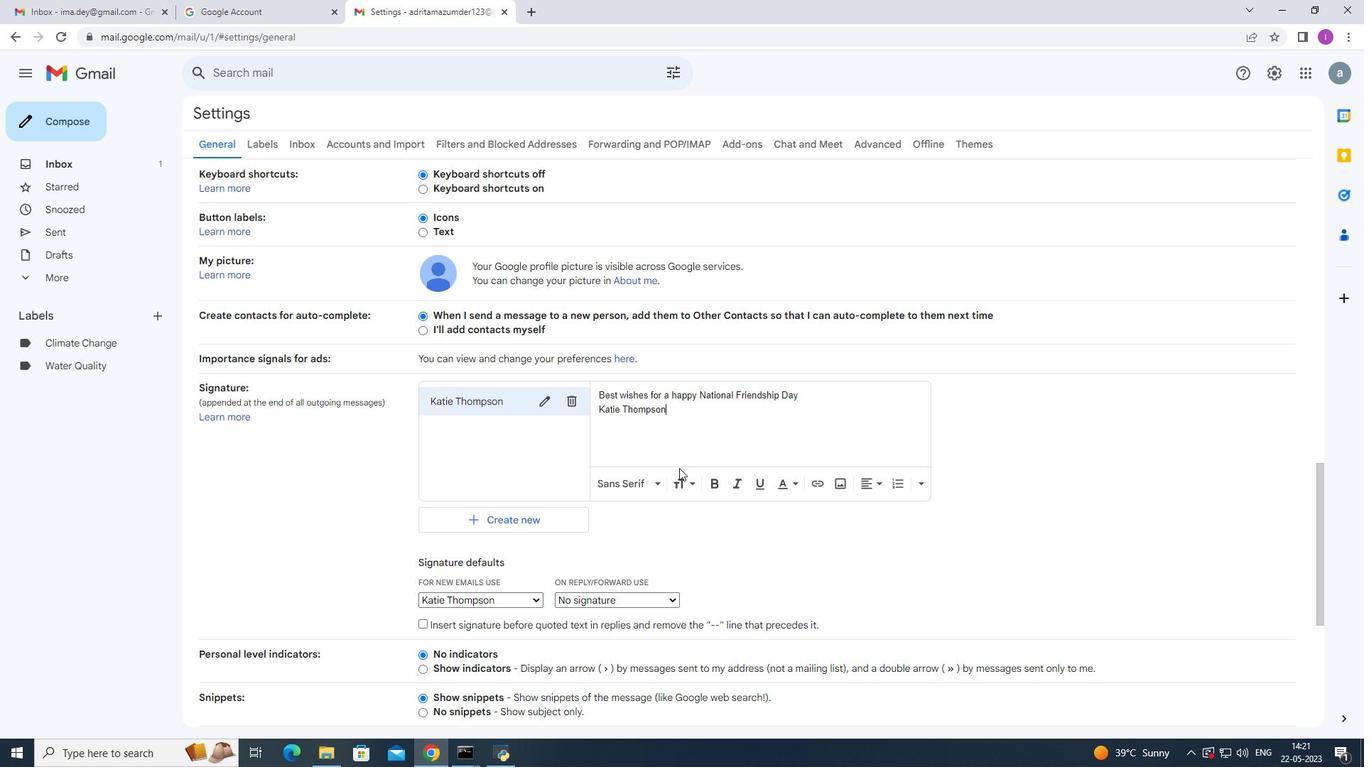 
Action: Mouse scrolled (677, 466) with delta (0, 0)
Screenshot: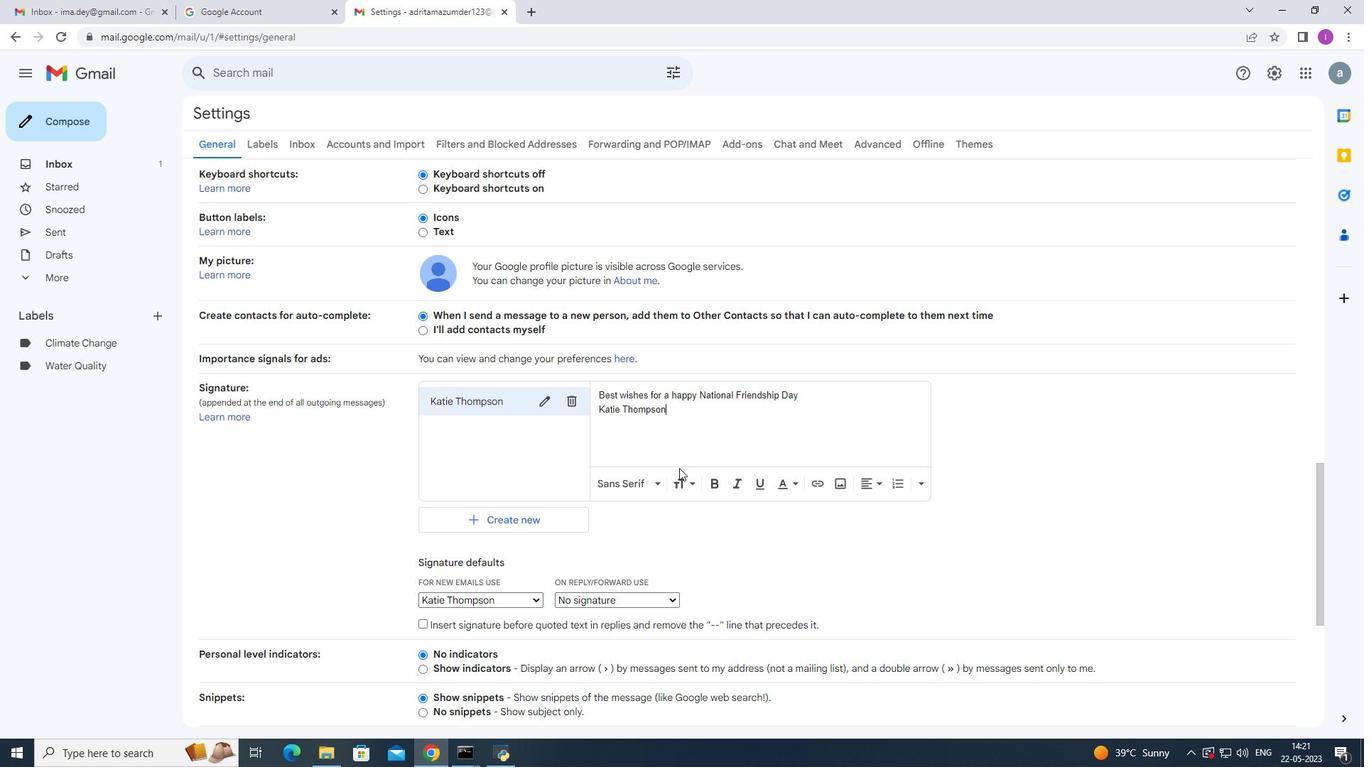 
Action: Mouse scrolled (677, 466) with delta (0, 0)
Screenshot: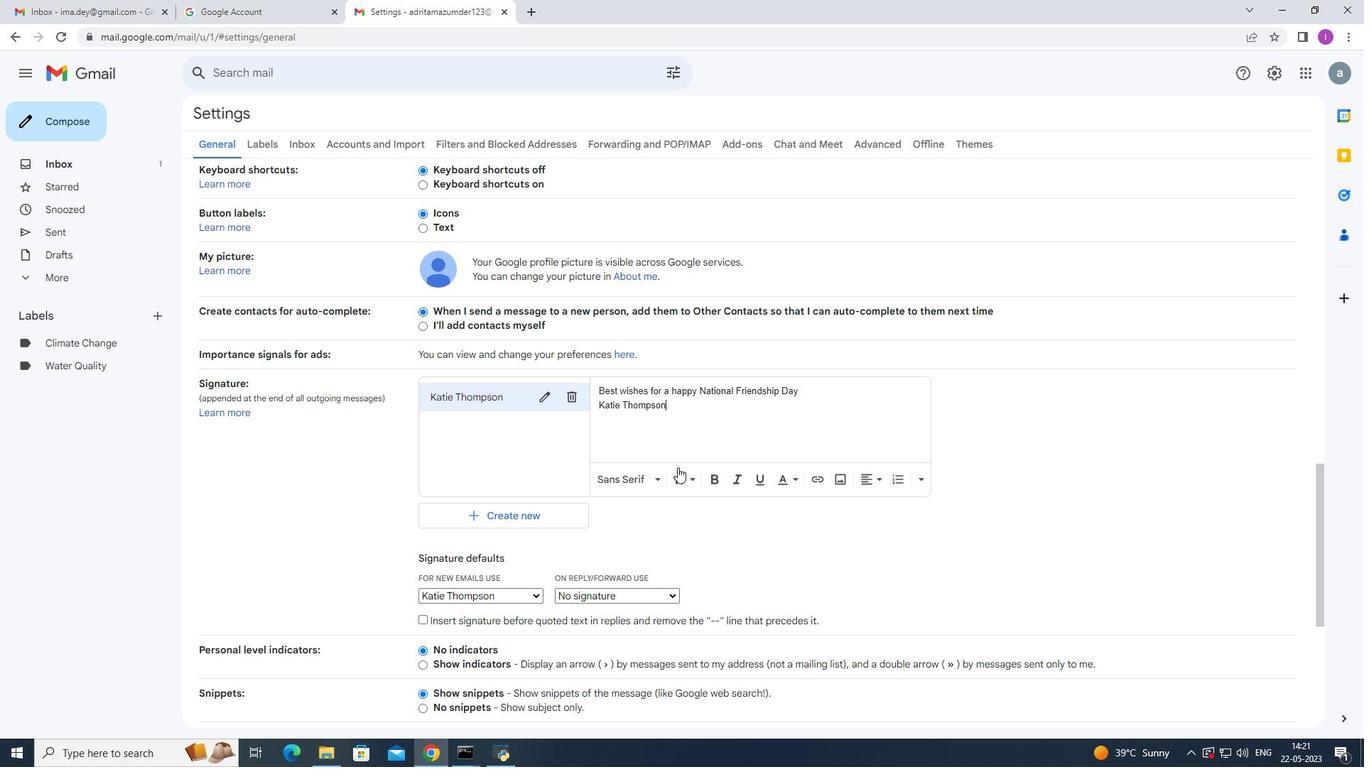 
Action: Mouse scrolled (677, 466) with delta (0, 0)
Screenshot: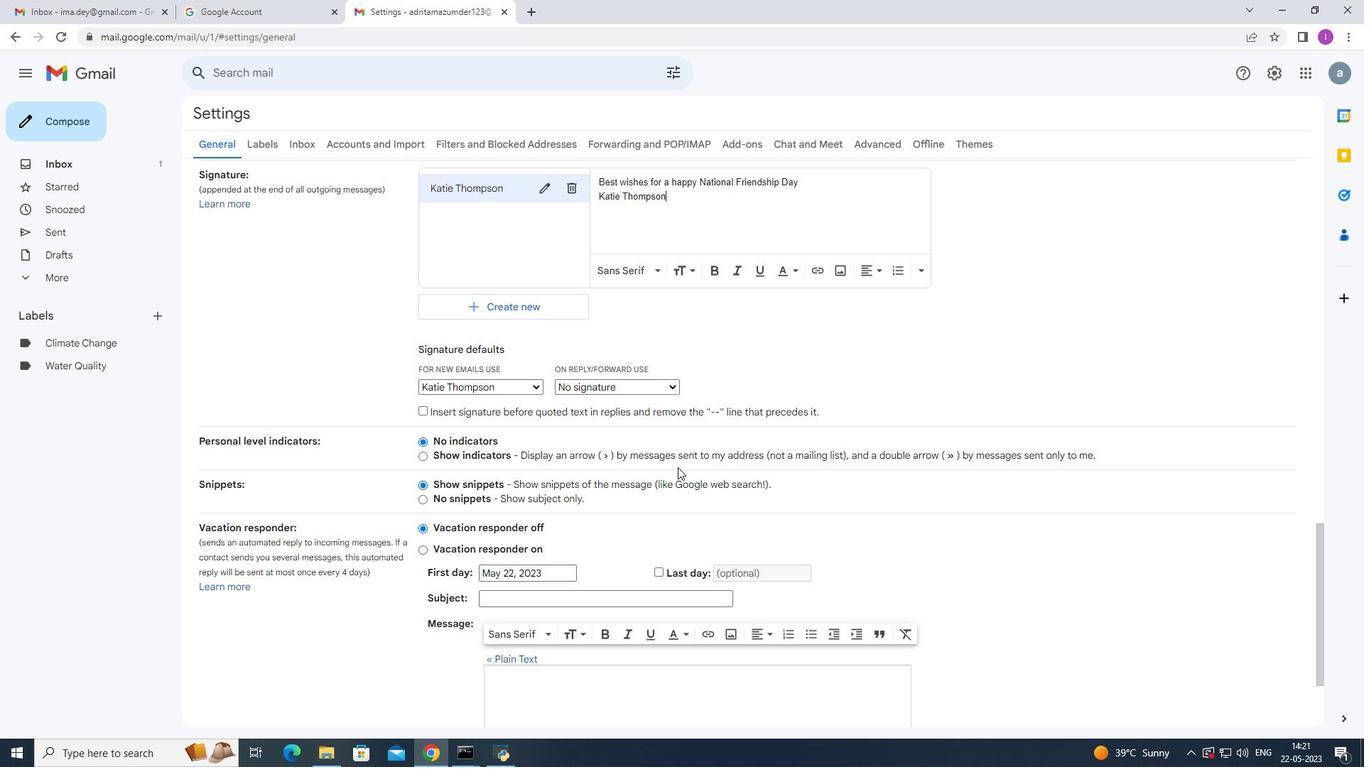 
Action: Mouse scrolled (677, 466) with delta (0, 0)
Screenshot: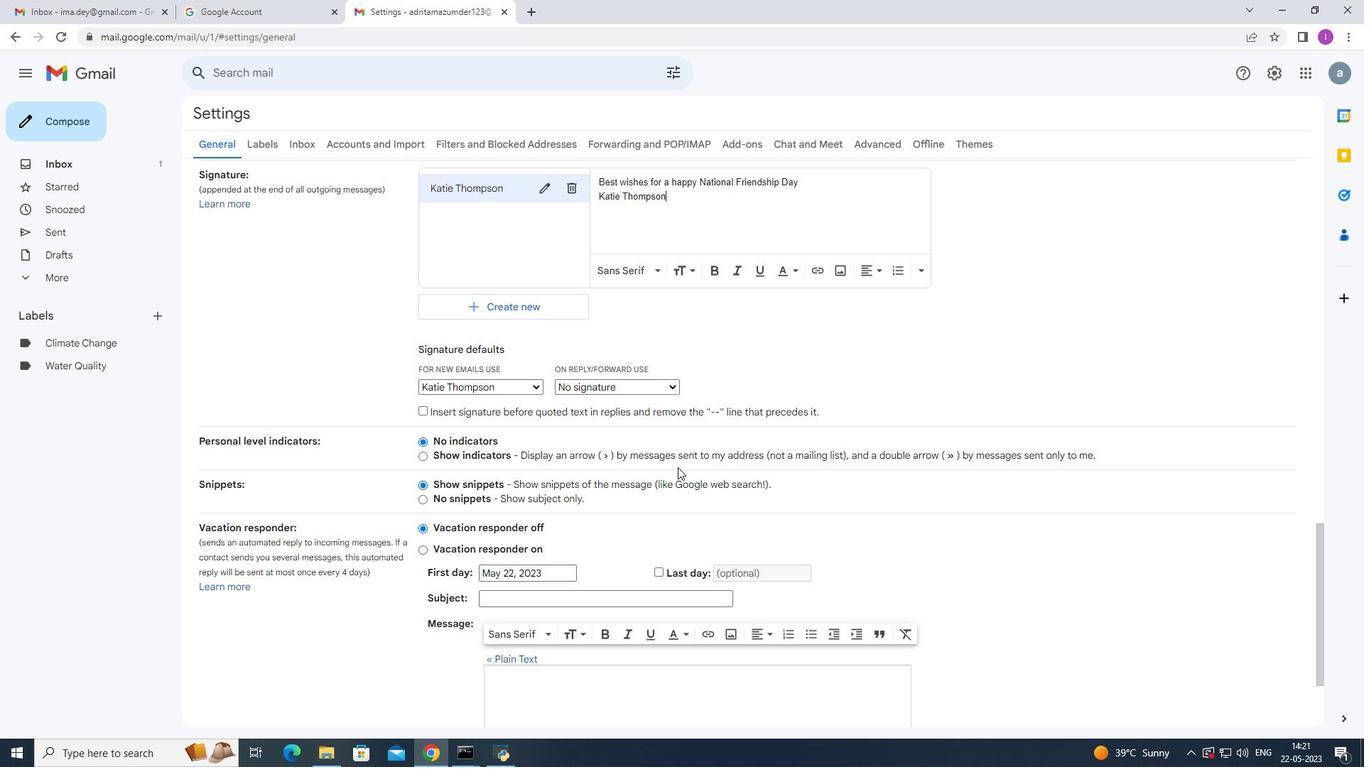 
Action: Mouse scrolled (677, 466) with delta (0, 0)
Screenshot: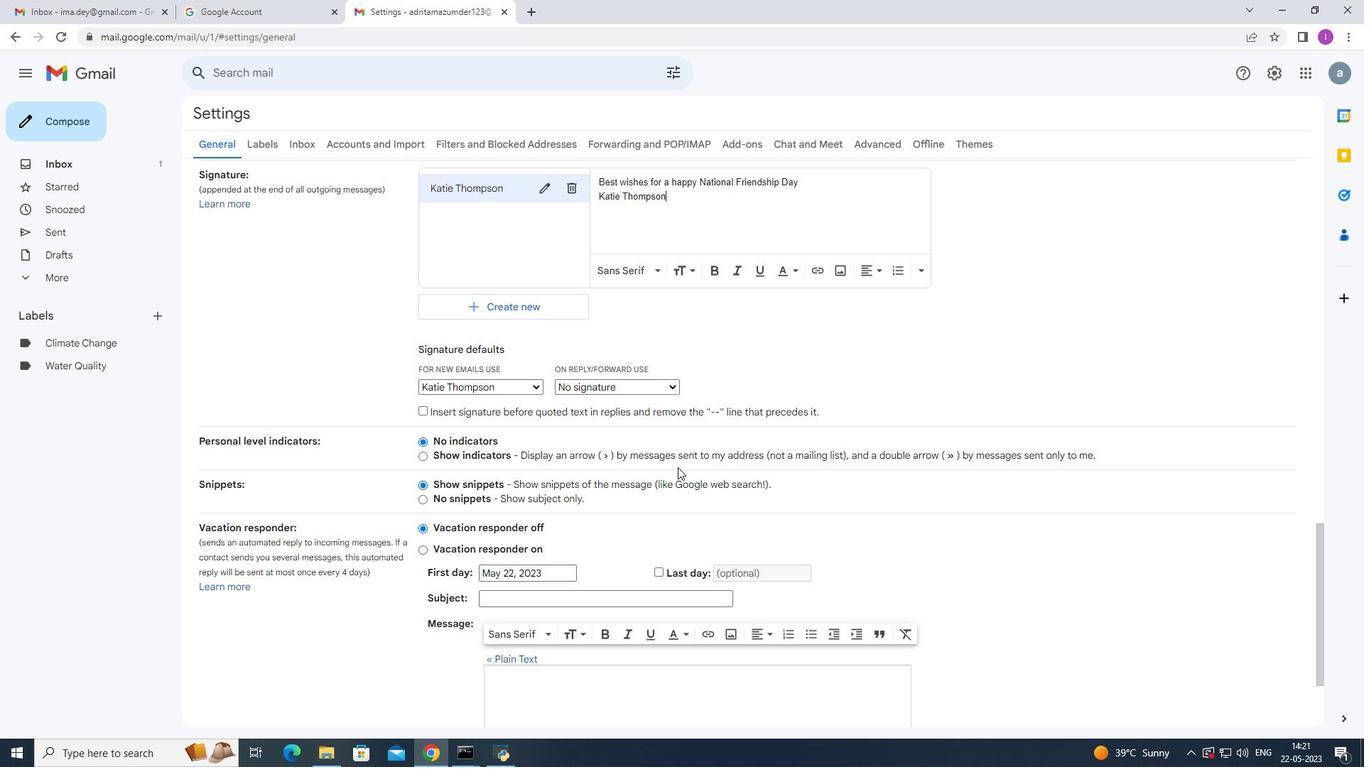 
Action: Mouse scrolled (677, 466) with delta (0, 0)
Screenshot: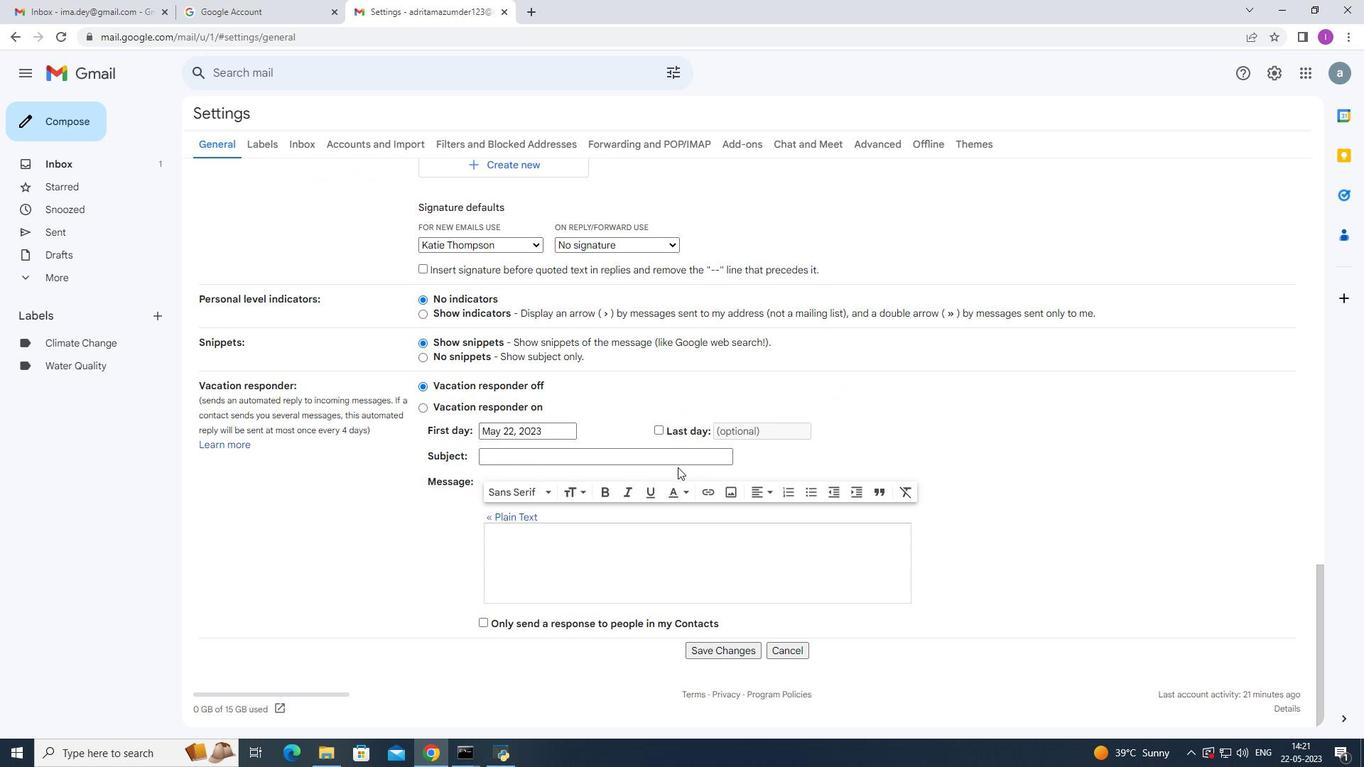
Action: Mouse scrolled (677, 468) with delta (0, 0)
Screenshot: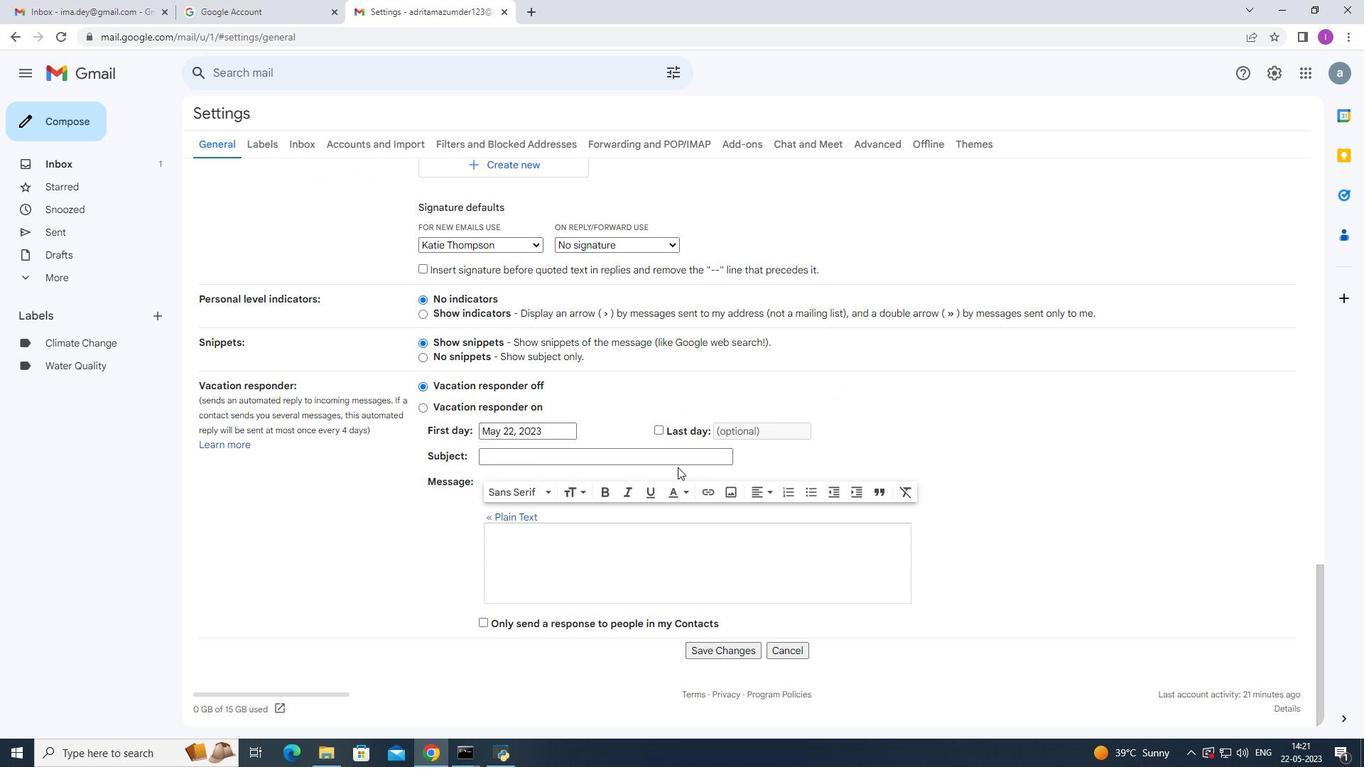 
Action: Mouse scrolled (677, 466) with delta (0, 0)
Screenshot: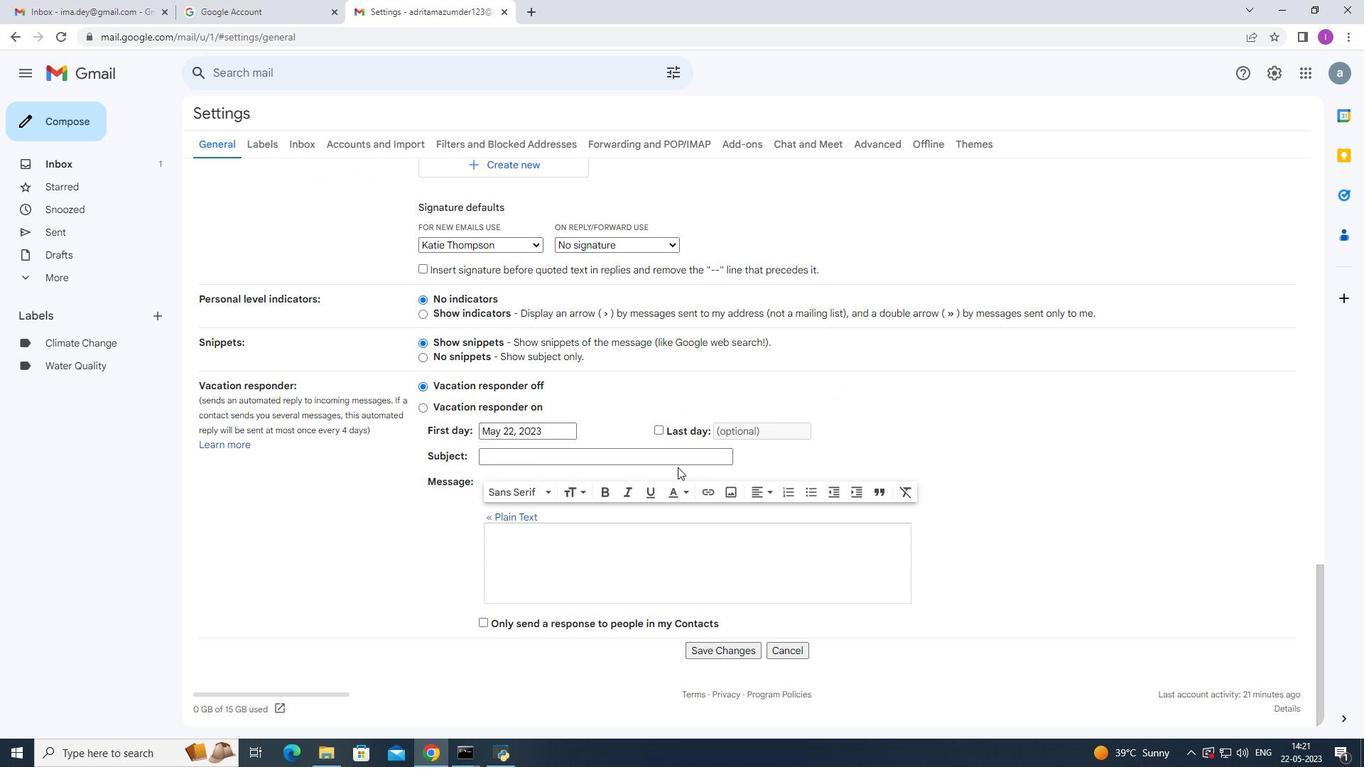 
Action: Mouse moved to (699, 652)
Screenshot: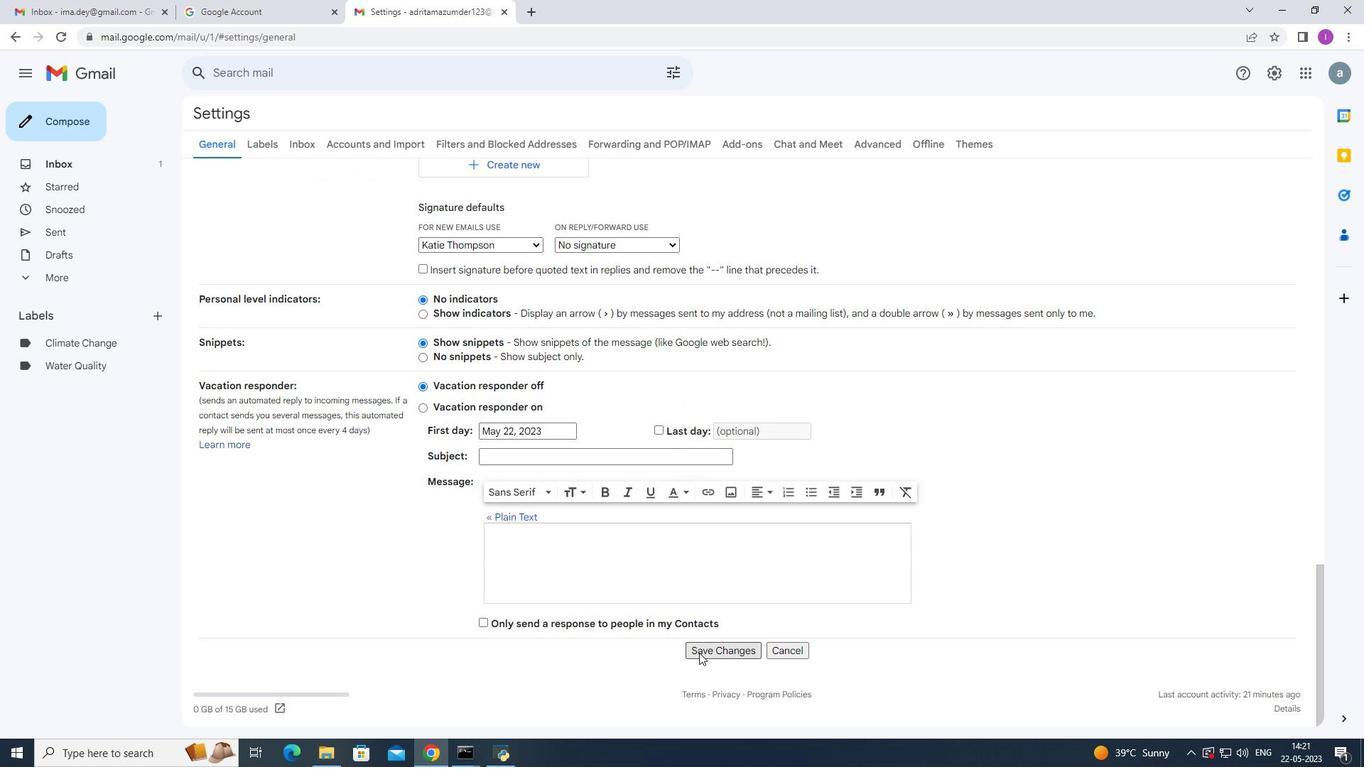 
Action: Mouse pressed left at (699, 652)
Screenshot: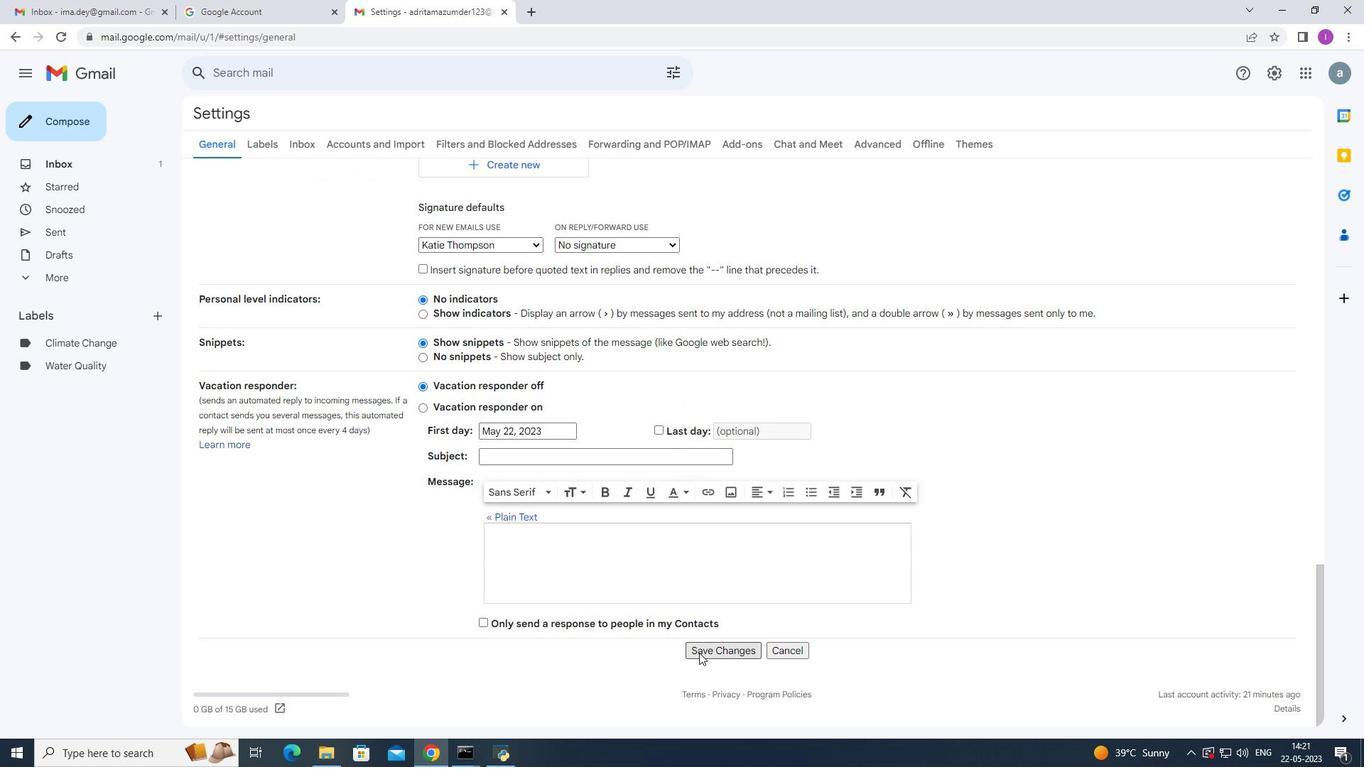 
Action: Mouse moved to (78, 125)
Screenshot: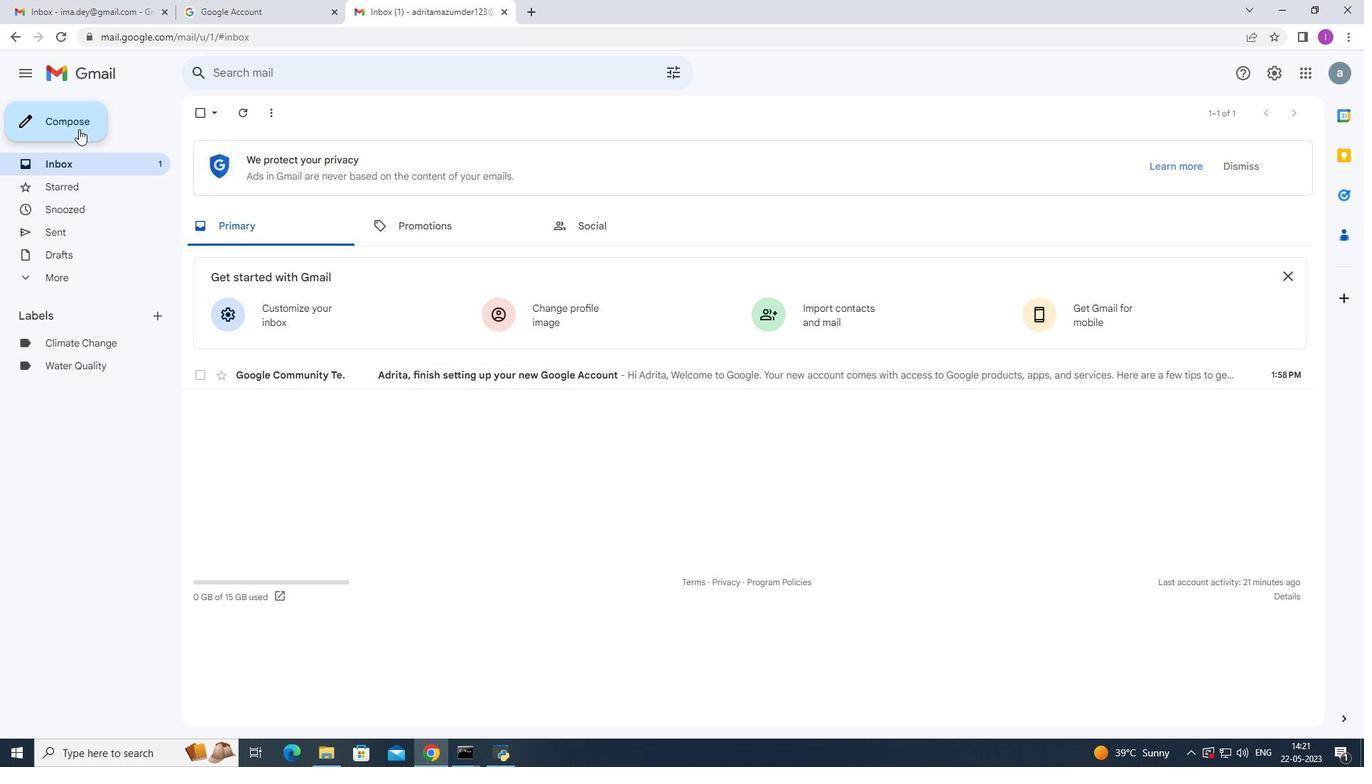 
Action: Mouse pressed left at (78, 125)
Screenshot: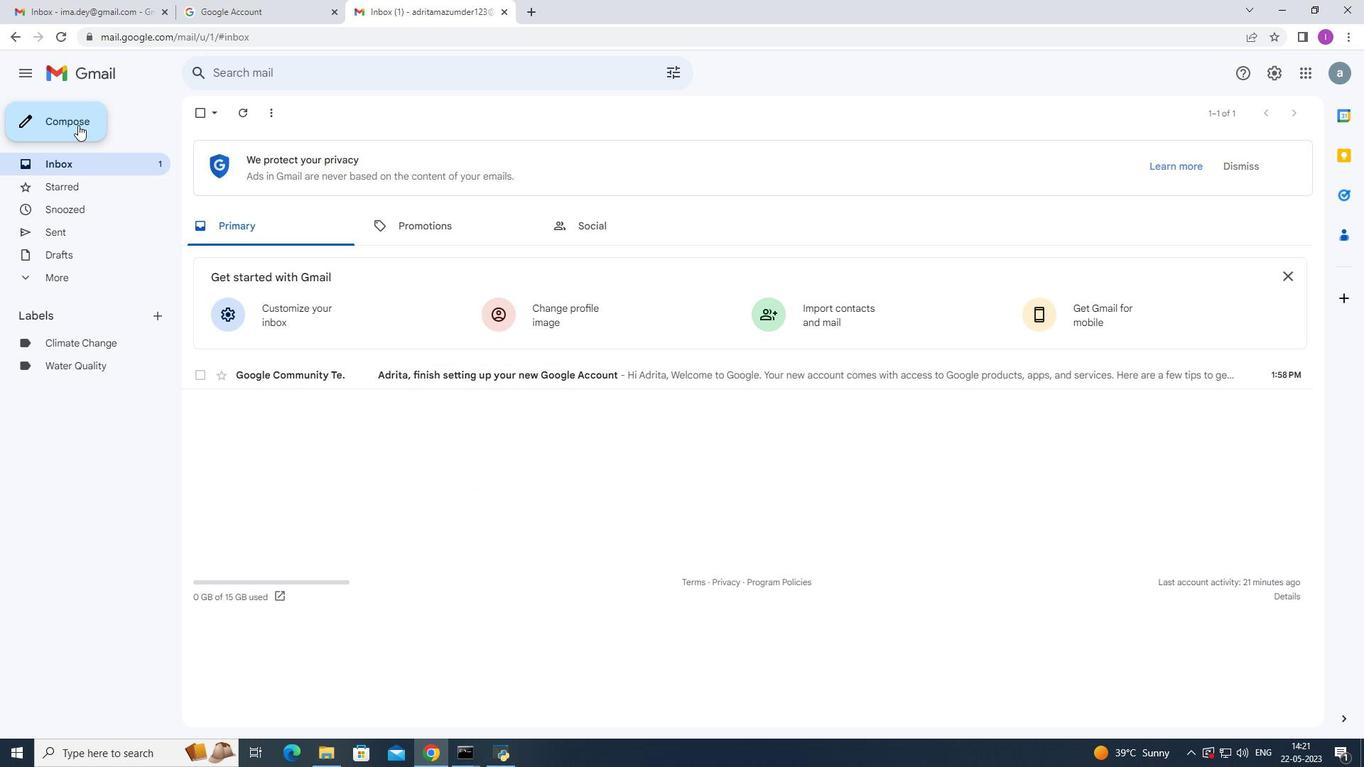 
Action: Mouse moved to (922, 347)
Screenshot: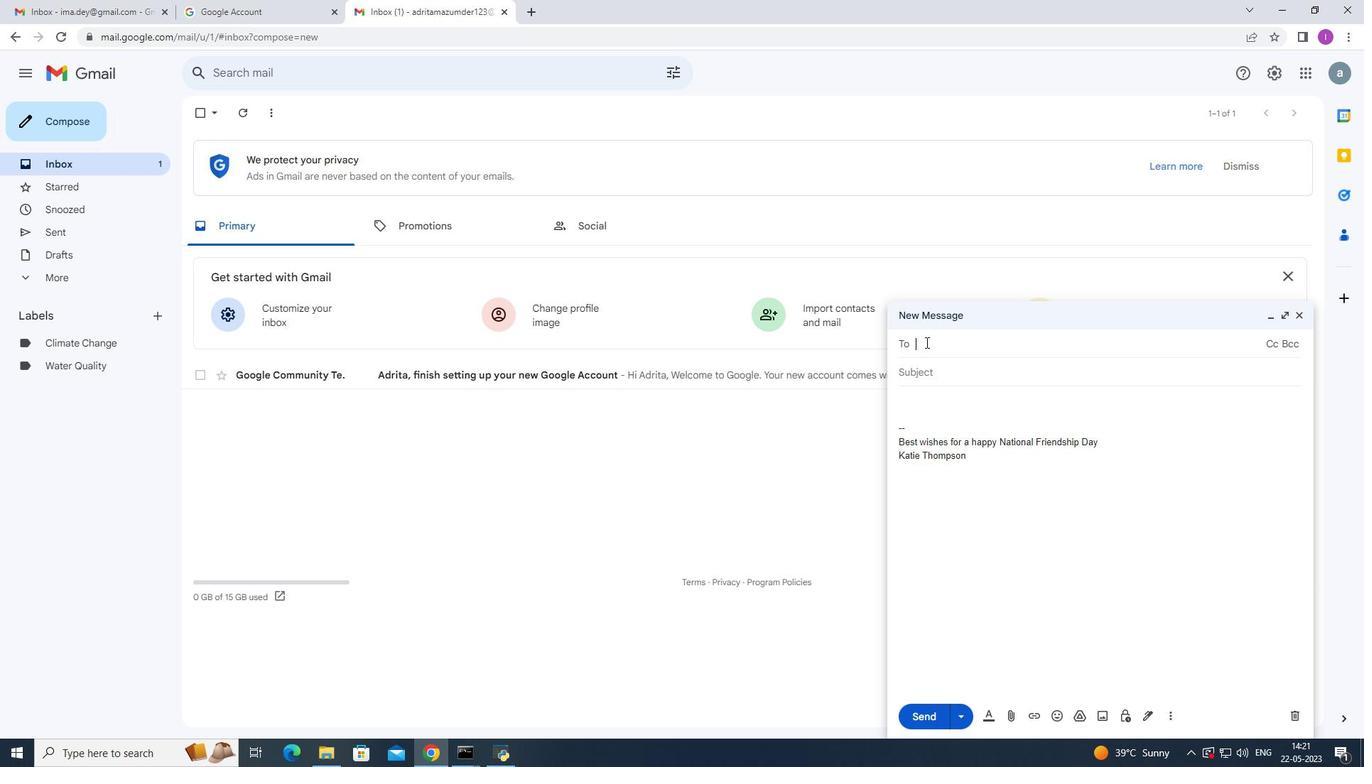 
Action: Key pressed <Key.shift>Sof
Screenshot: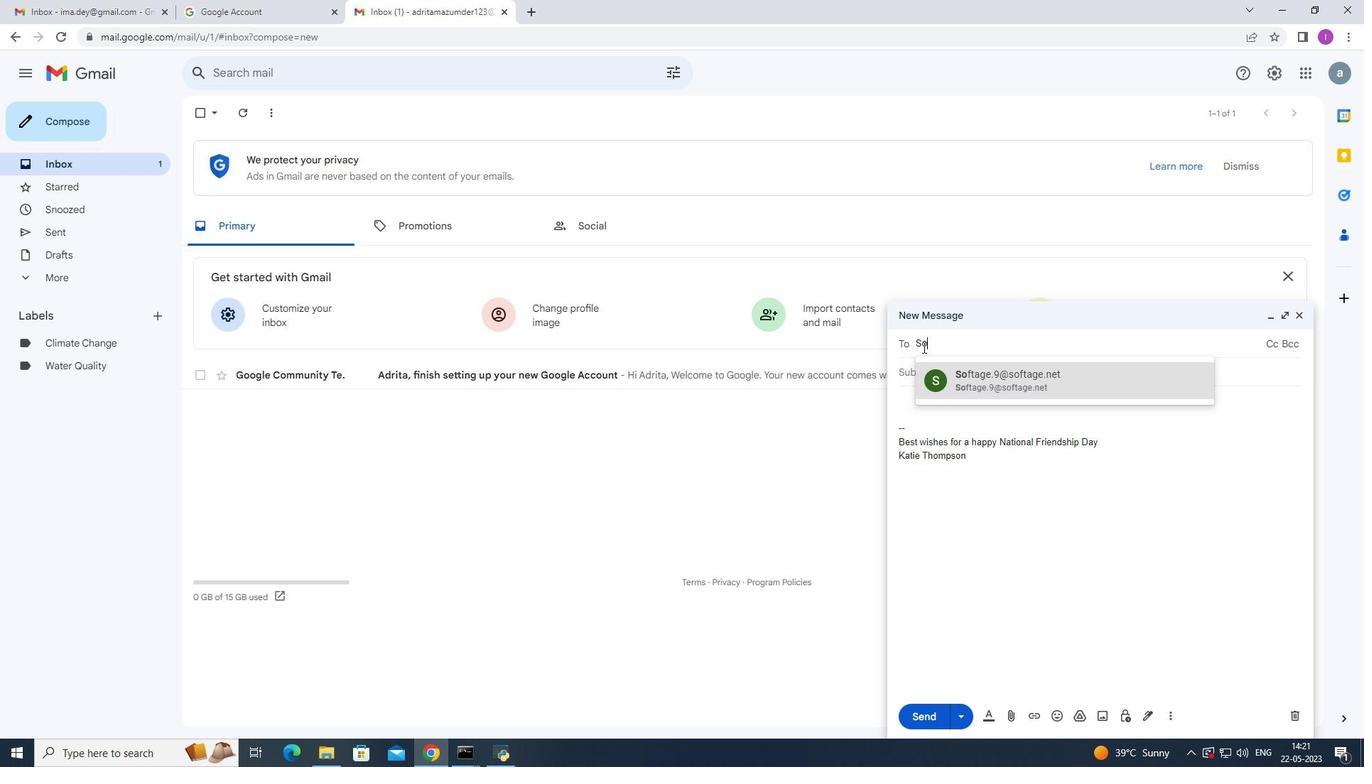 
Action: Mouse moved to (1019, 387)
Screenshot: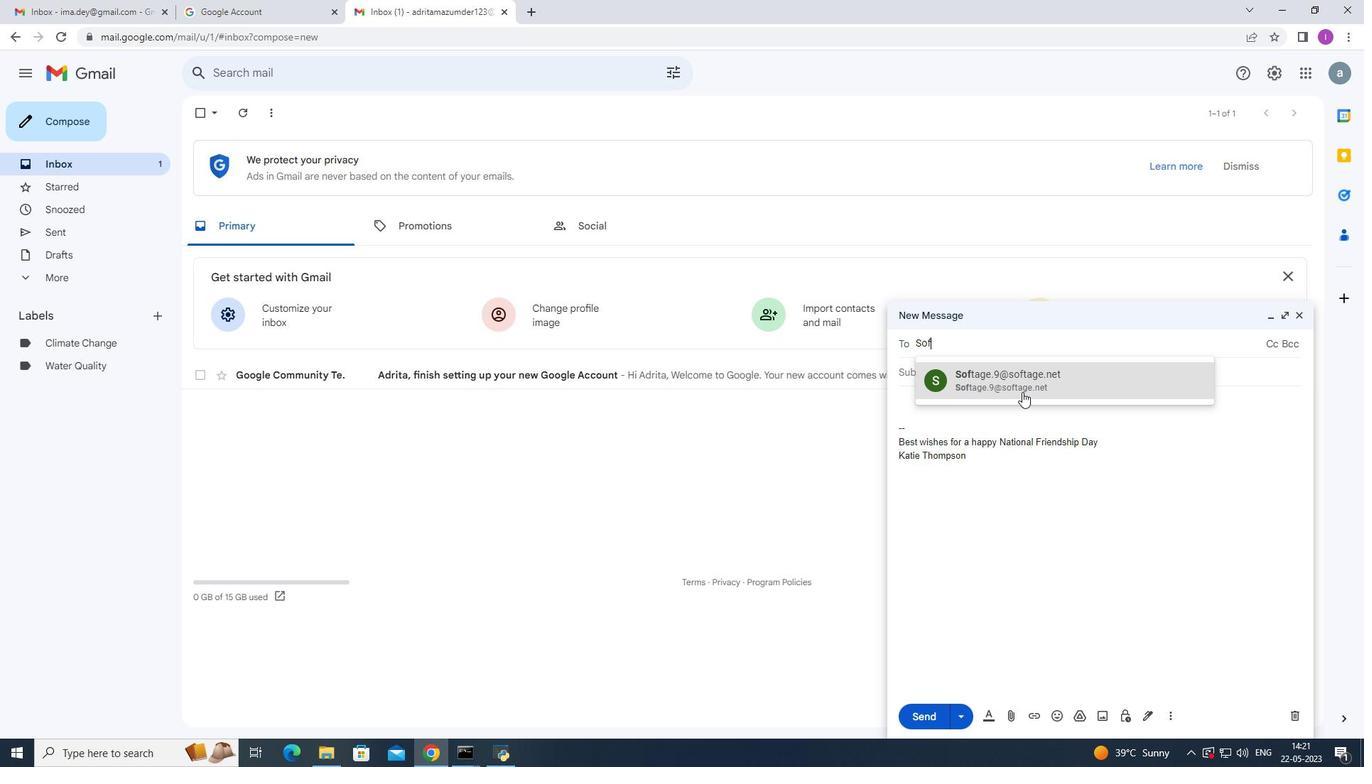 
Action: Mouse pressed left at (1019, 387)
Screenshot: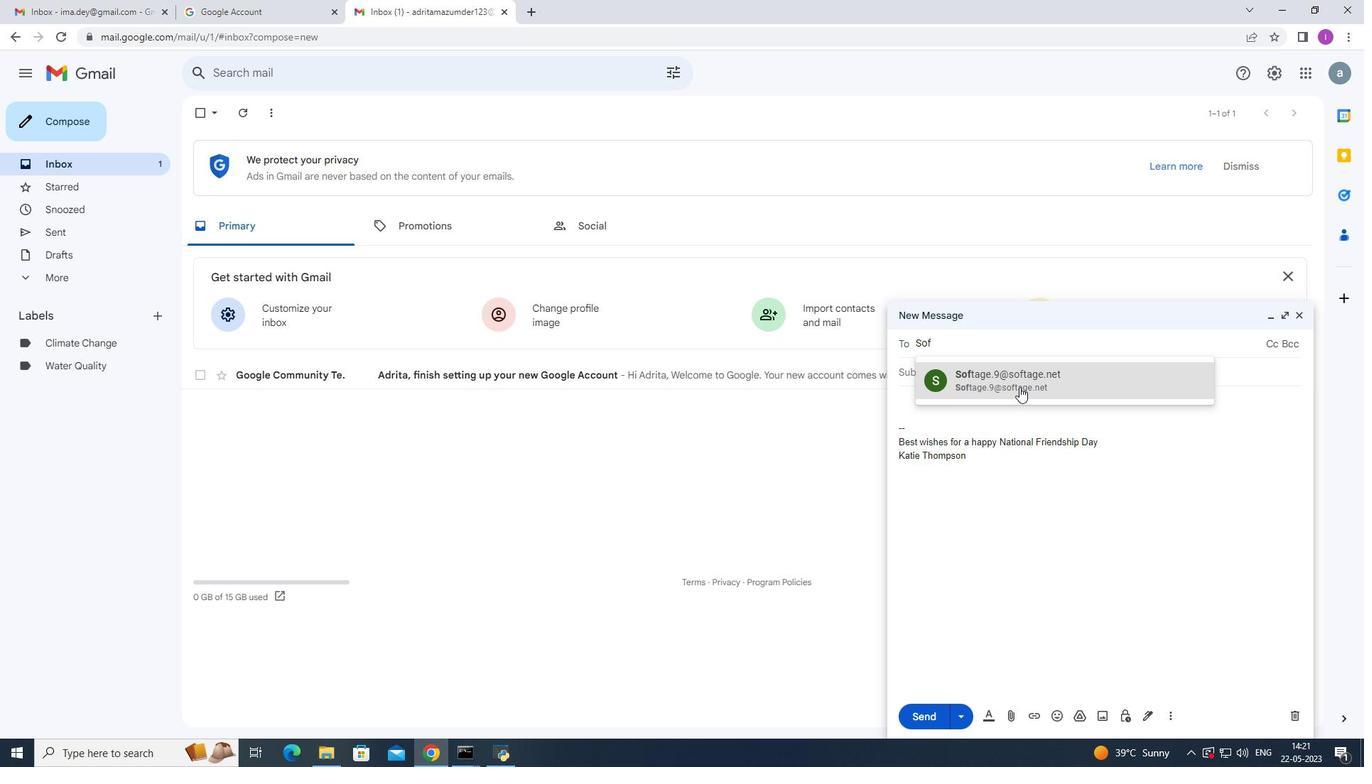 
Action: Mouse moved to (1168, 716)
Screenshot: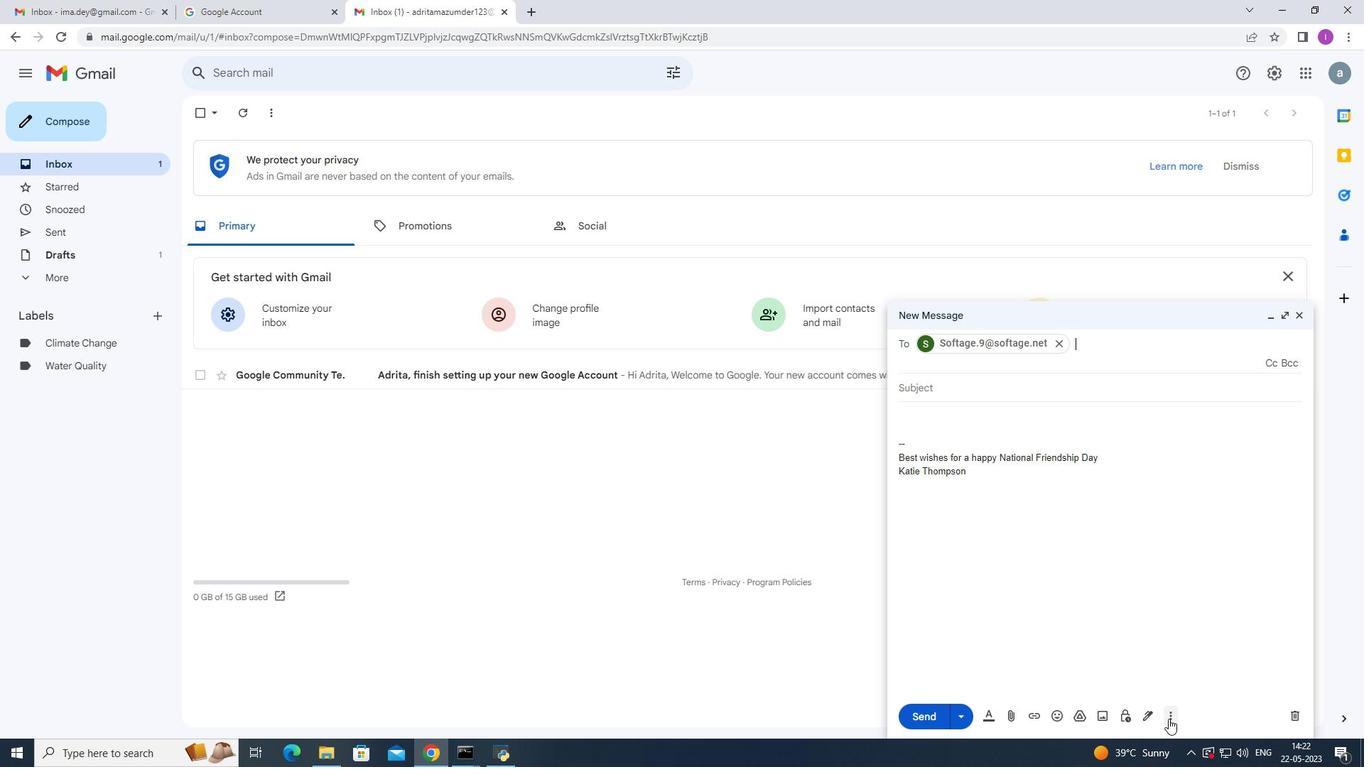 
Action: Mouse pressed left at (1168, 716)
Screenshot: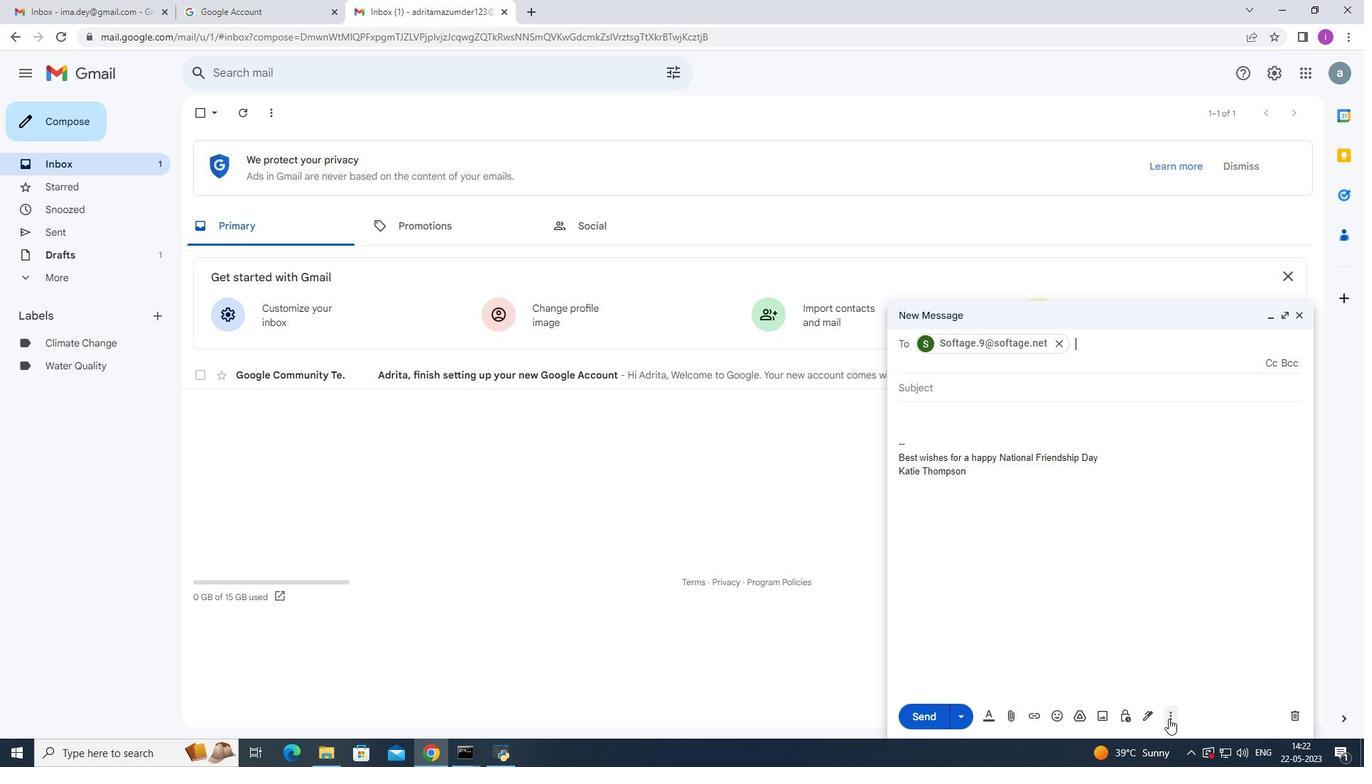 
Action: Mouse moved to (1197, 587)
Screenshot: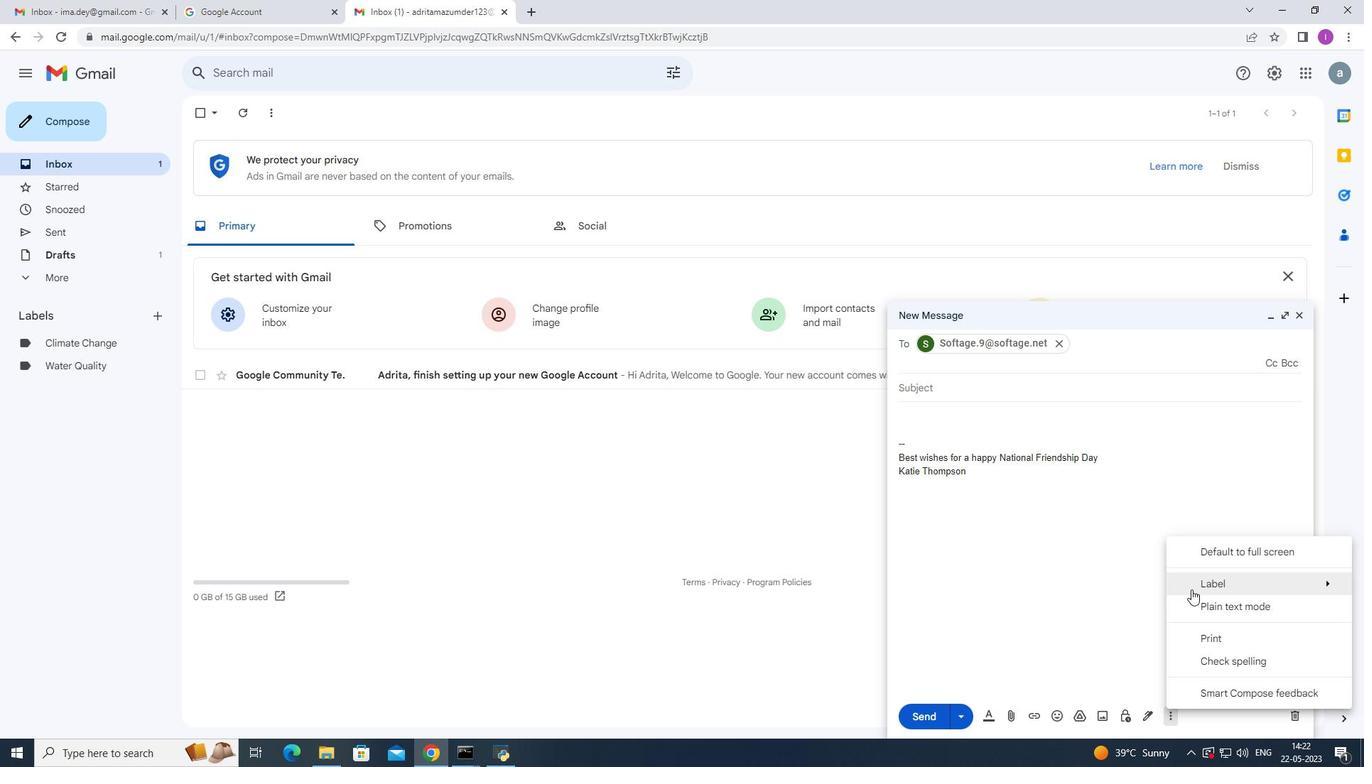 
Action: Mouse pressed left at (1197, 587)
Screenshot: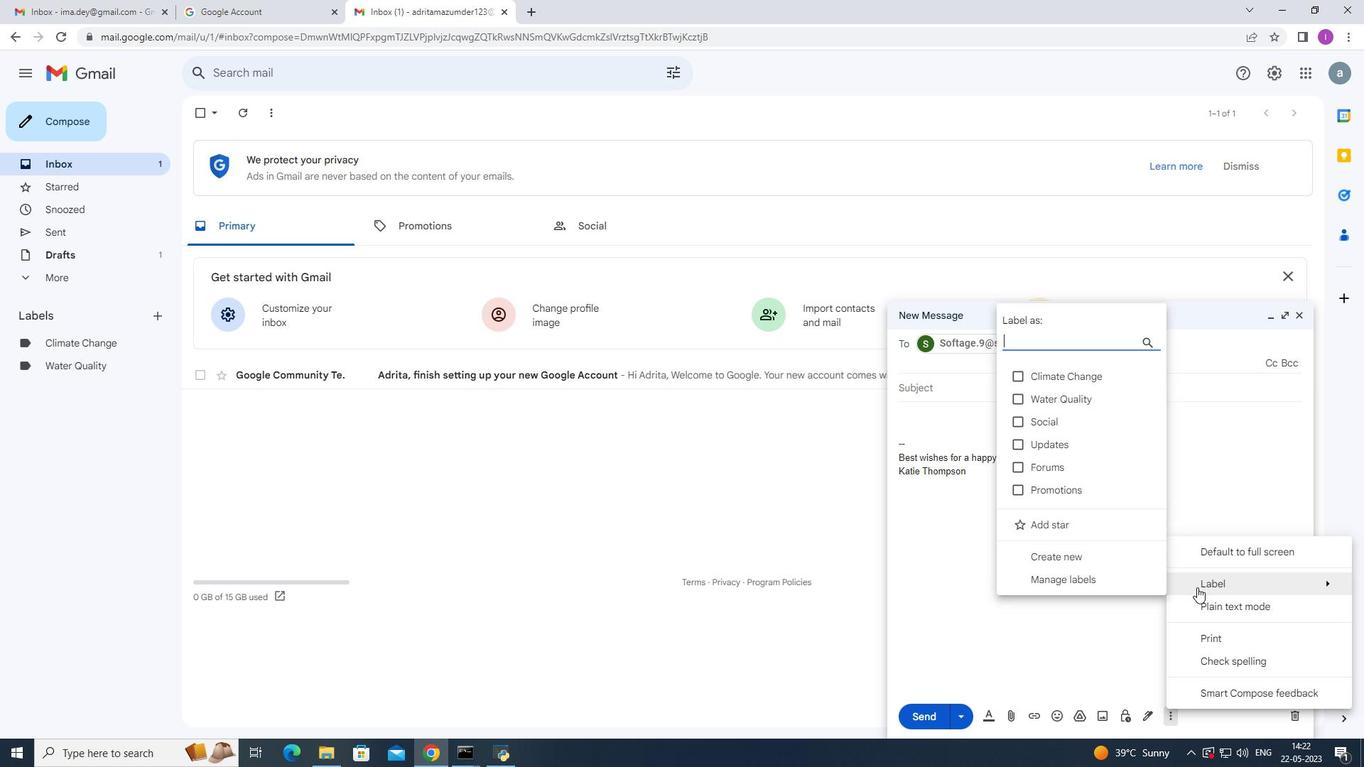 
Action: Mouse moved to (1020, 341)
Screenshot: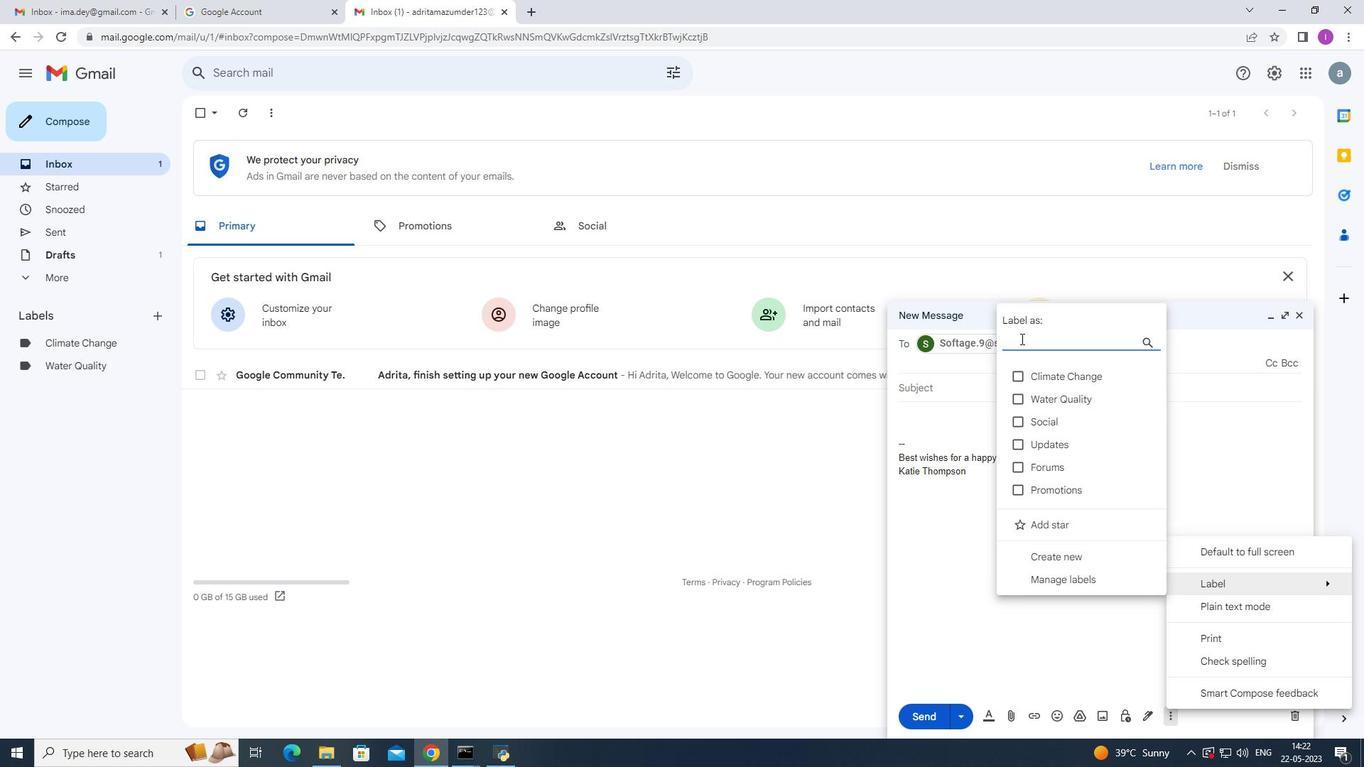 
Action: Mouse pressed left at (1020, 341)
Screenshot: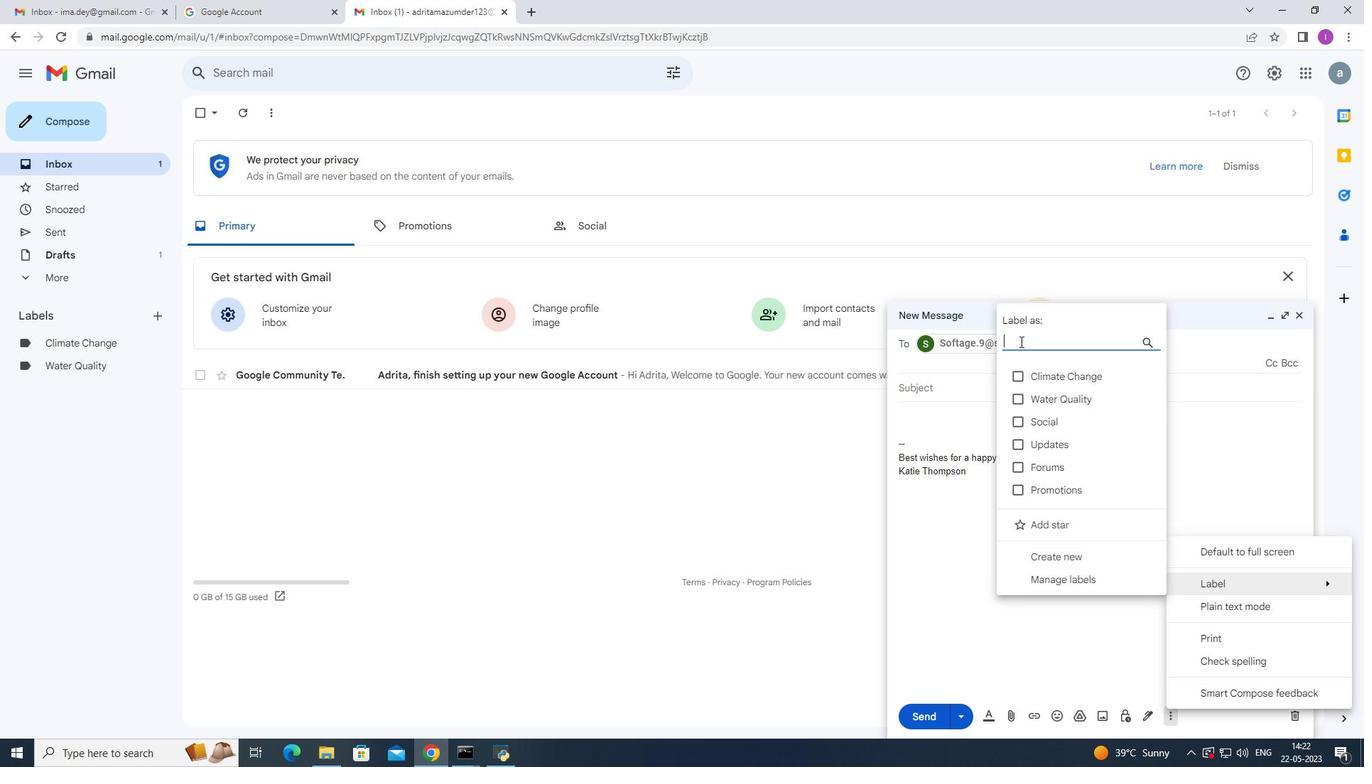 
Action: Key pressed <Key.shift><Key.shift><Key.shift><Key.shift><Key.shift><Key.shift>Air<Key.space>quality
Screenshot: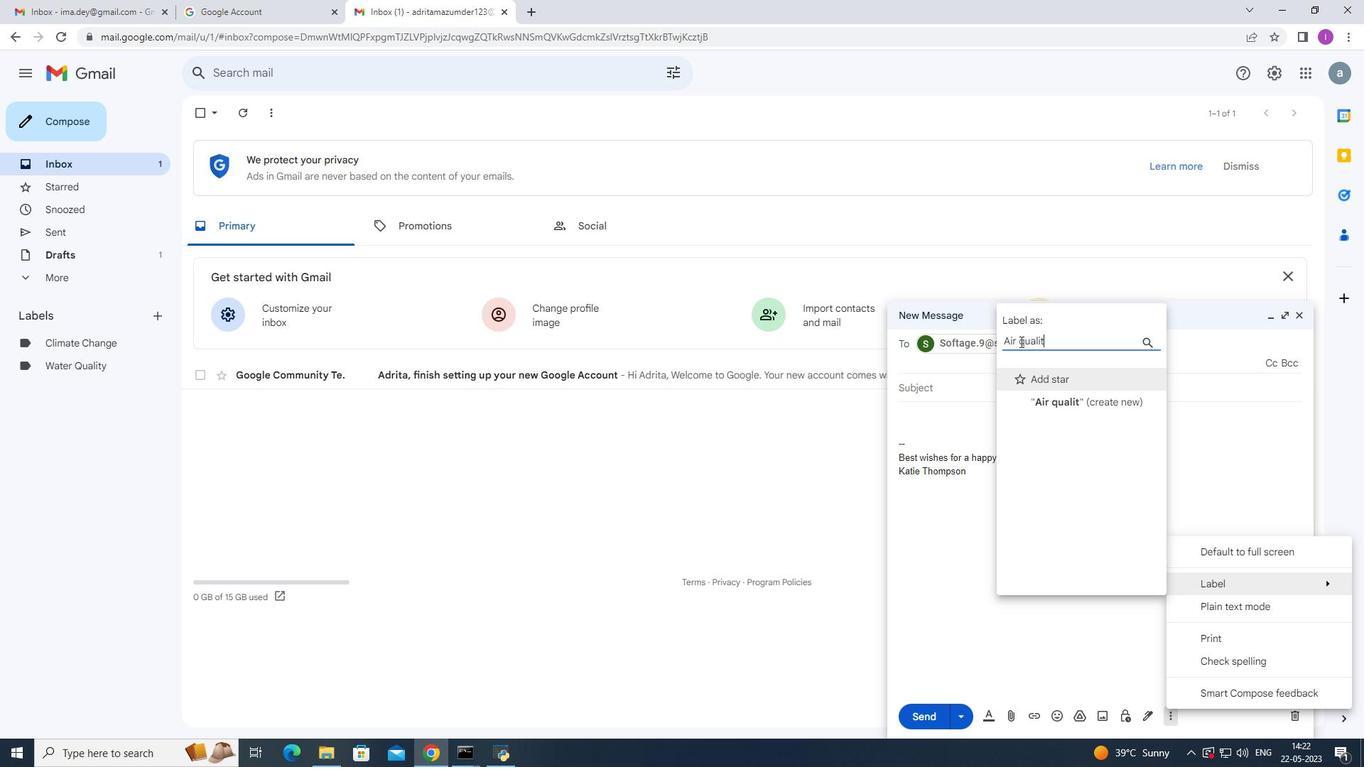 
Action: Mouse moved to (1112, 406)
Screenshot: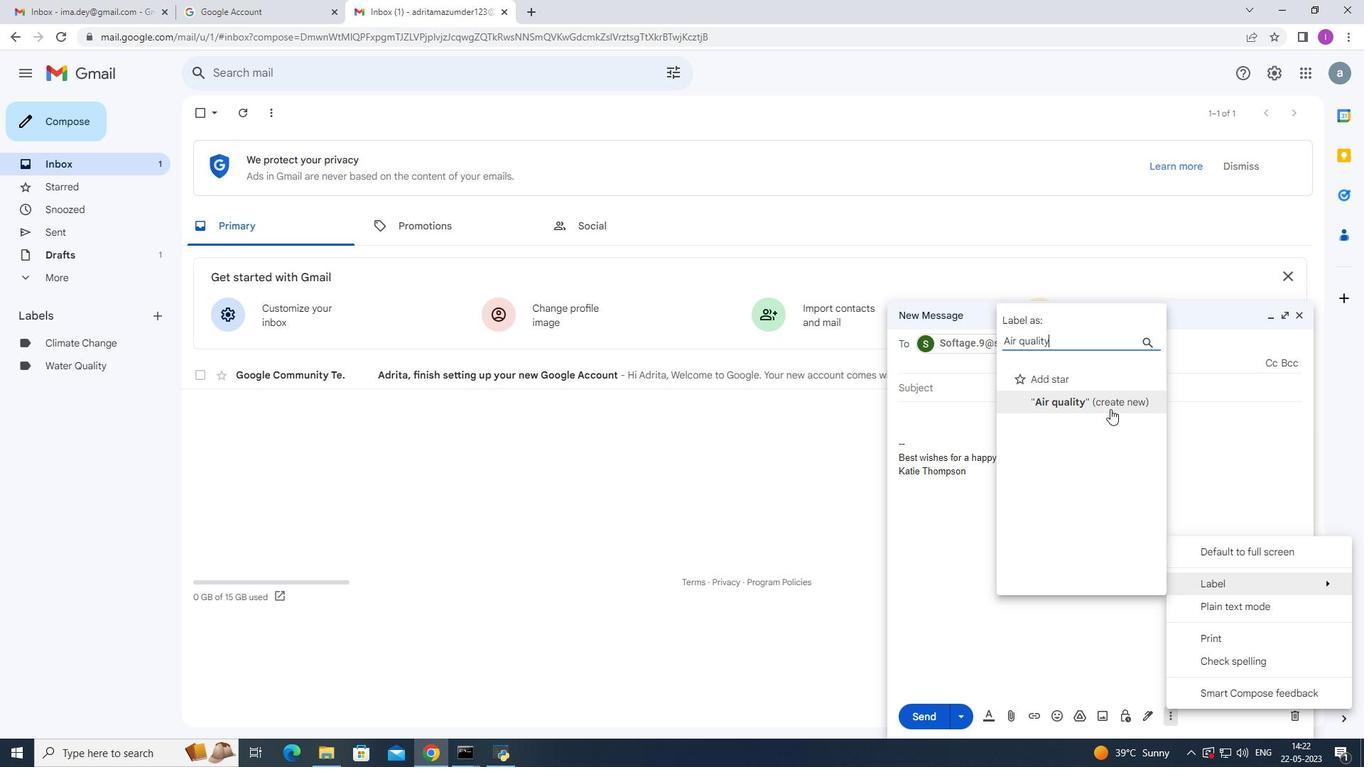 
Action: Mouse pressed left at (1112, 406)
Screenshot: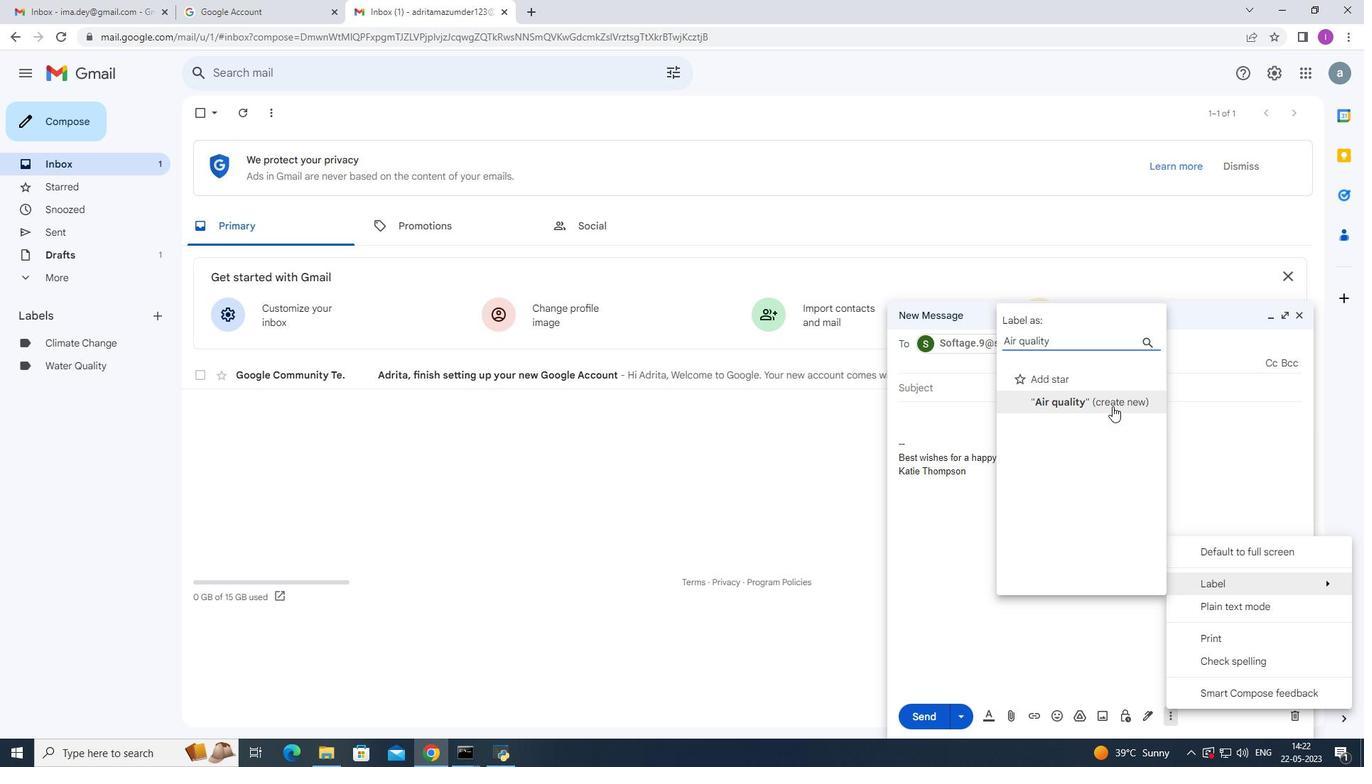 
Action: Mouse moved to (826, 447)
Screenshot: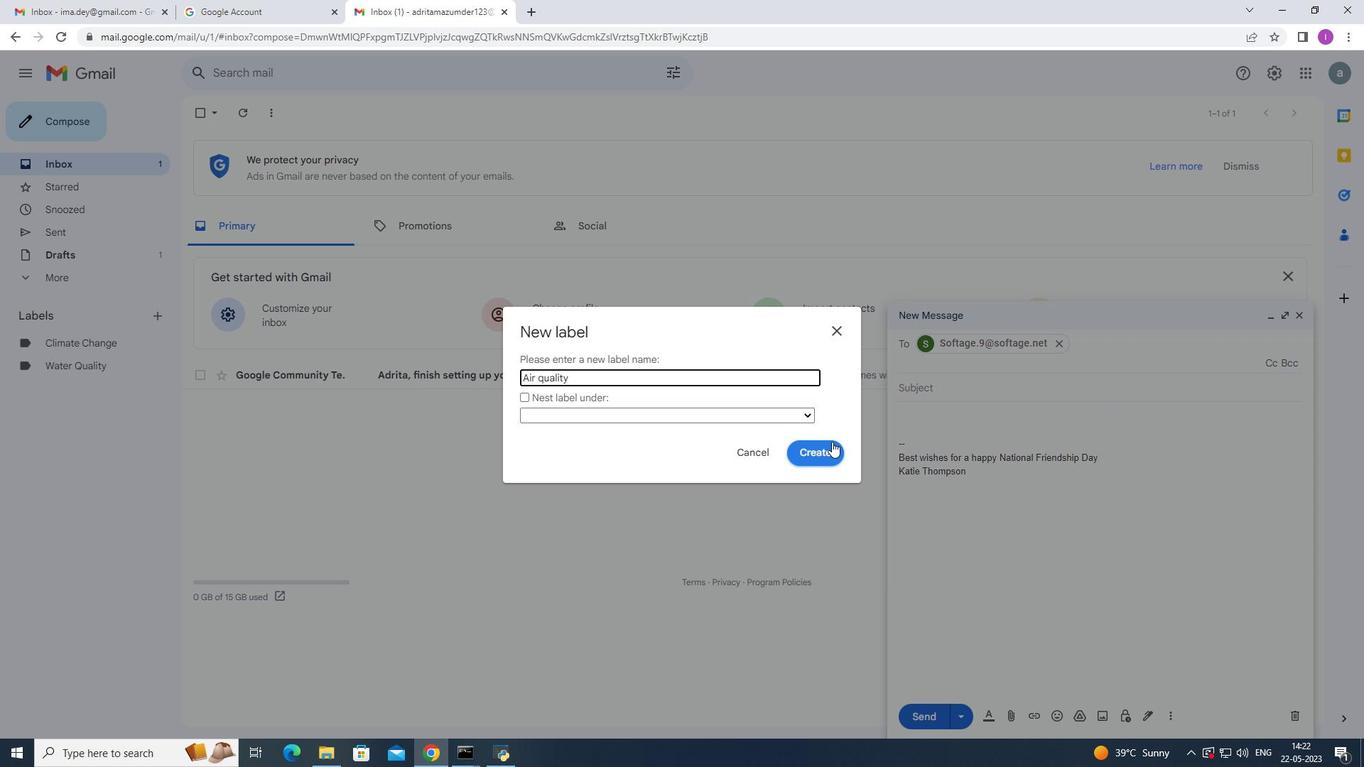 
Action: Mouse pressed left at (826, 447)
Screenshot: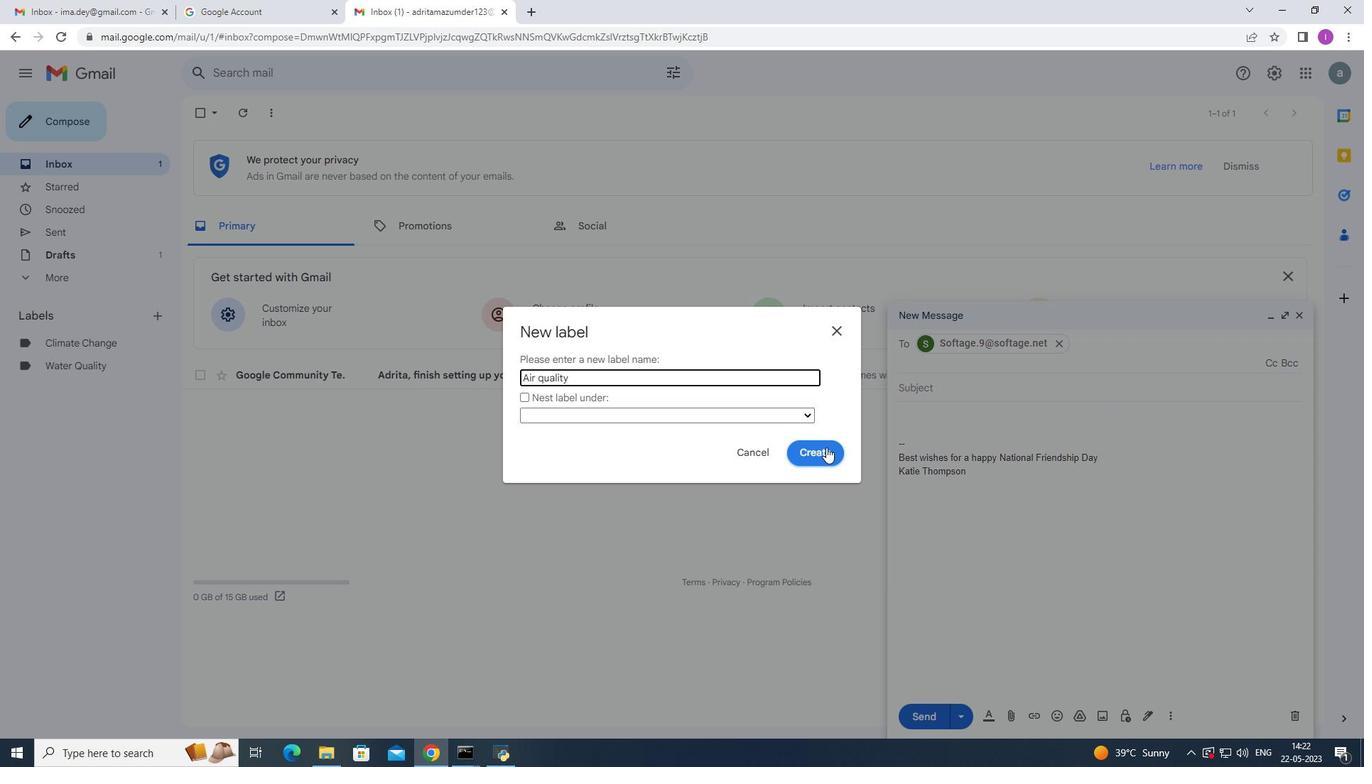 
Action: Mouse moved to (1175, 718)
Screenshot: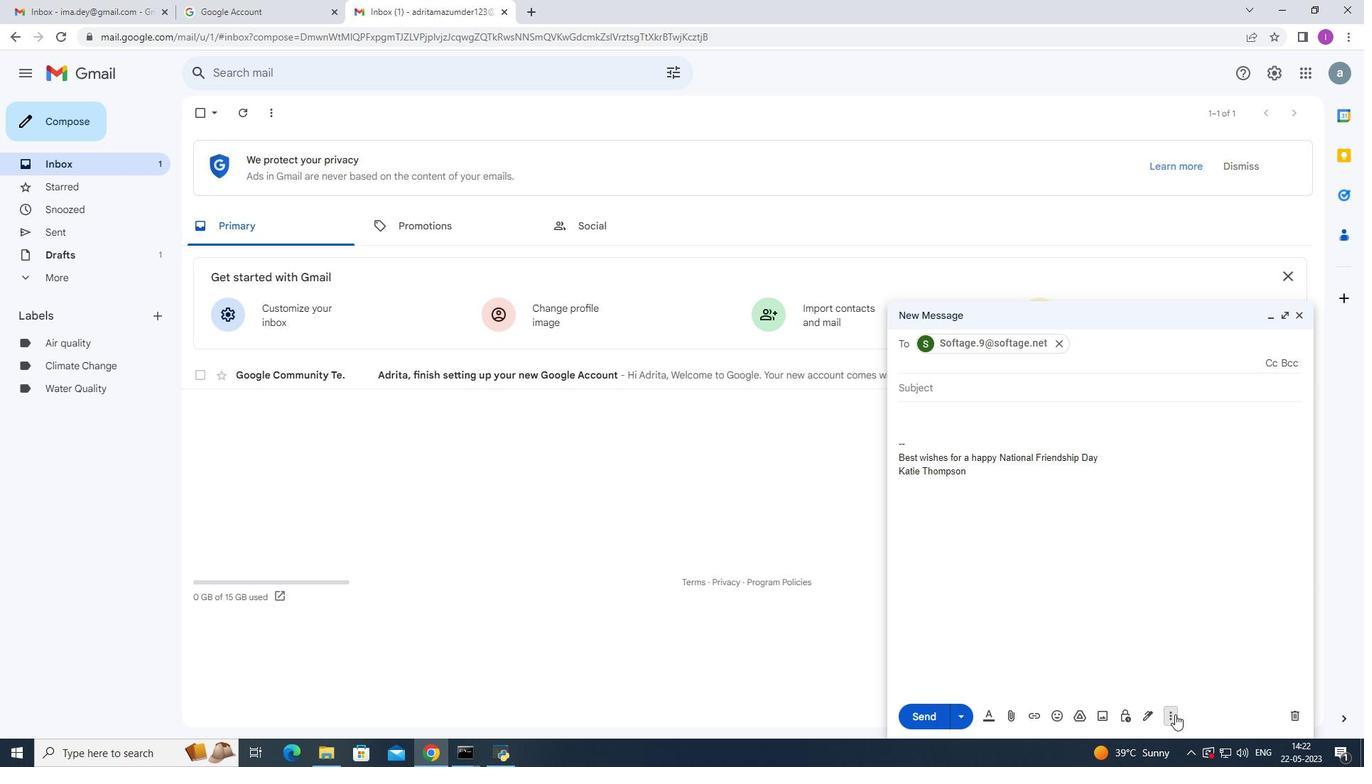 
Action: Mouse pressed left at (1175, 718)
Screenshot: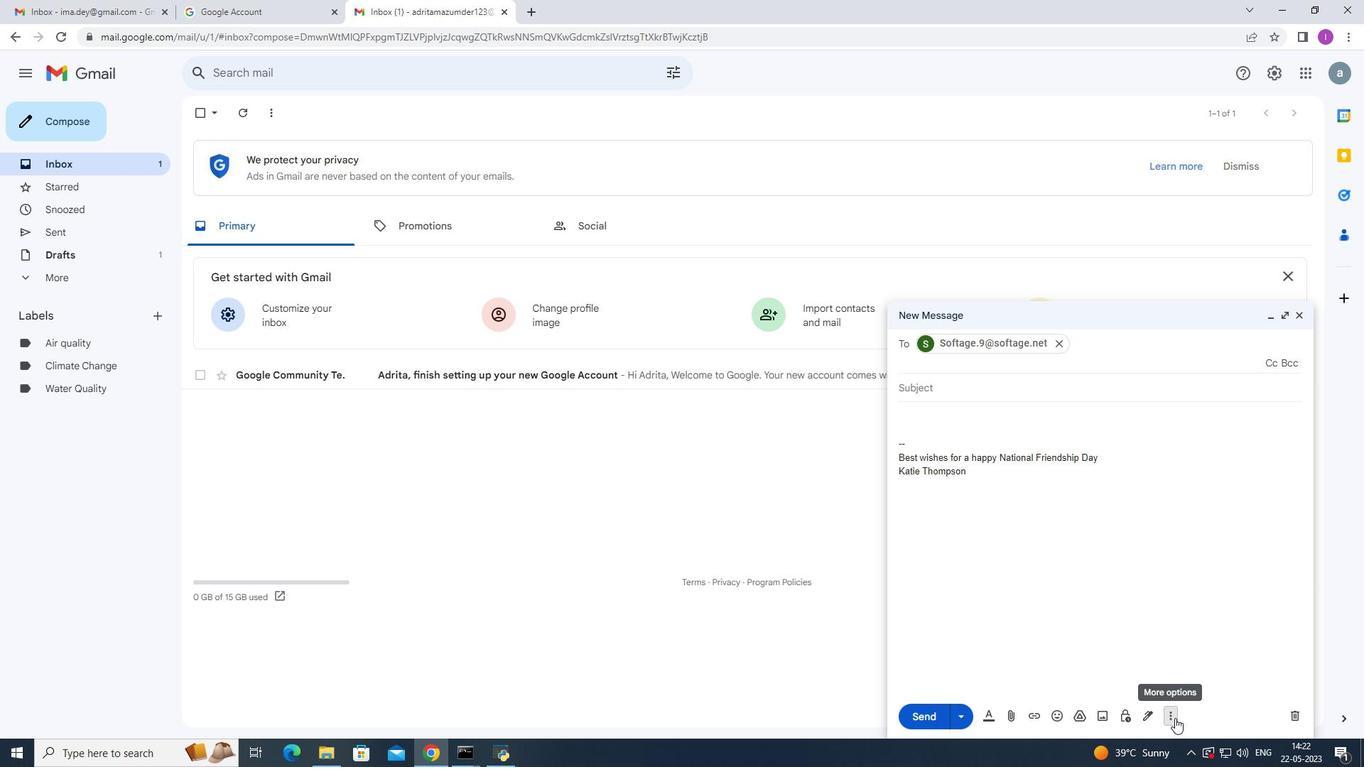 
Action: Mouse moved to (1209, 582)
Screenshot: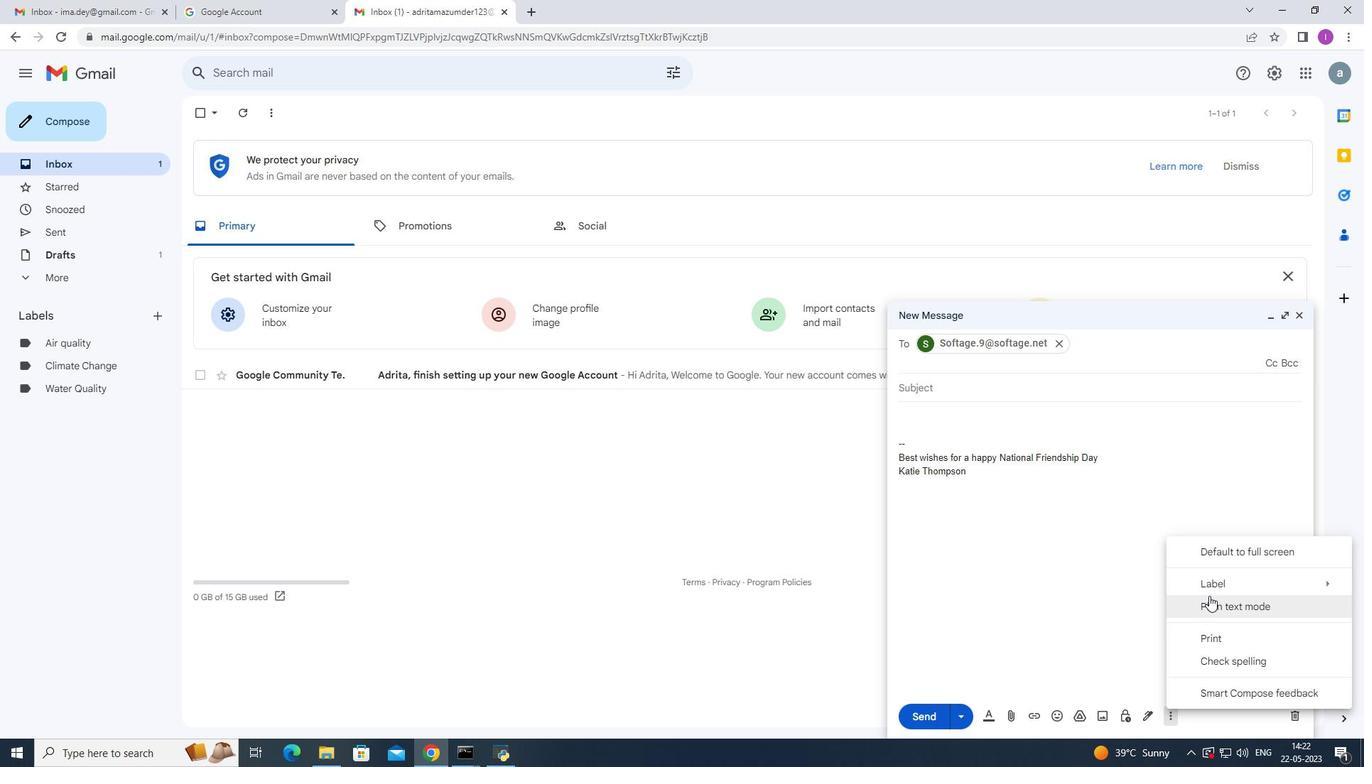 
Action: Mouse pressed left at (1209, 582)
Screenshot: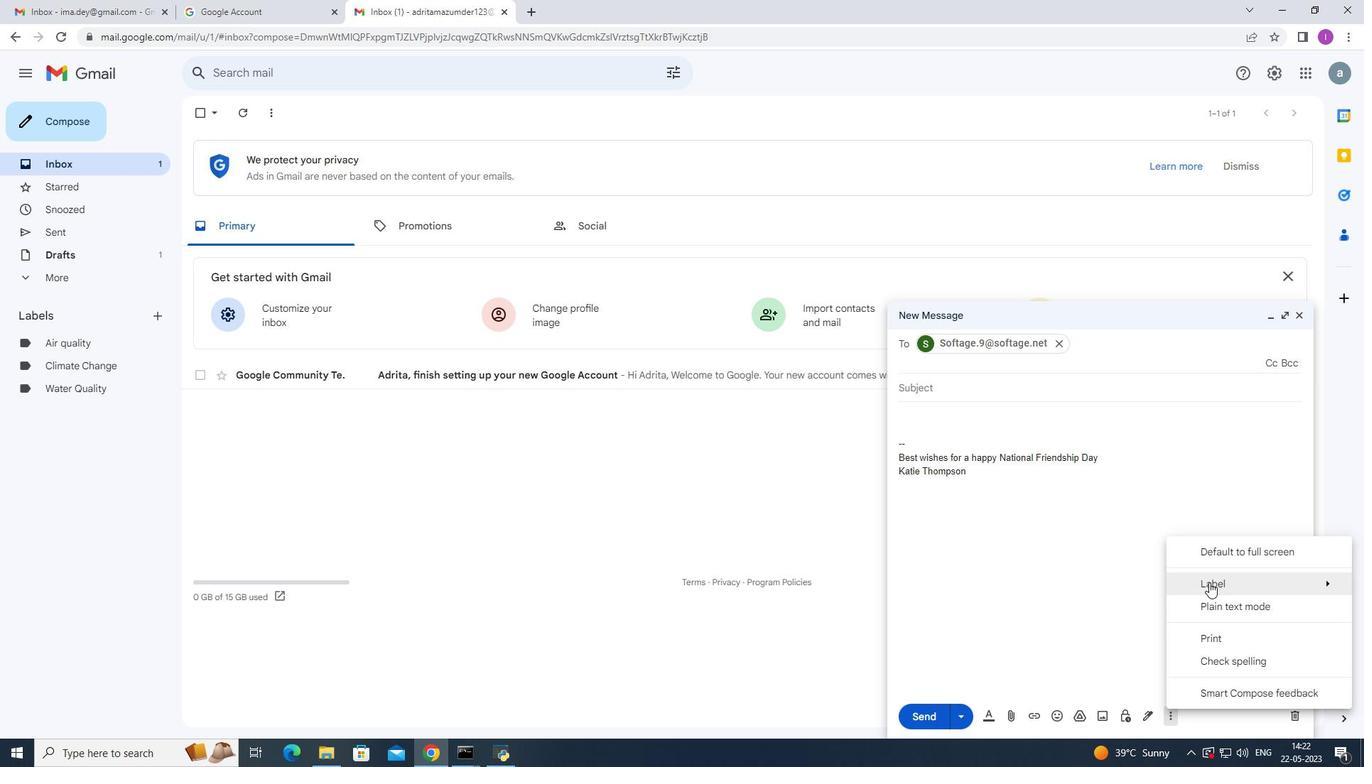 
Action: Mouse moved to (1168, 718)
Screenshot: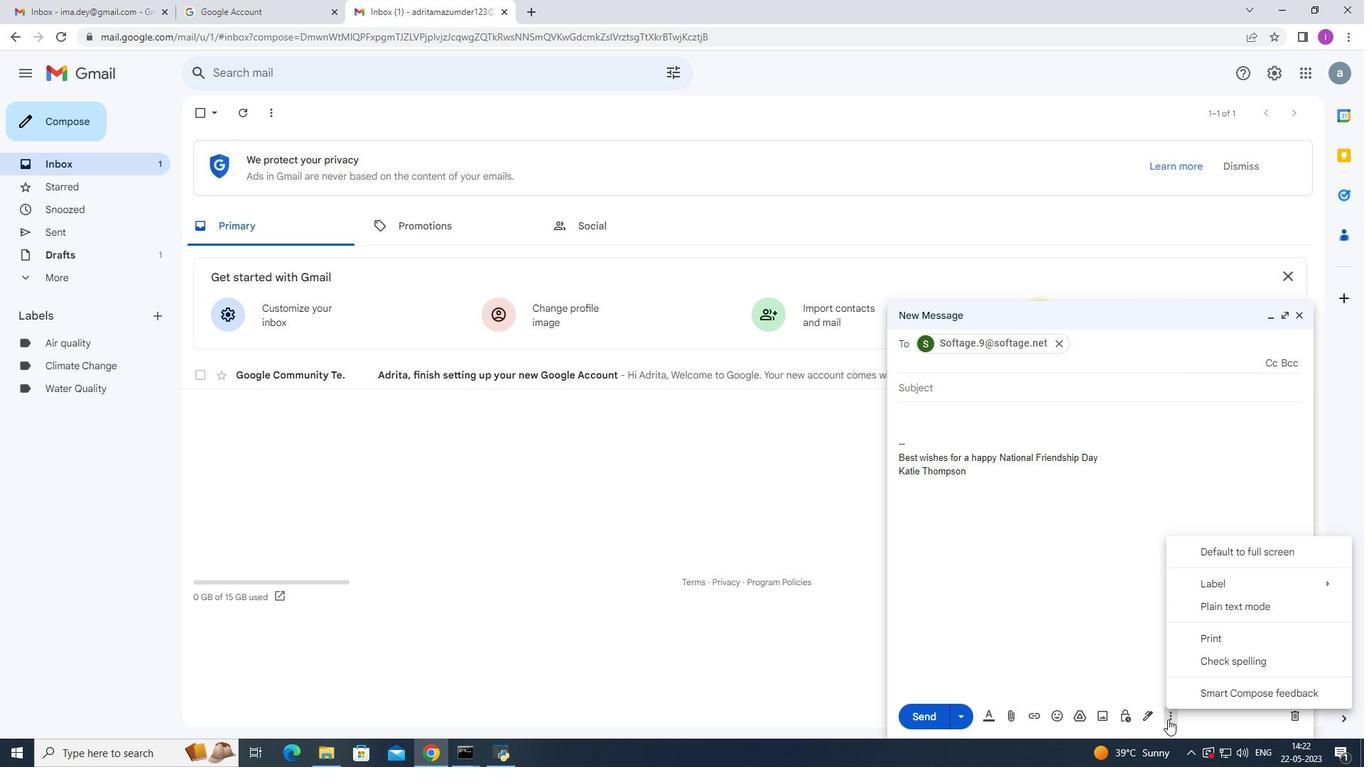 
Action: Mouse pressed left at (1168, 718)
Screenshot: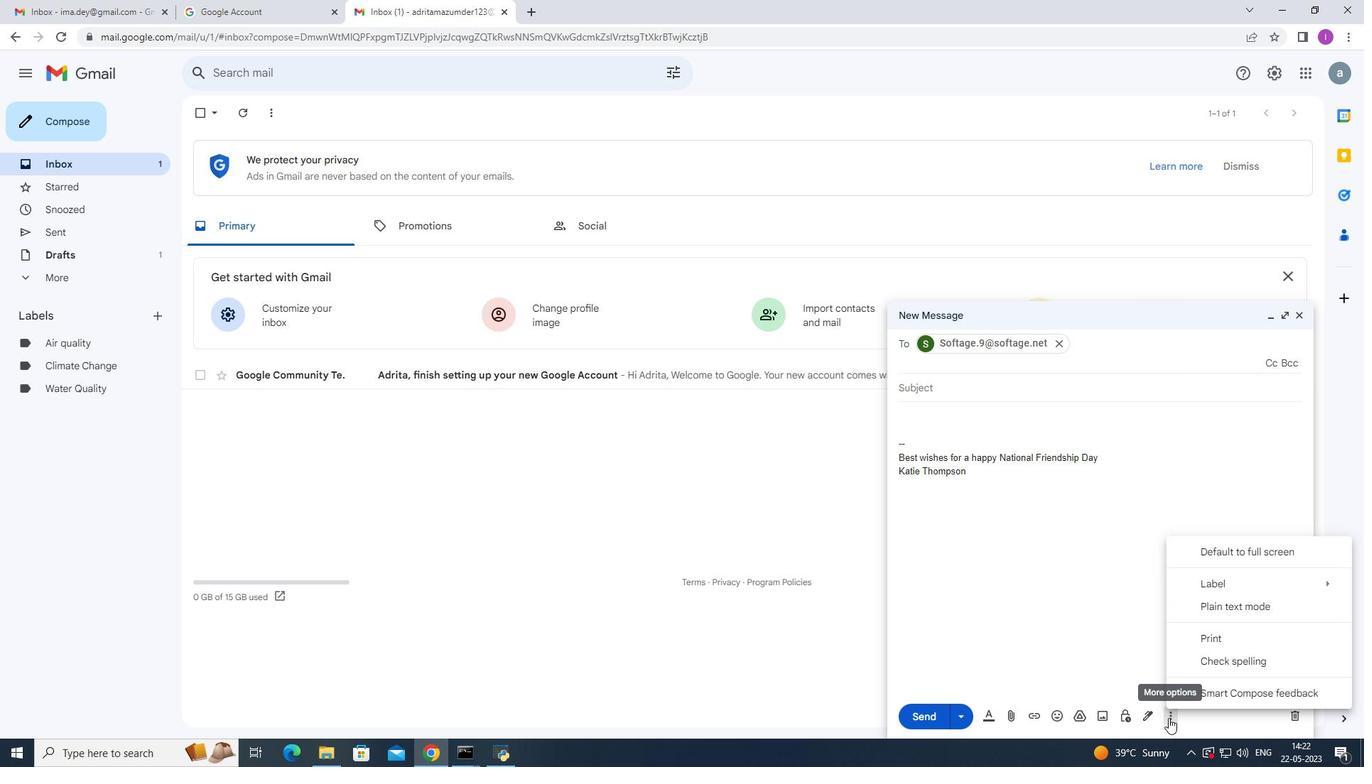 
Action: Mouse moved to (1173, 721)
Screenshot: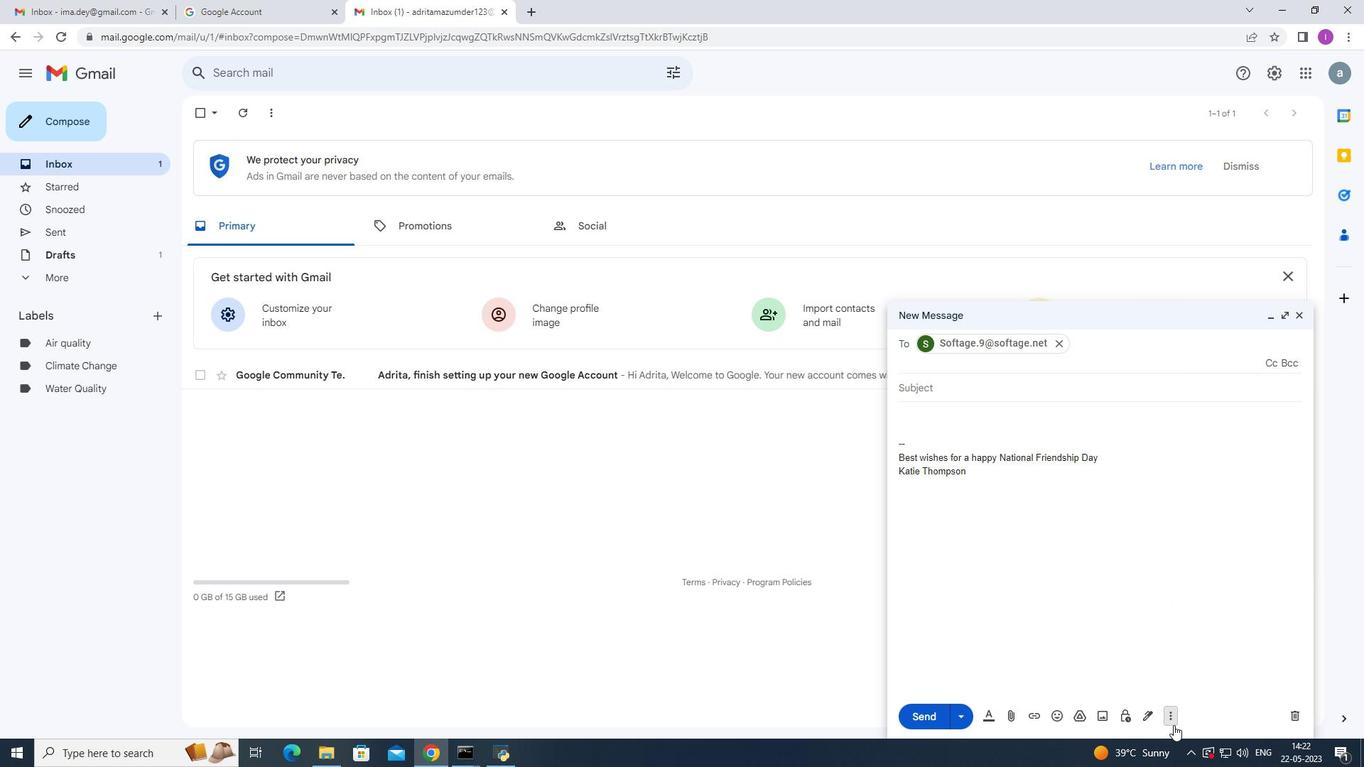 
Action: Mouse pressed left at (1173, 721)
Screenshot: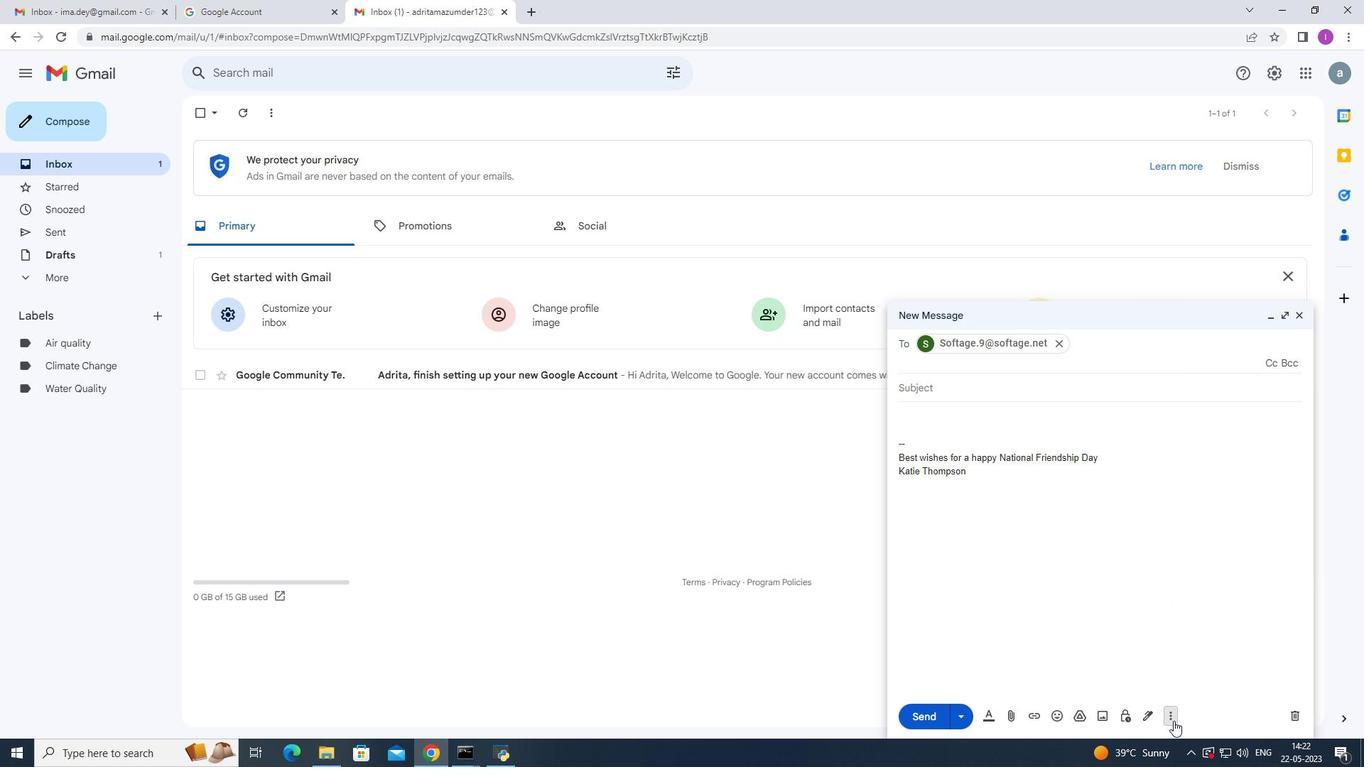 
Action: Mouse moved to (1217, 584)
Screenshot: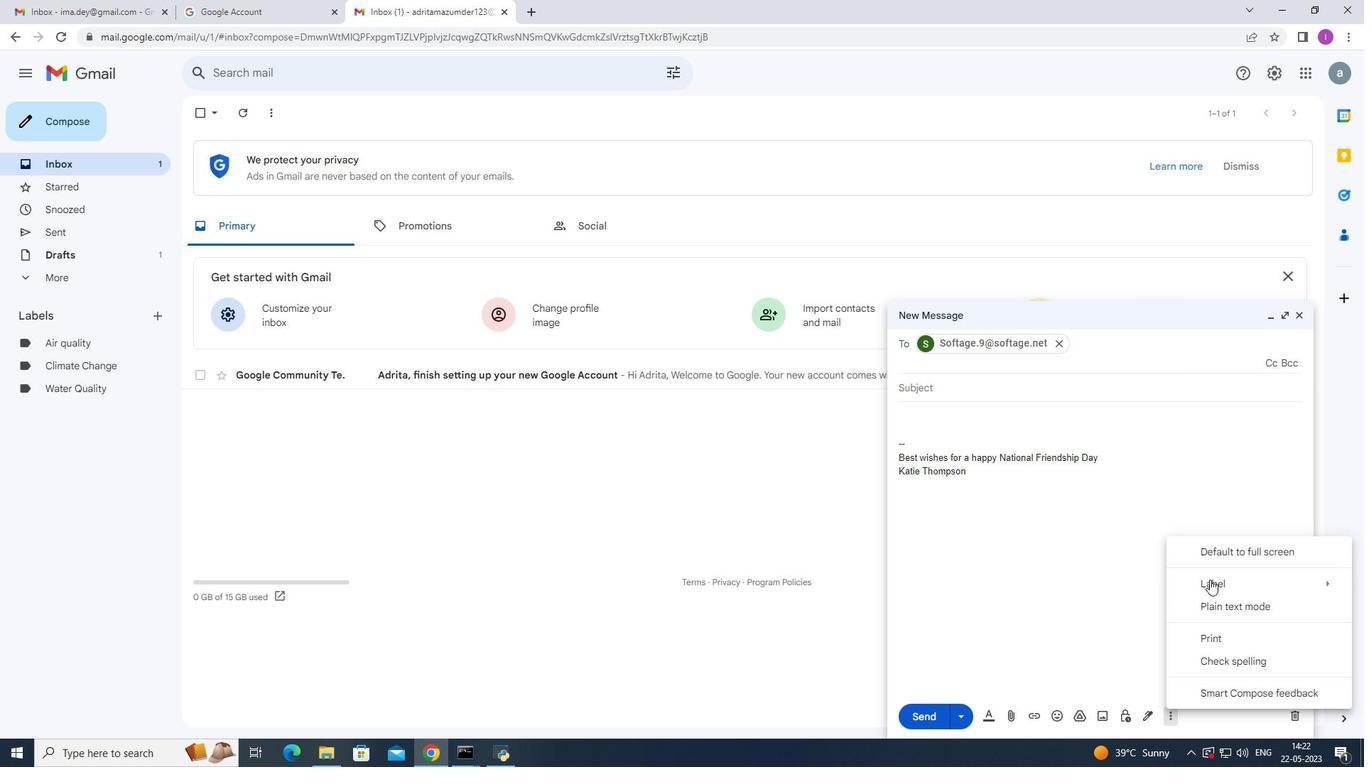 
Action: Mouse pressed left at (1217, 584)
Screenshot: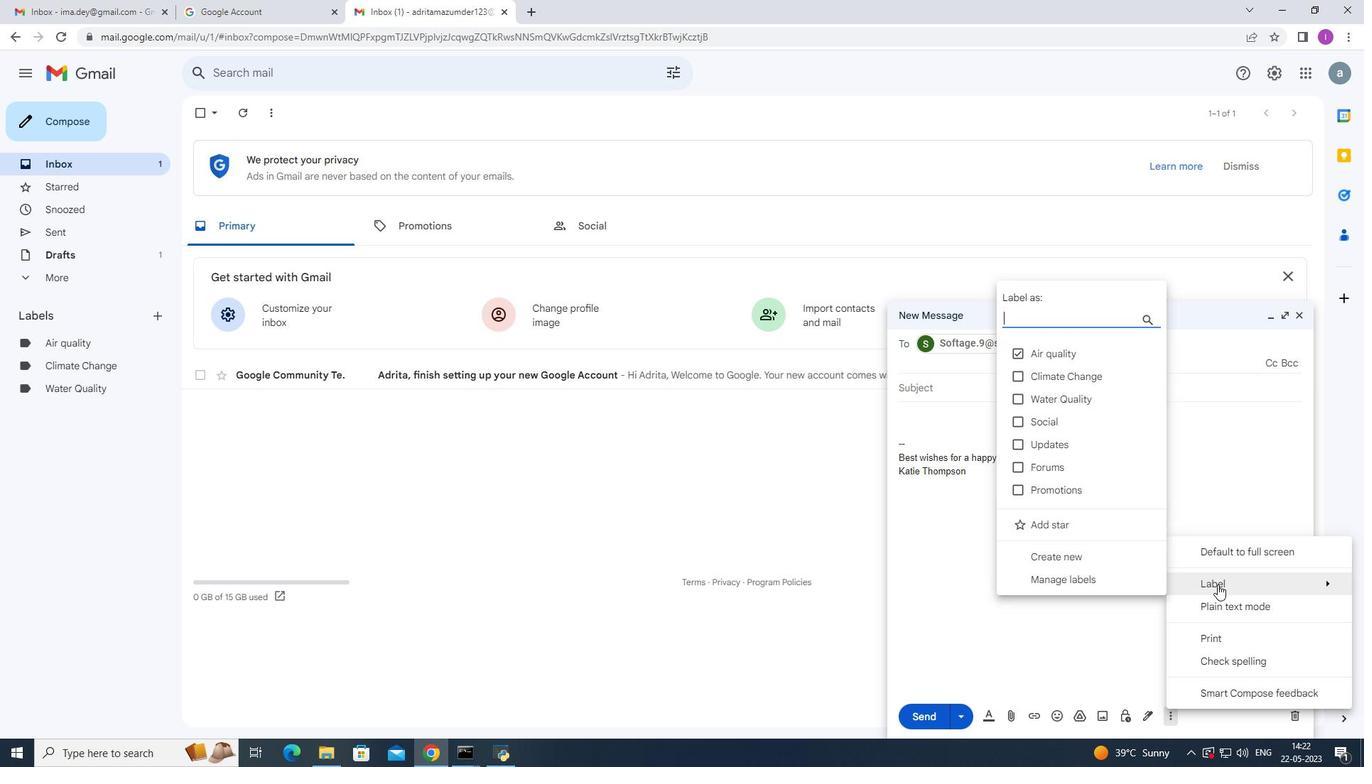 
Action: Mouse moved to (1046, 657)
Screenshot: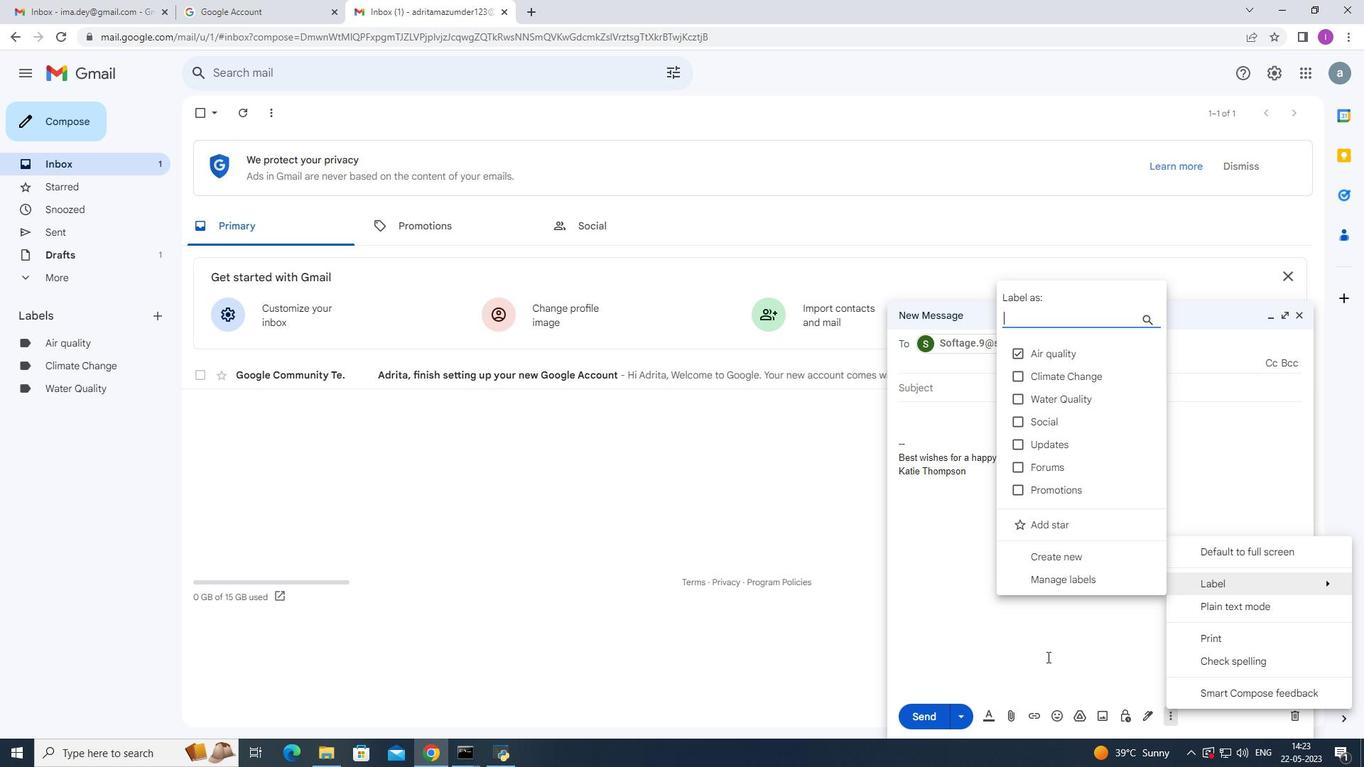 
Action: Key pressed <Key.enter><Key.enter>
Screenshot: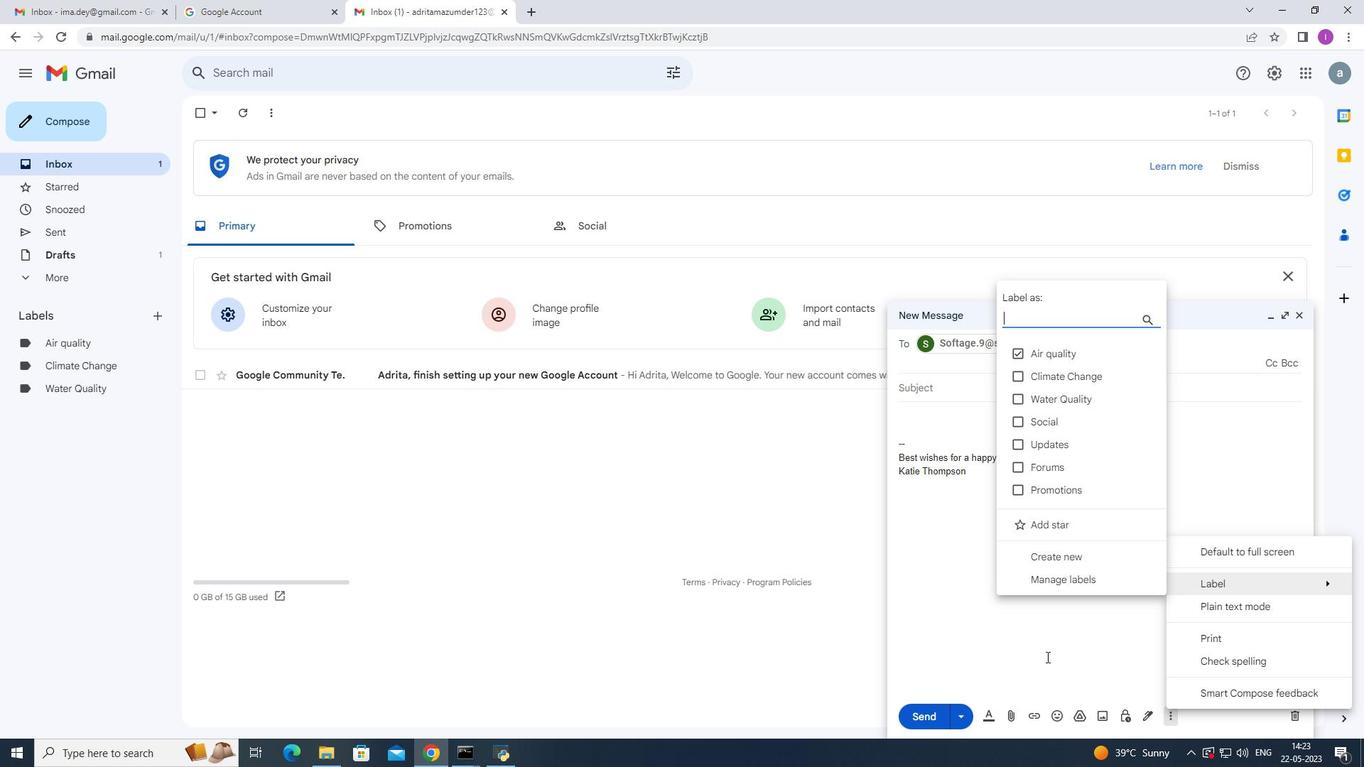 
Action: Mouse moved to (1227, 583)
Screenshot: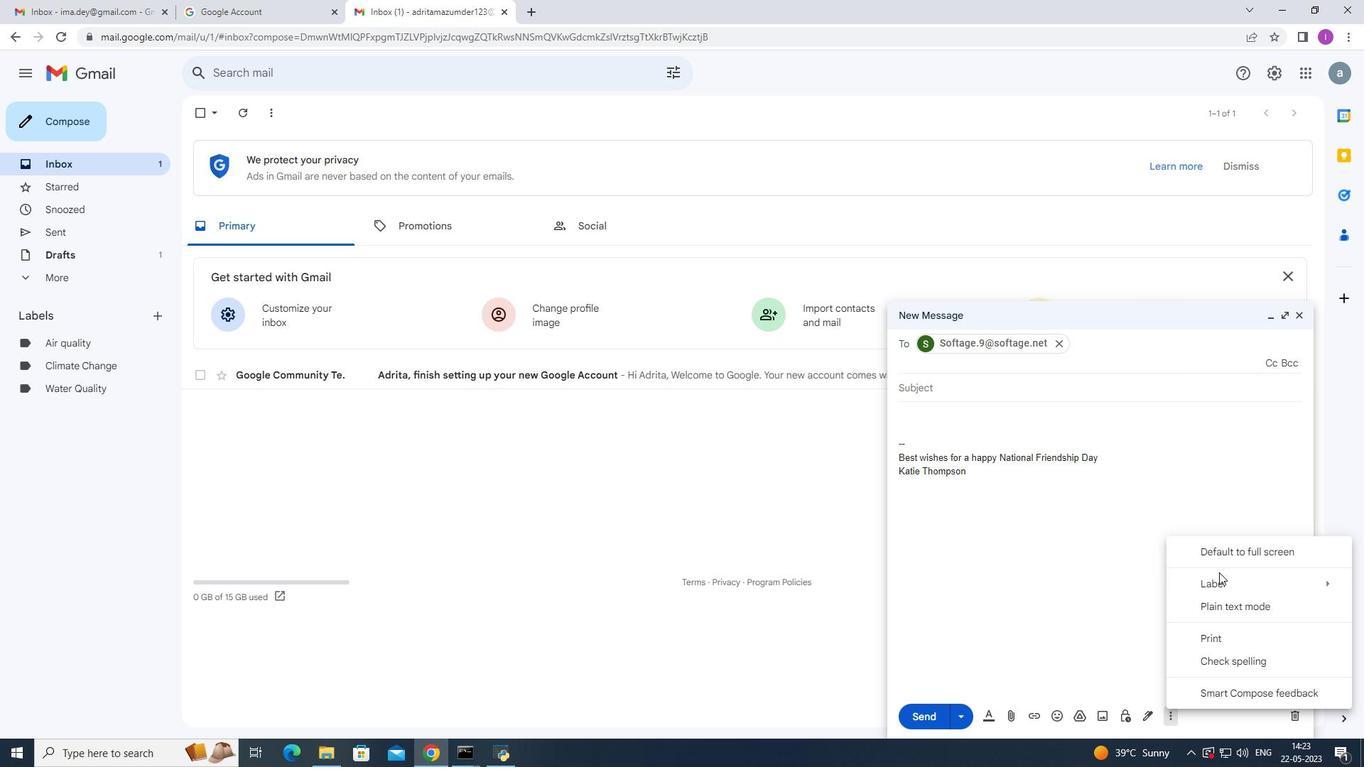 
Action: Mouse pressed left at (1227, 583)
Screenshot: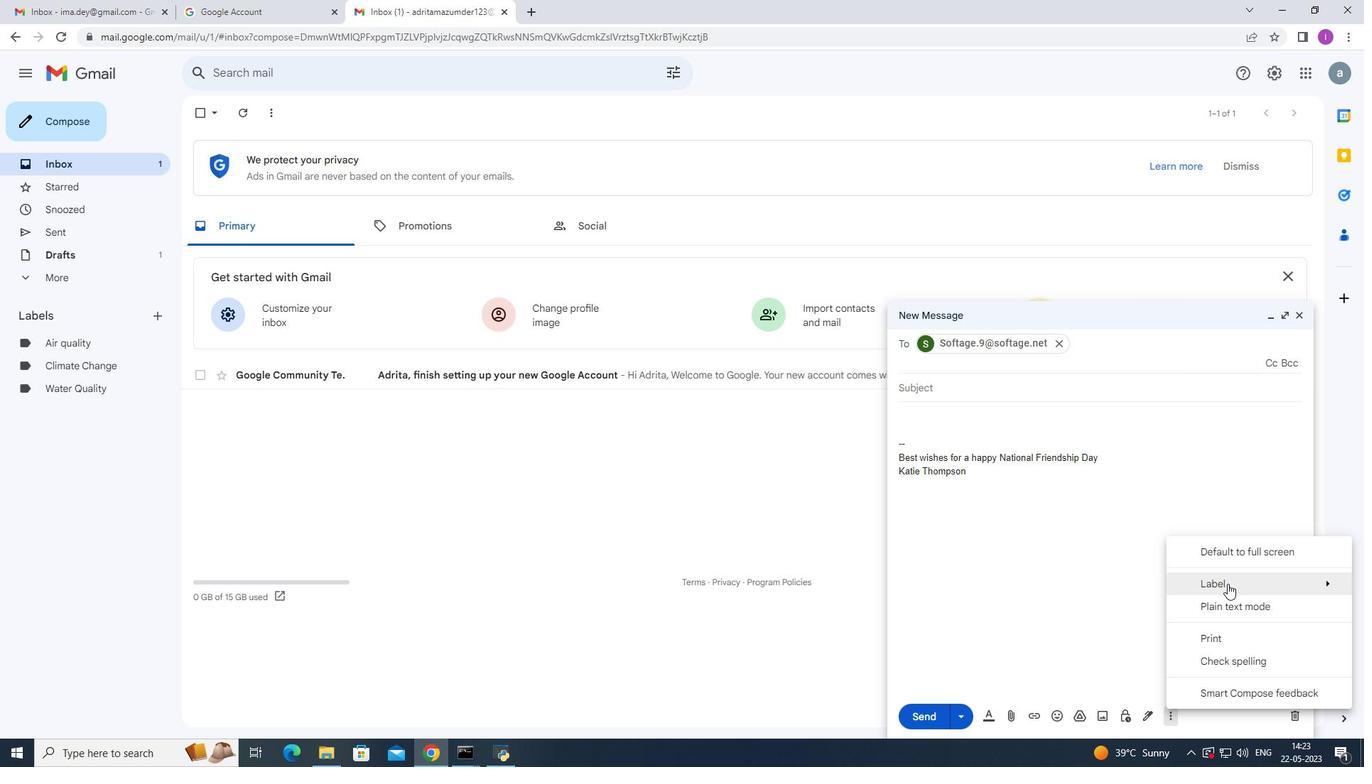 
Action: Mouse moved to (935, 629)
Screenshot: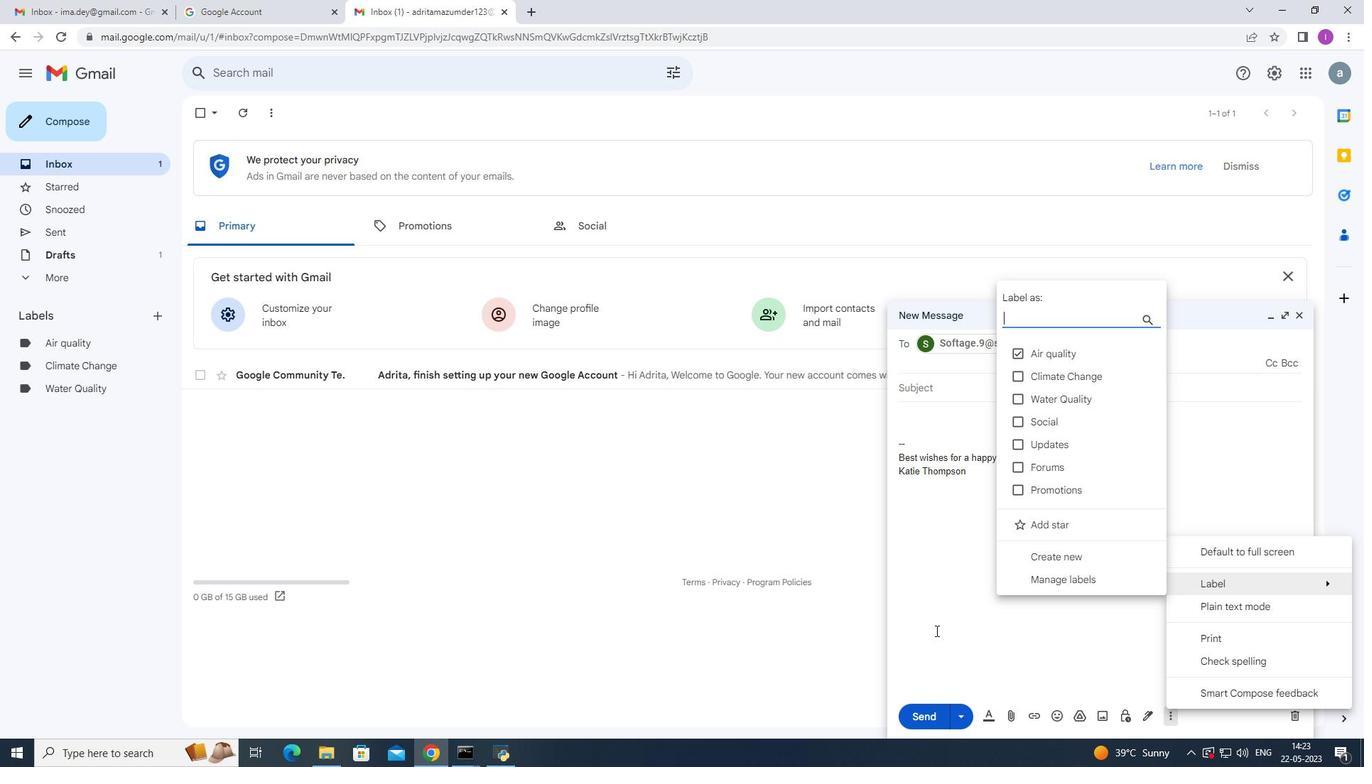 
Action: Mouse pressed left at (935, 629)
Screenshot: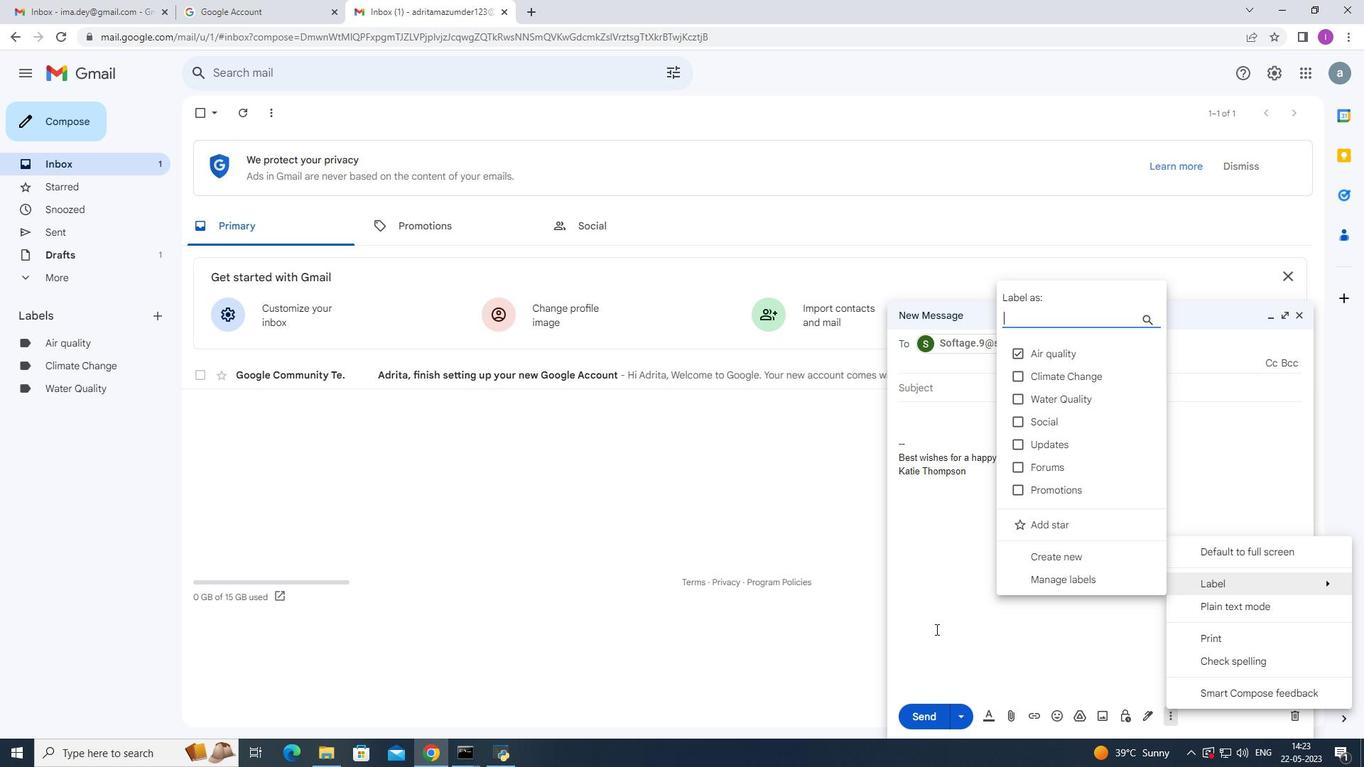 
Action: Mouse moved to (930, 717)
Screenshot: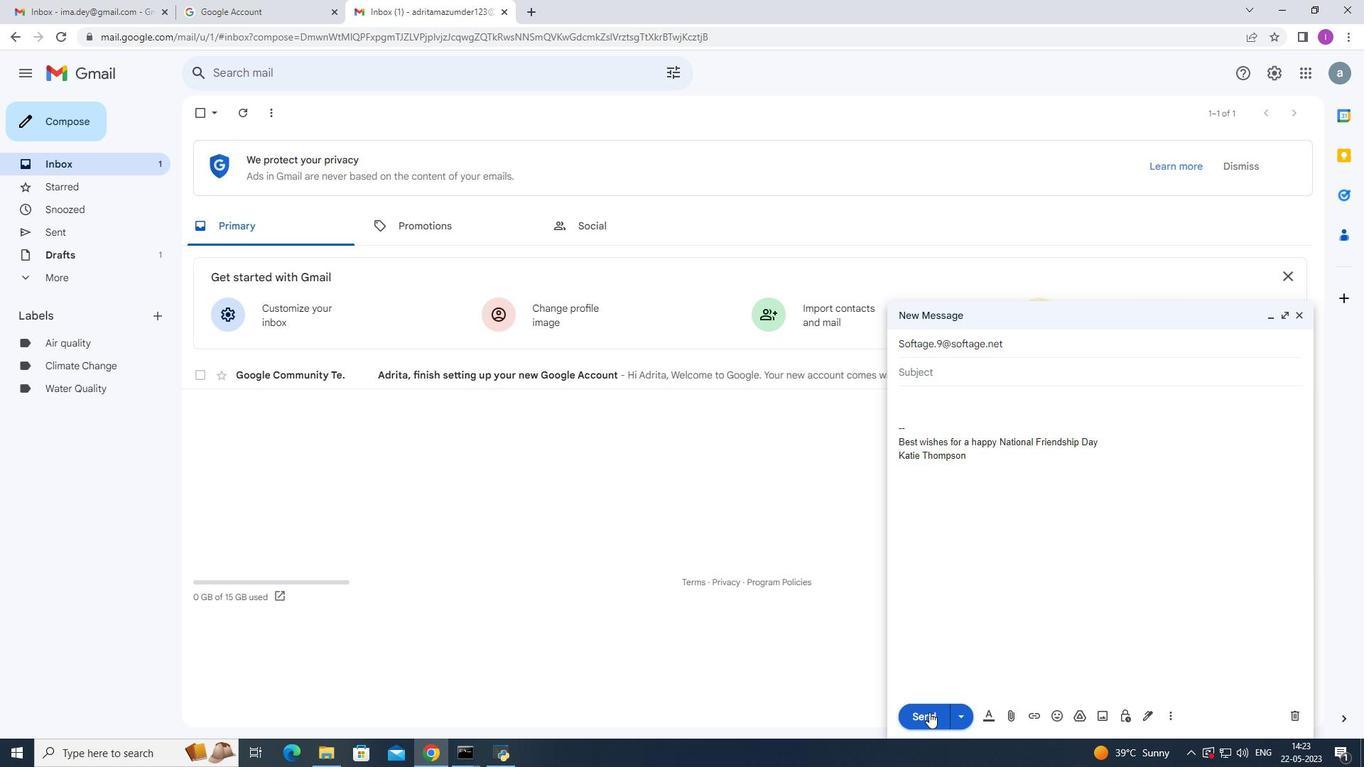 
Action: Mouse pressed left at (930, 717)
Screenshot: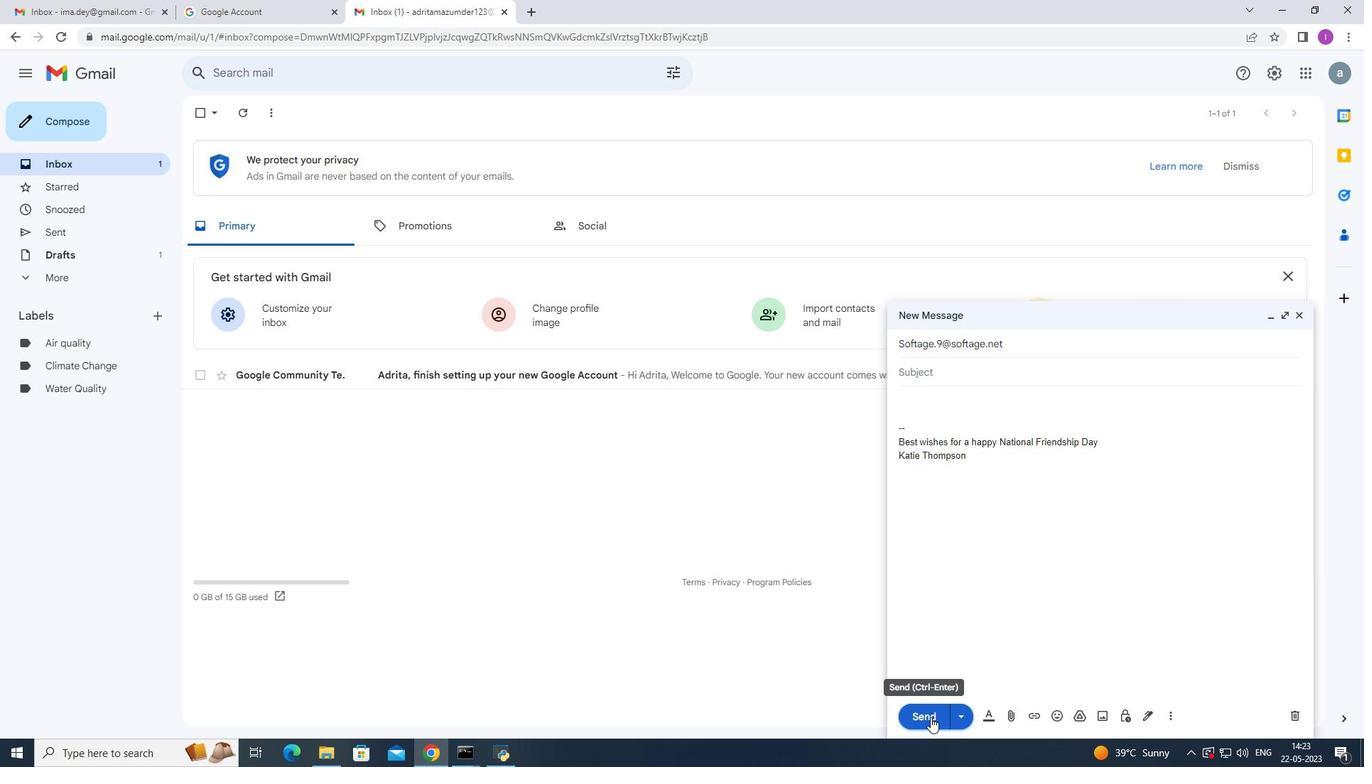 
Action: Mouse moved to (696, 495)
Screenshot: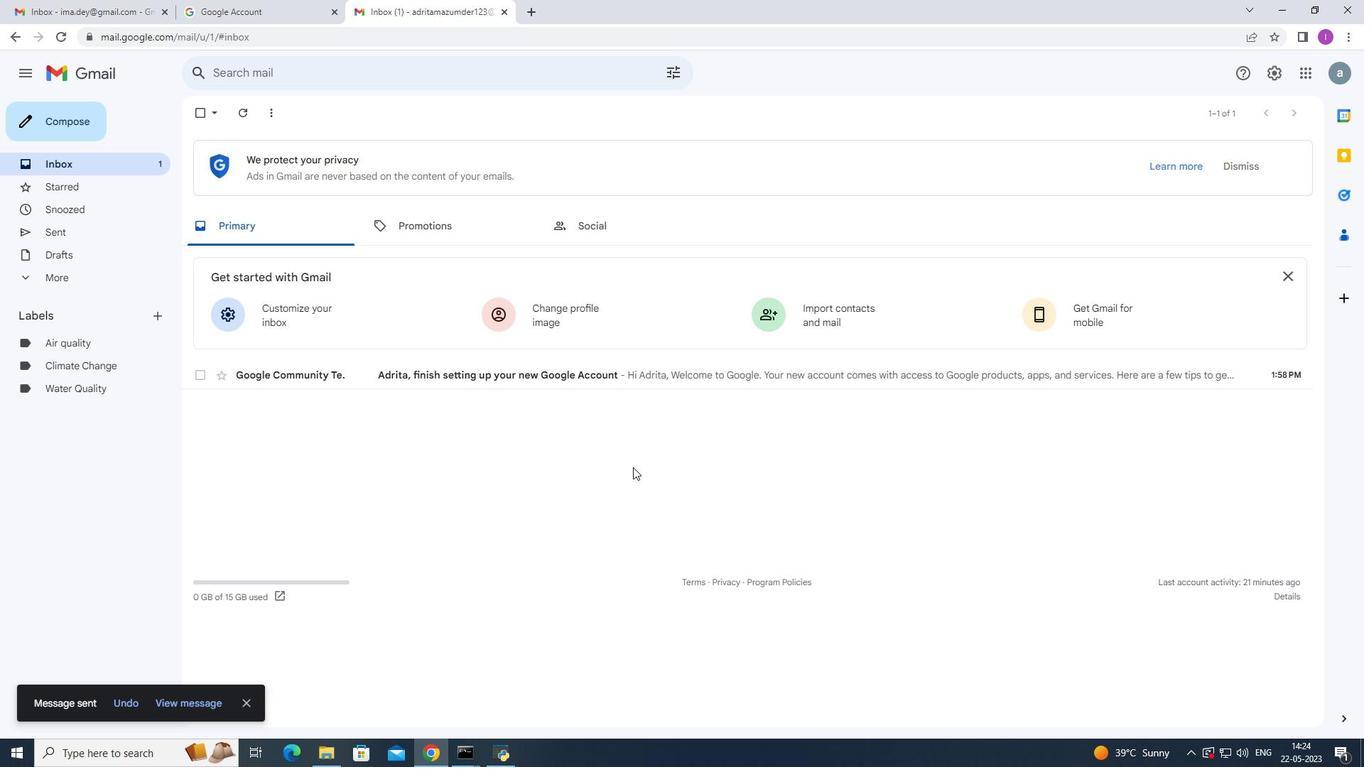 
